 Task: Find connections with filter location Begusarai with filter topic #Travellingwith filter profile language German with filter current company UNICEF India with filter school BANGALORE jobs and careers with filter industry Administration of Justice with filter service category Real Estate with filter keywords title Team Leader
Action: Mouse moved to (679, 95)
Screenshot: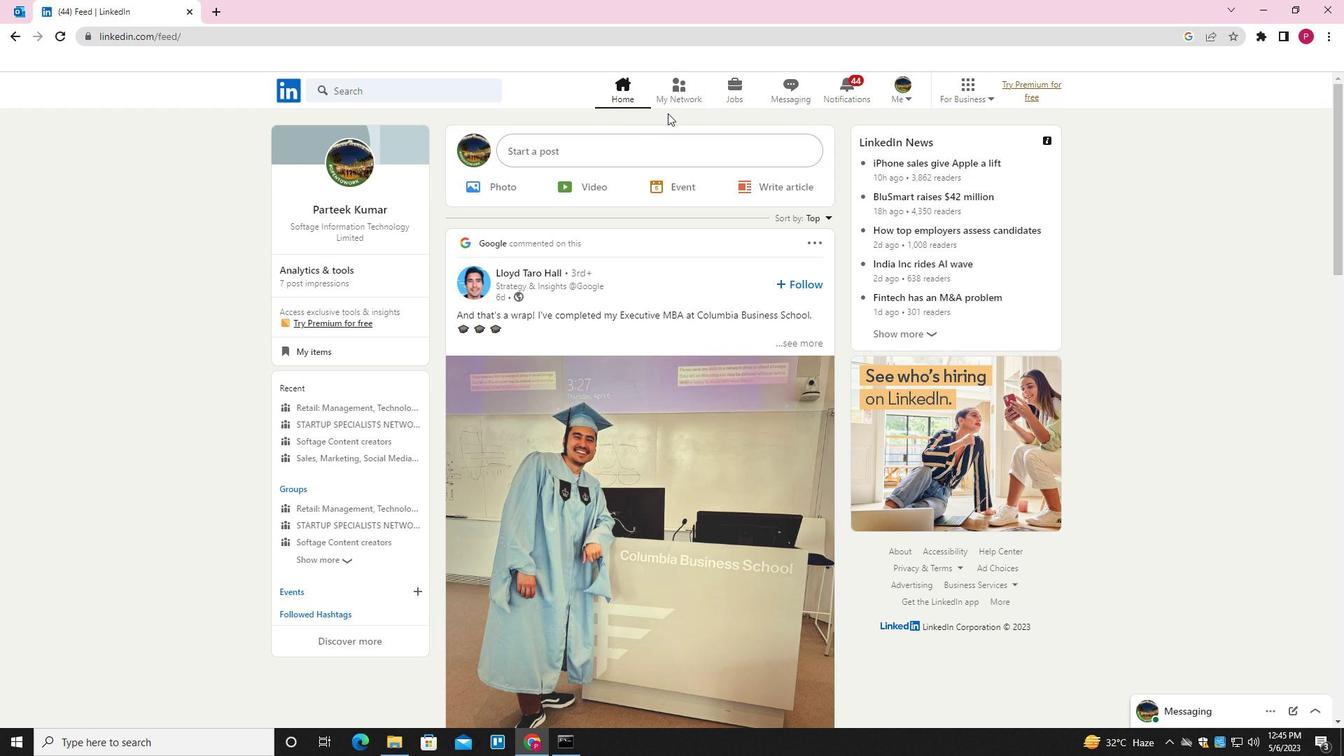 
Action: Mouse pressed left at (679, 95)
Screenshot: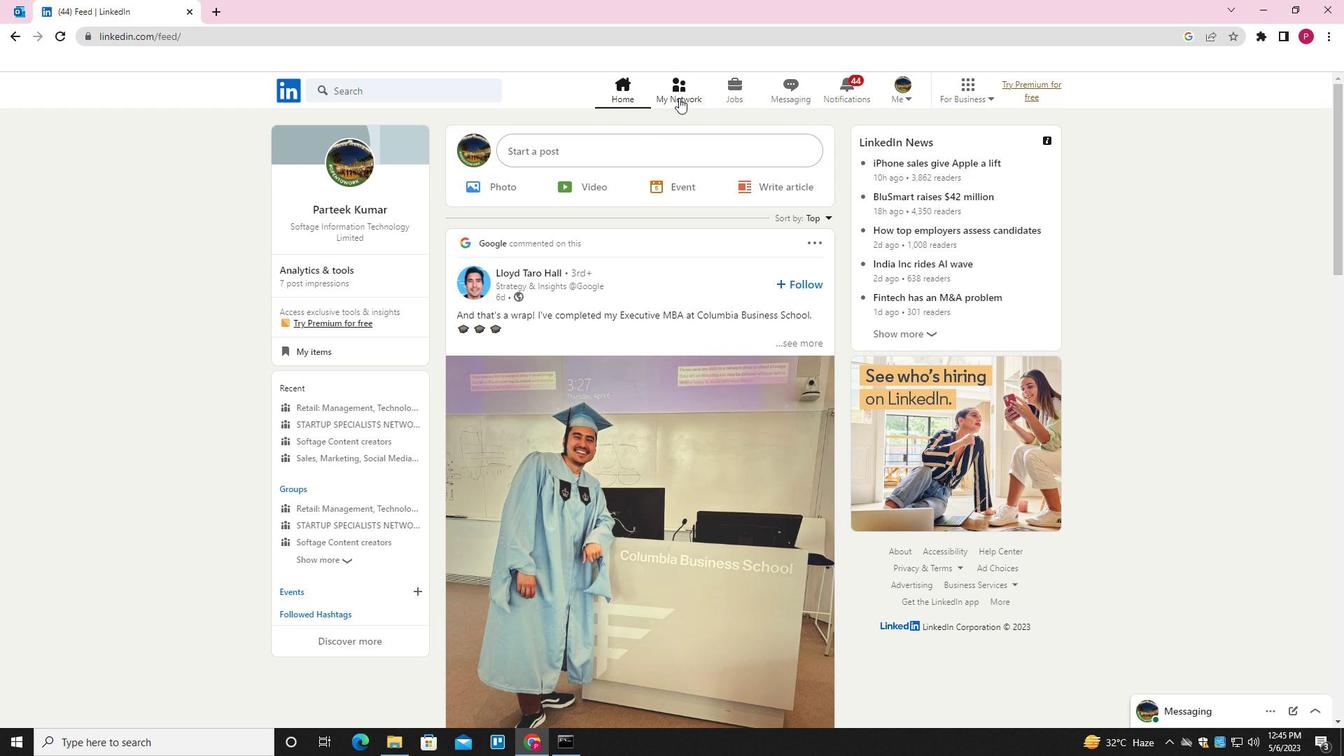 
Action: Mouse moved to (444, 173)
Screenshot: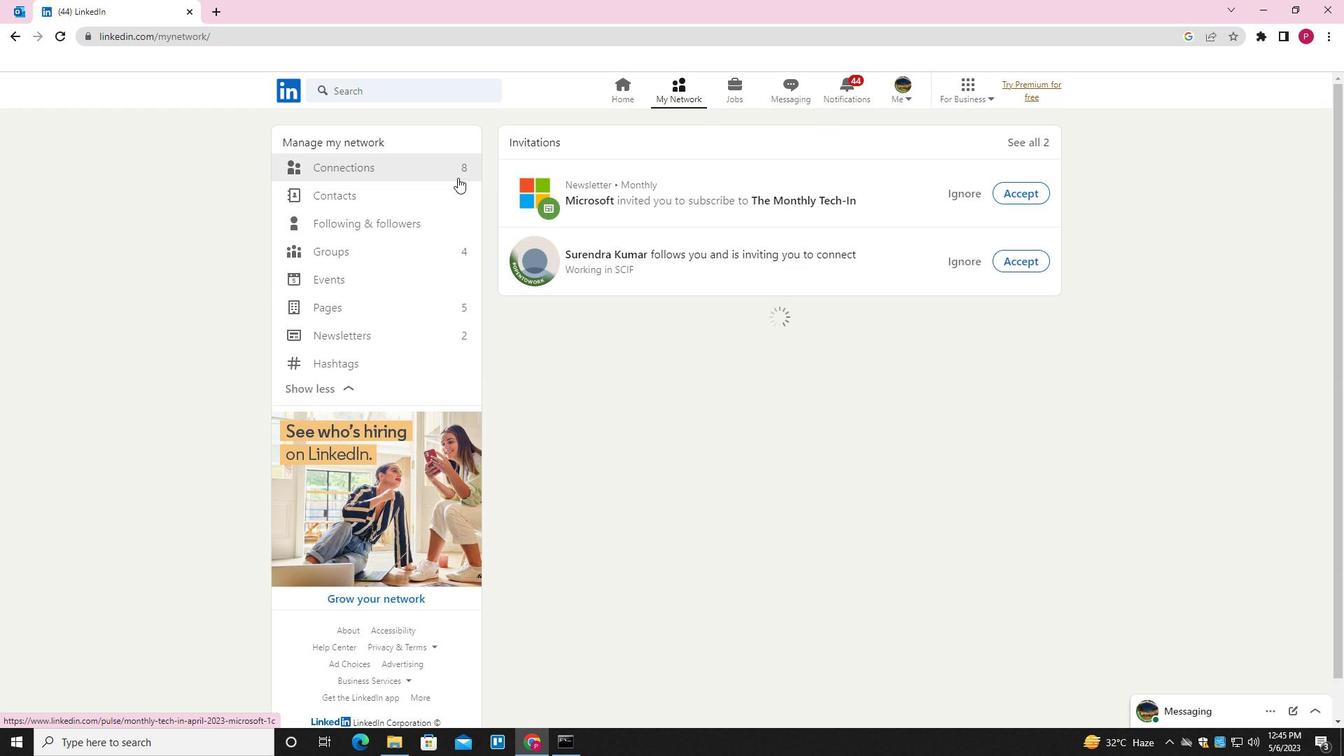 
Action: Mouse pressed left at (444, 173)
Screenshot: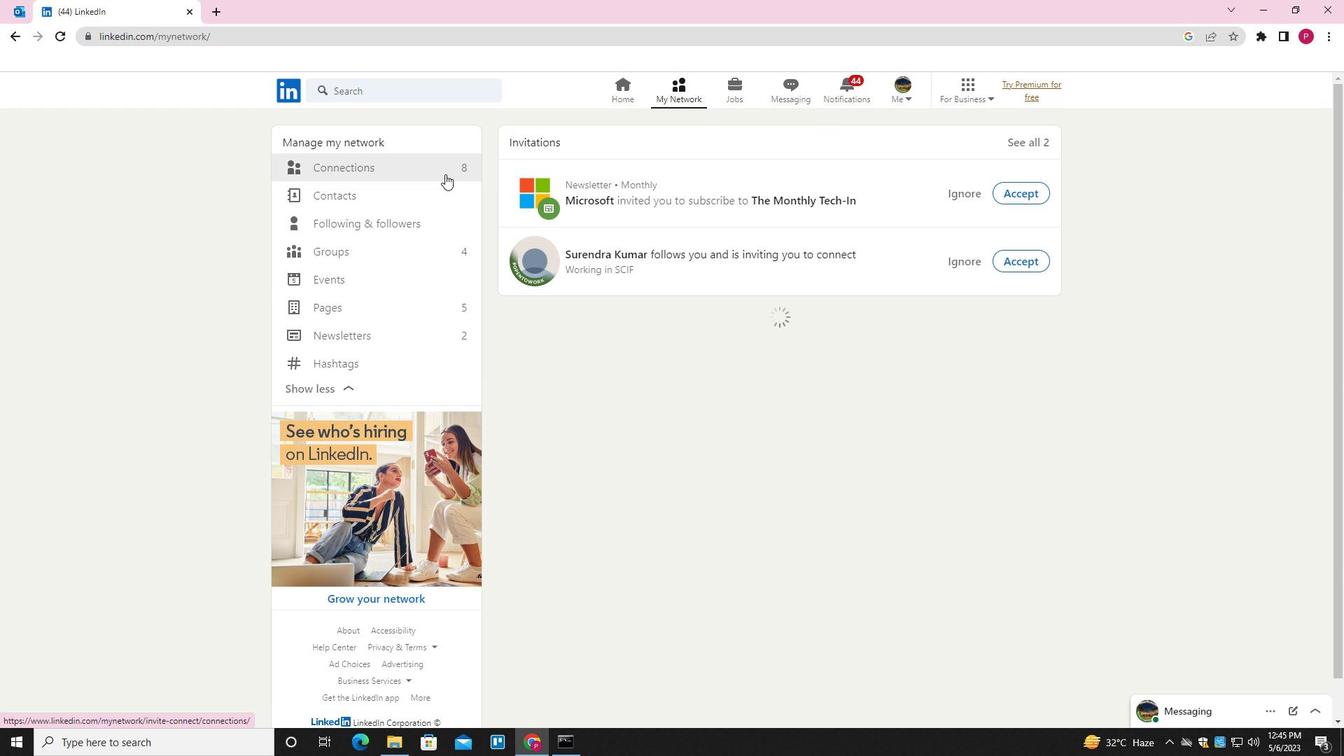 
Action: Mouse moved to (774, 170)
Screenshot: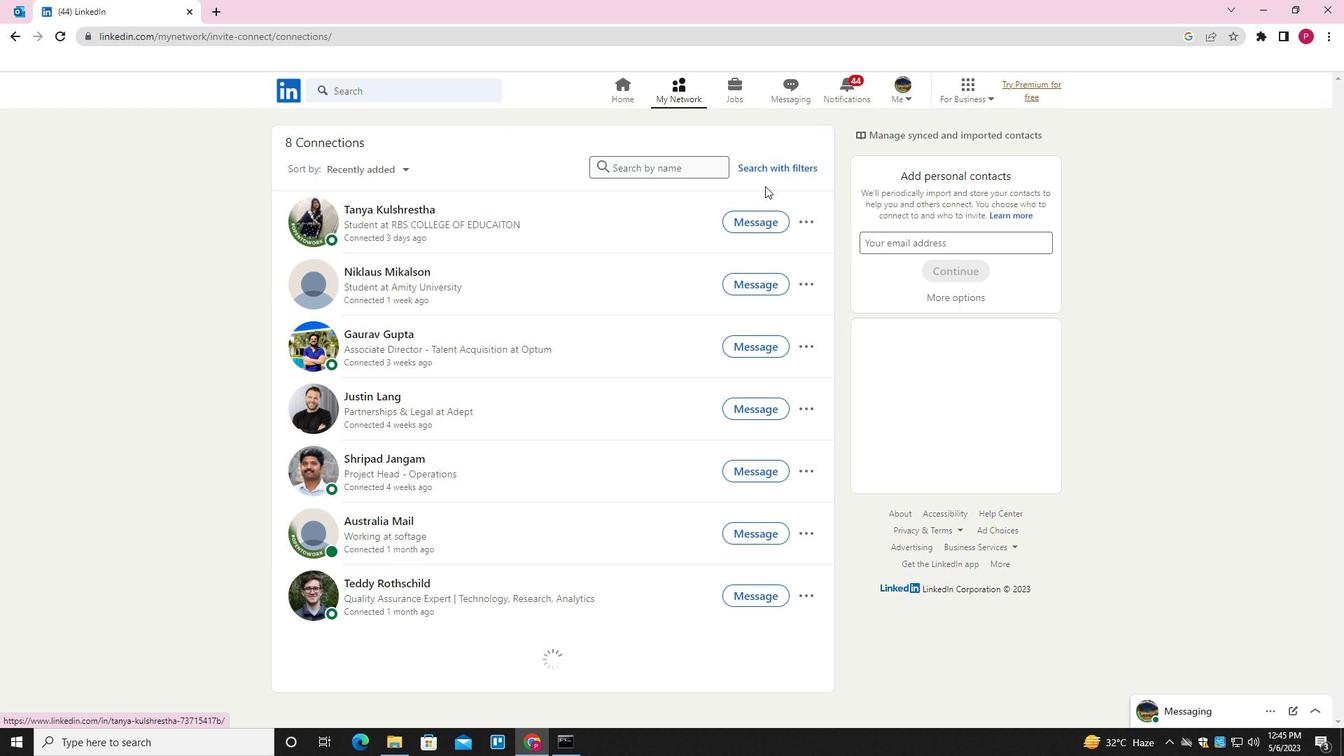 
Action: Mouse pressed left at (774, 170)
Screenshot: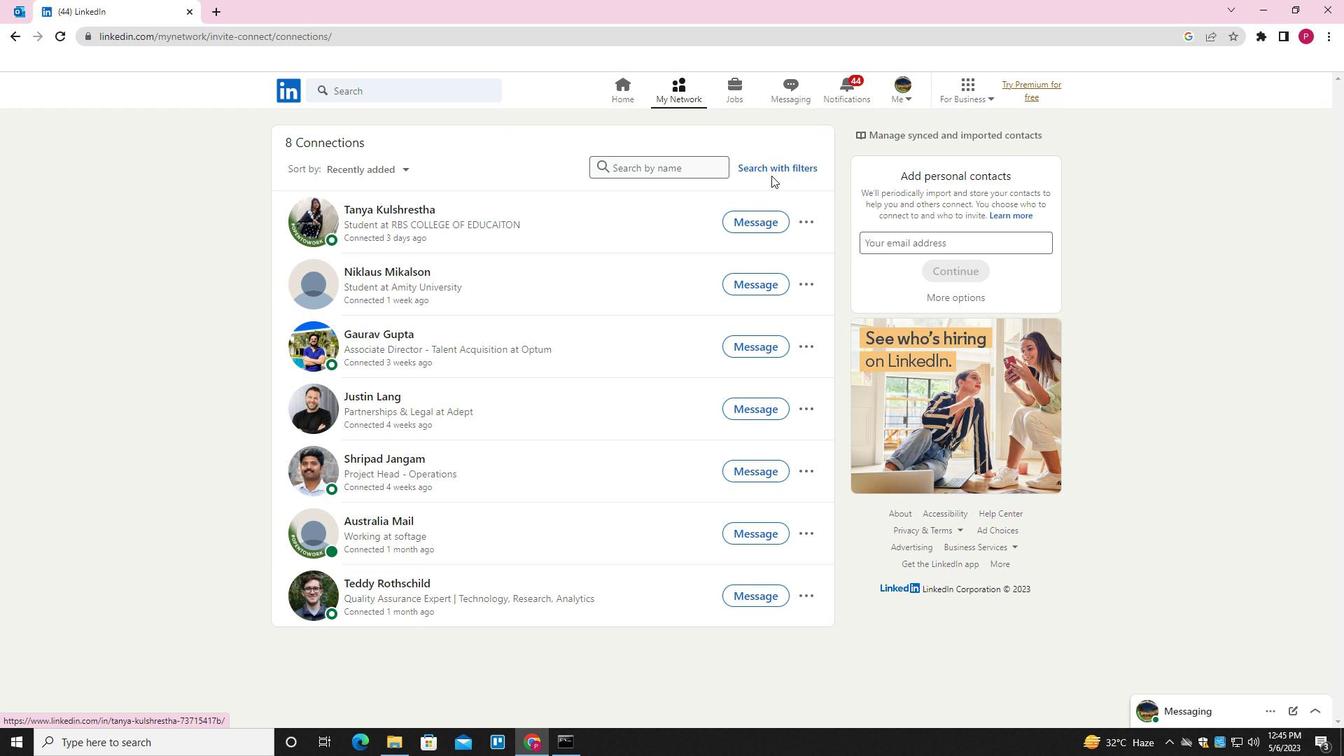 
Action: Mouse moved to (711, 128)
Screenshot: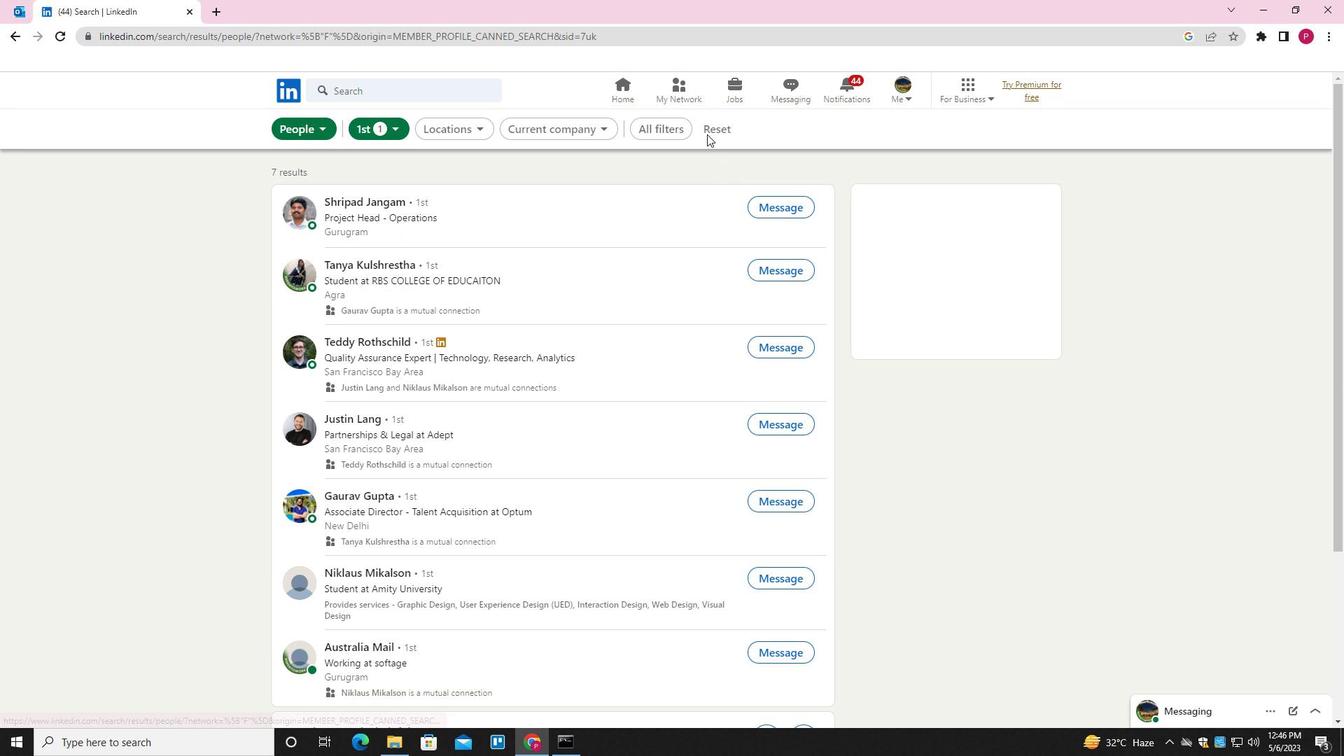 
Action: Mouse pressed left at (711, 128)
Screenshot: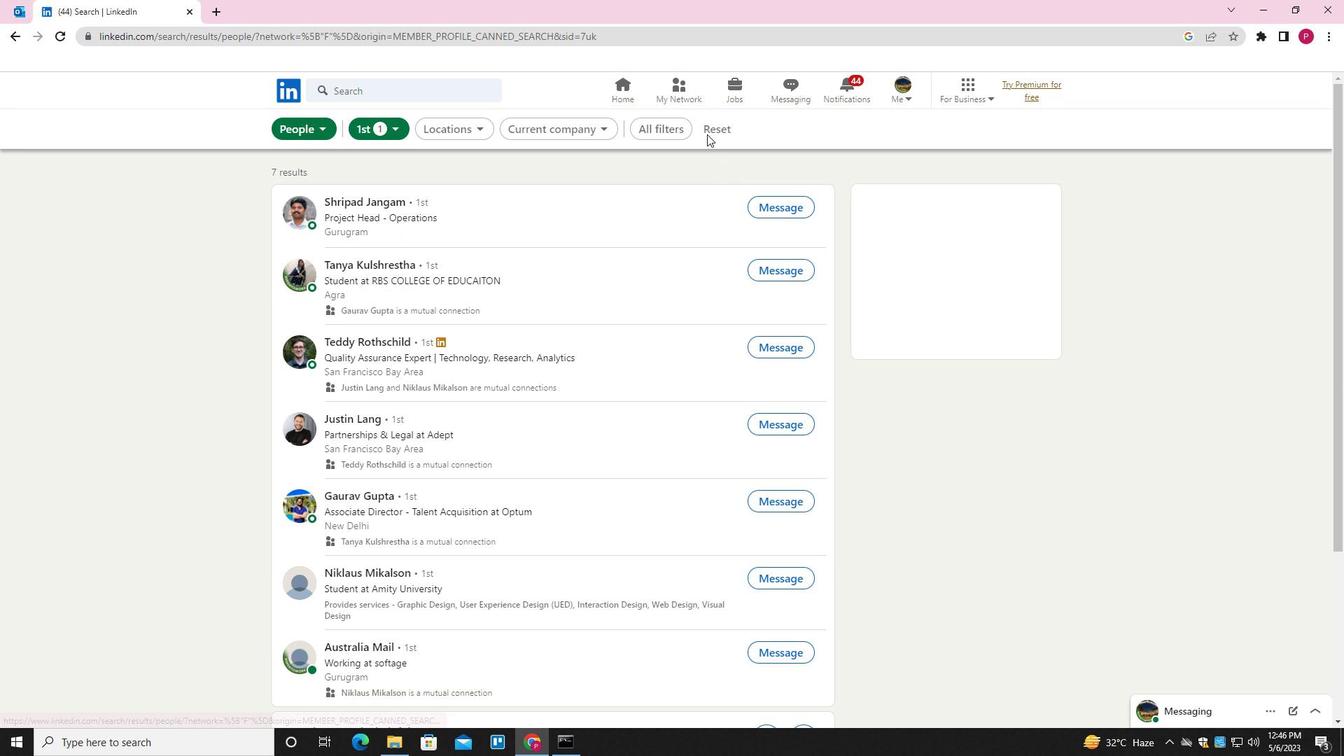 
Action: Mouse moved to (684, 128)
Screenshot: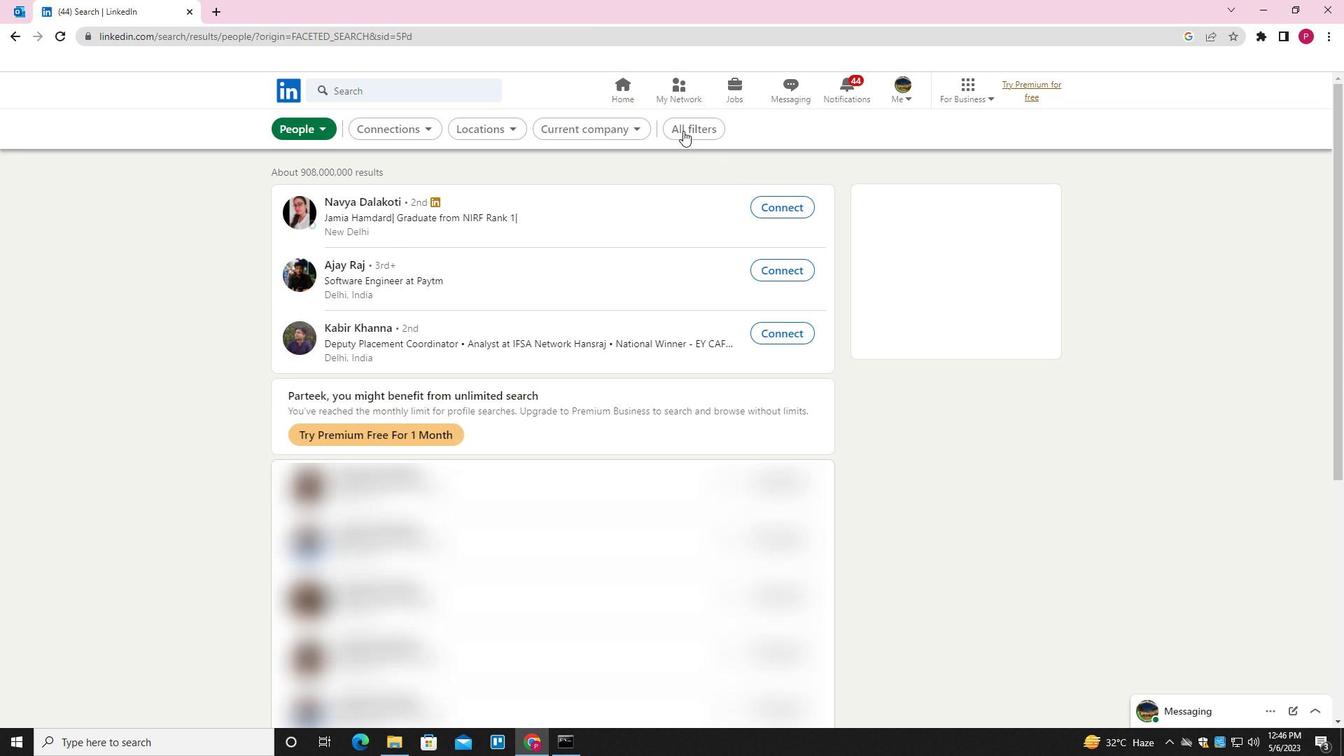 
Action: Mouse pressed left at (684, 128)
Screenshot: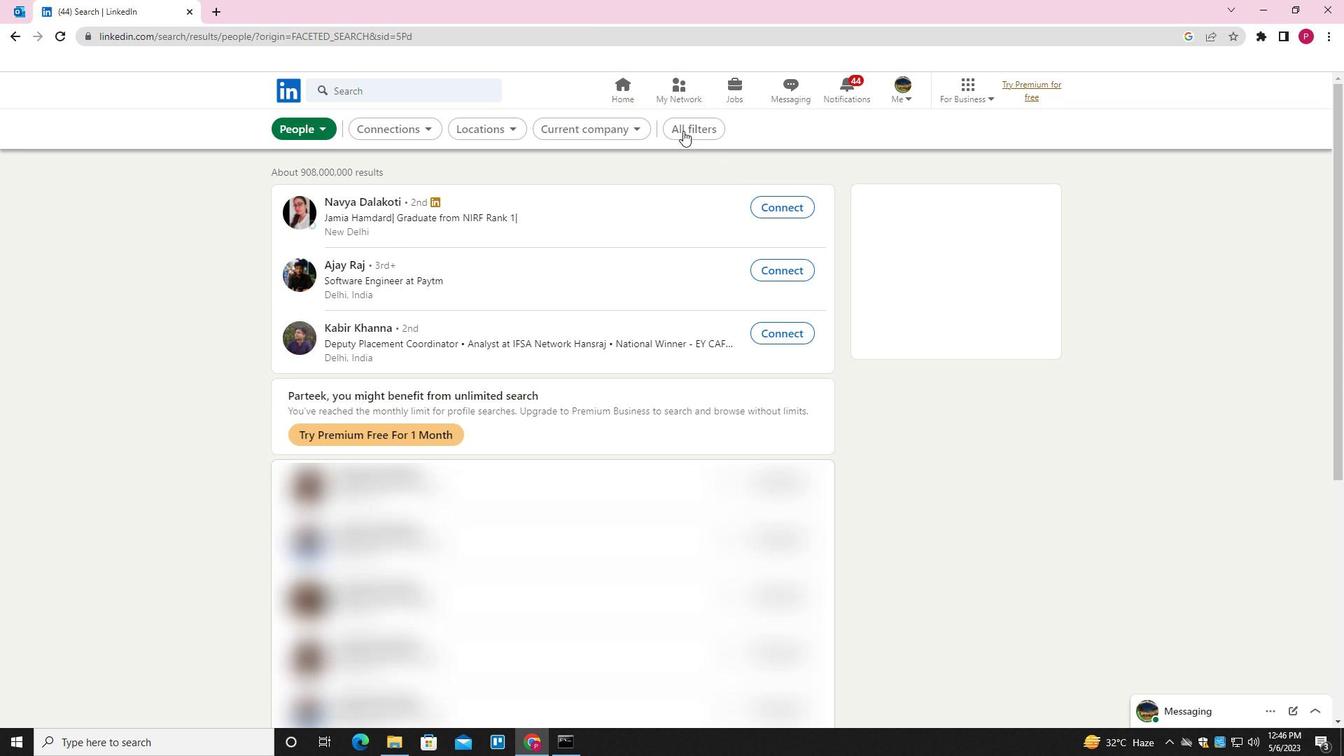 
Action: Mouse moved to (1069, 407)
Screenshot: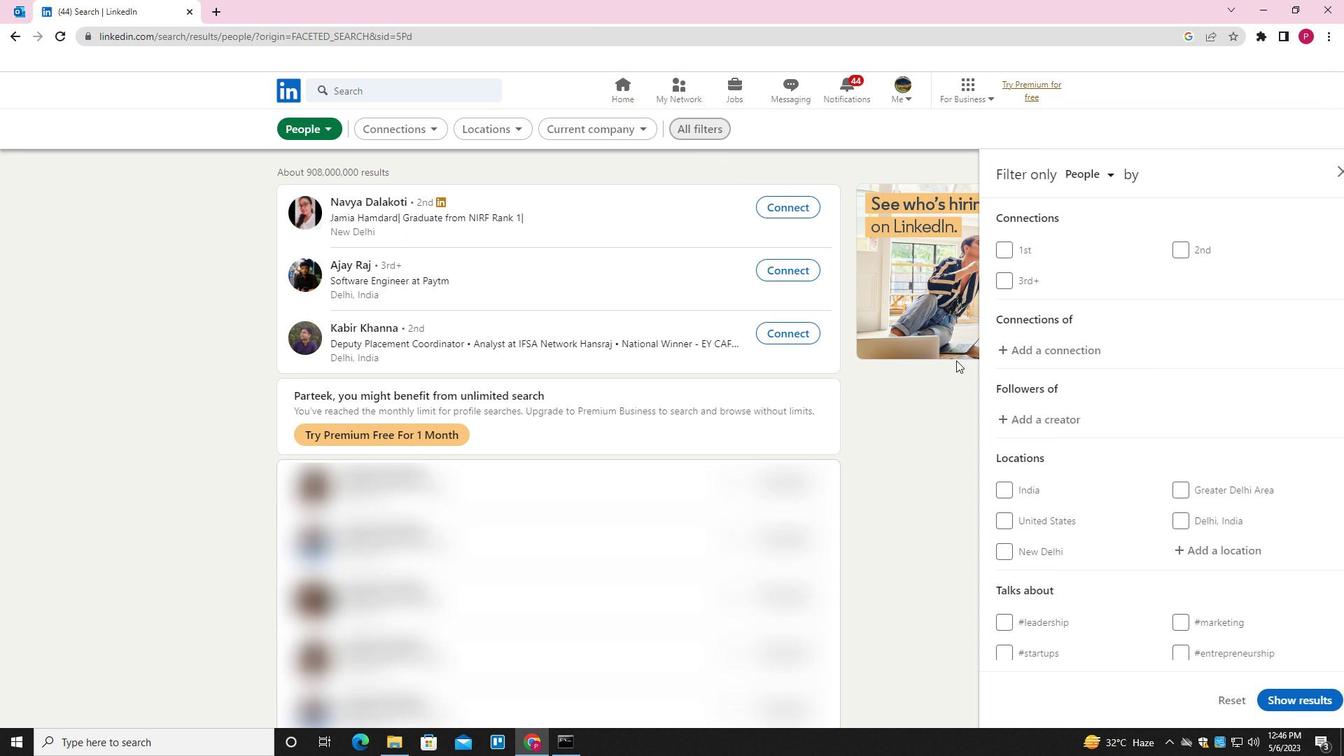 
Action: Mouse scrolled (1069, 406) with delta (0, 0)
Screenshot: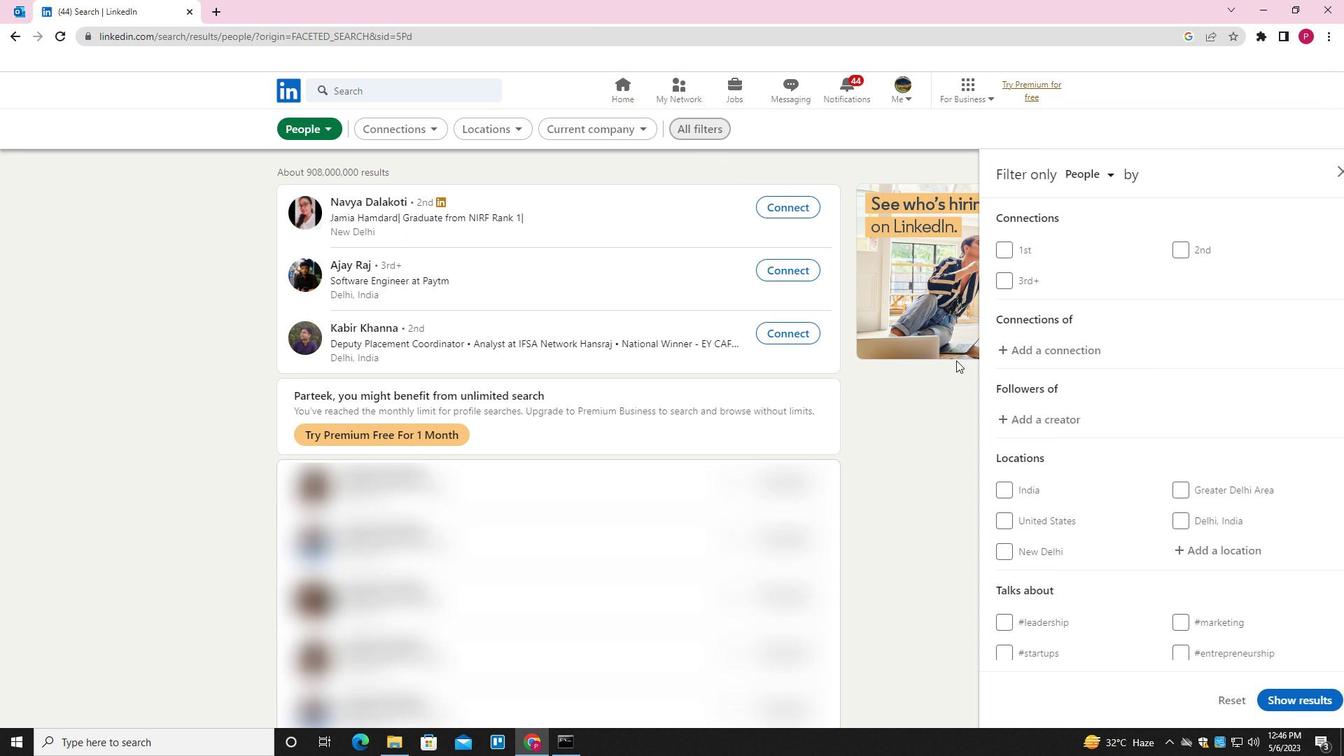 
Action: Mouse moved to (1080, 412)
Screenshot: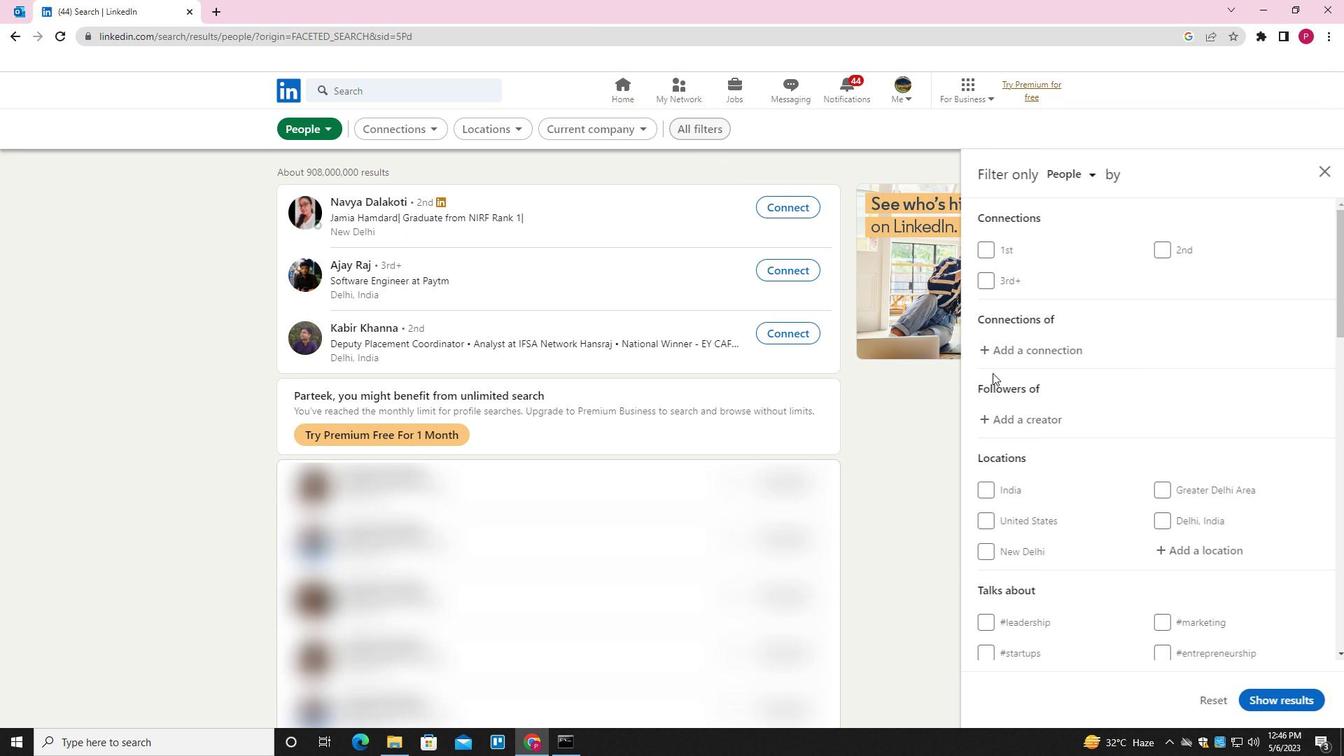 
Action: Mouse scrolled (1080, 411) with delta (0, 0)
Screenshot: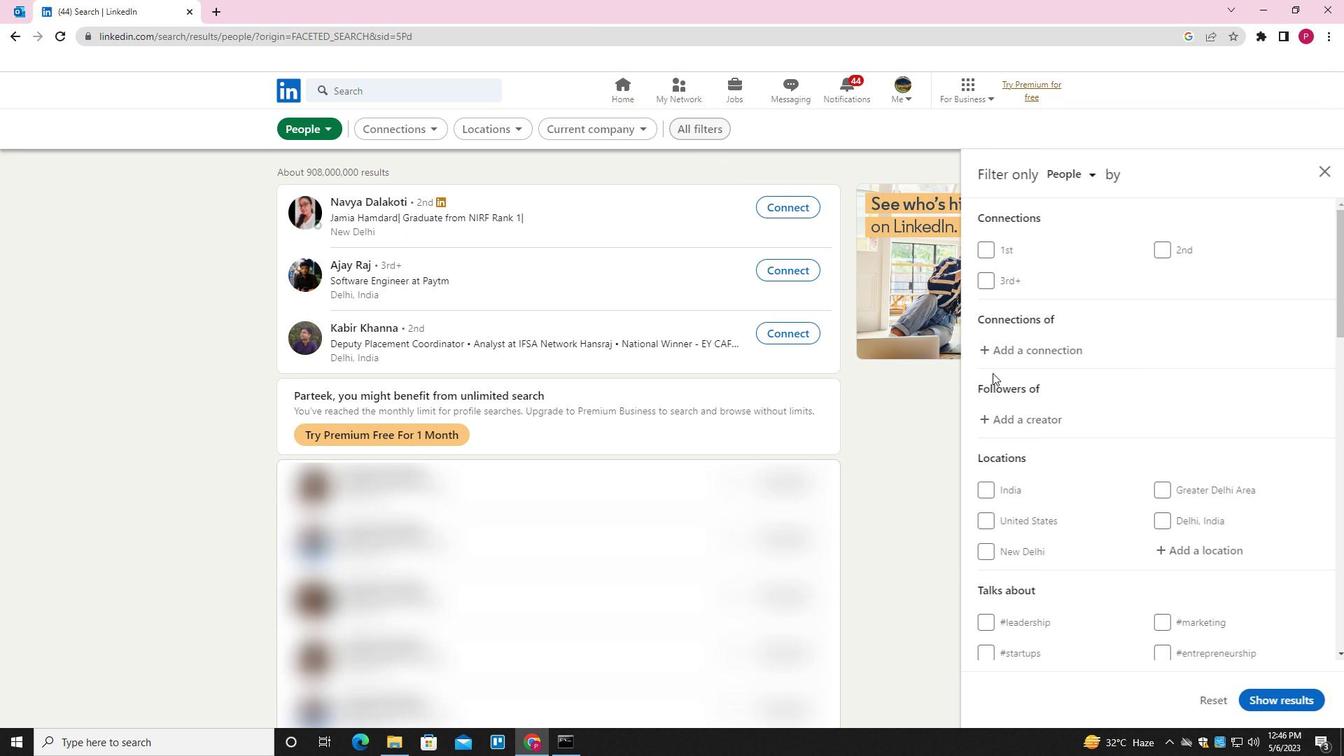 
Action: Mouse moved to (1212, 411)
Screenshot: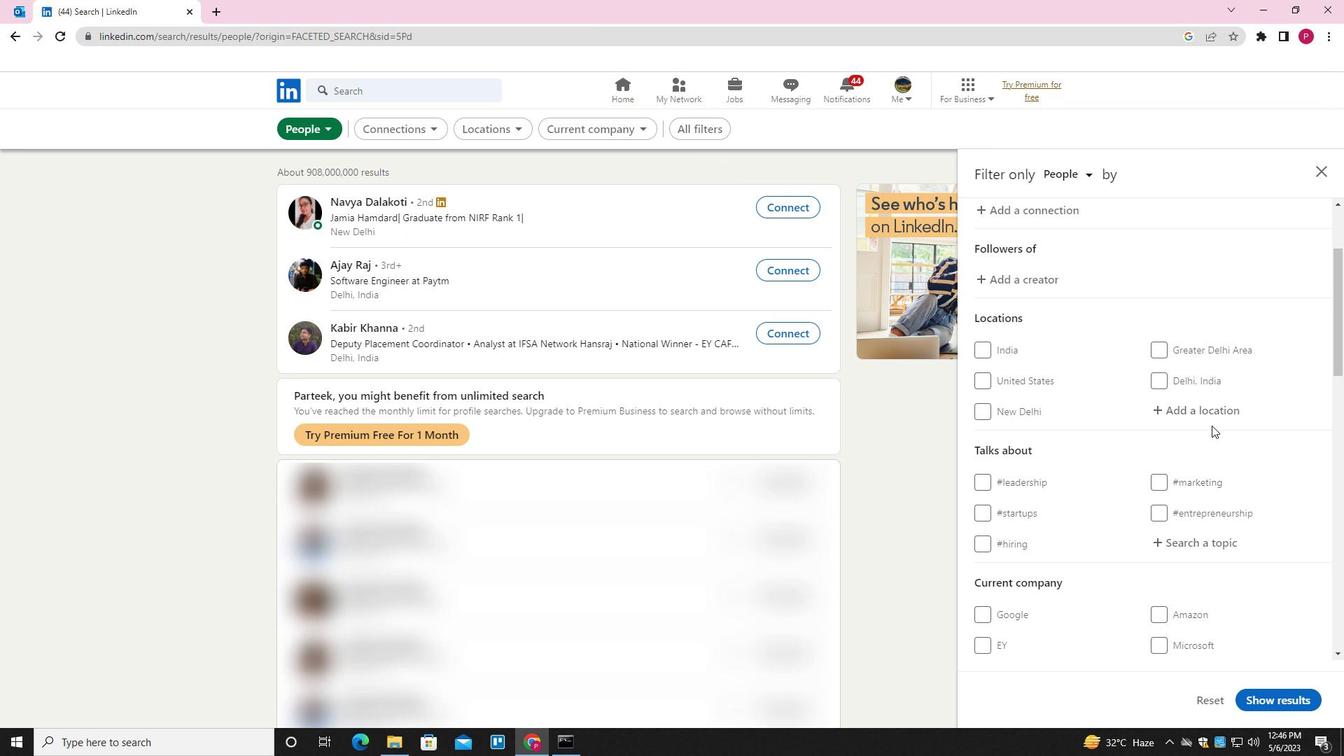 
Action: Mouse pressed left at (1212, 411)
Screenshot: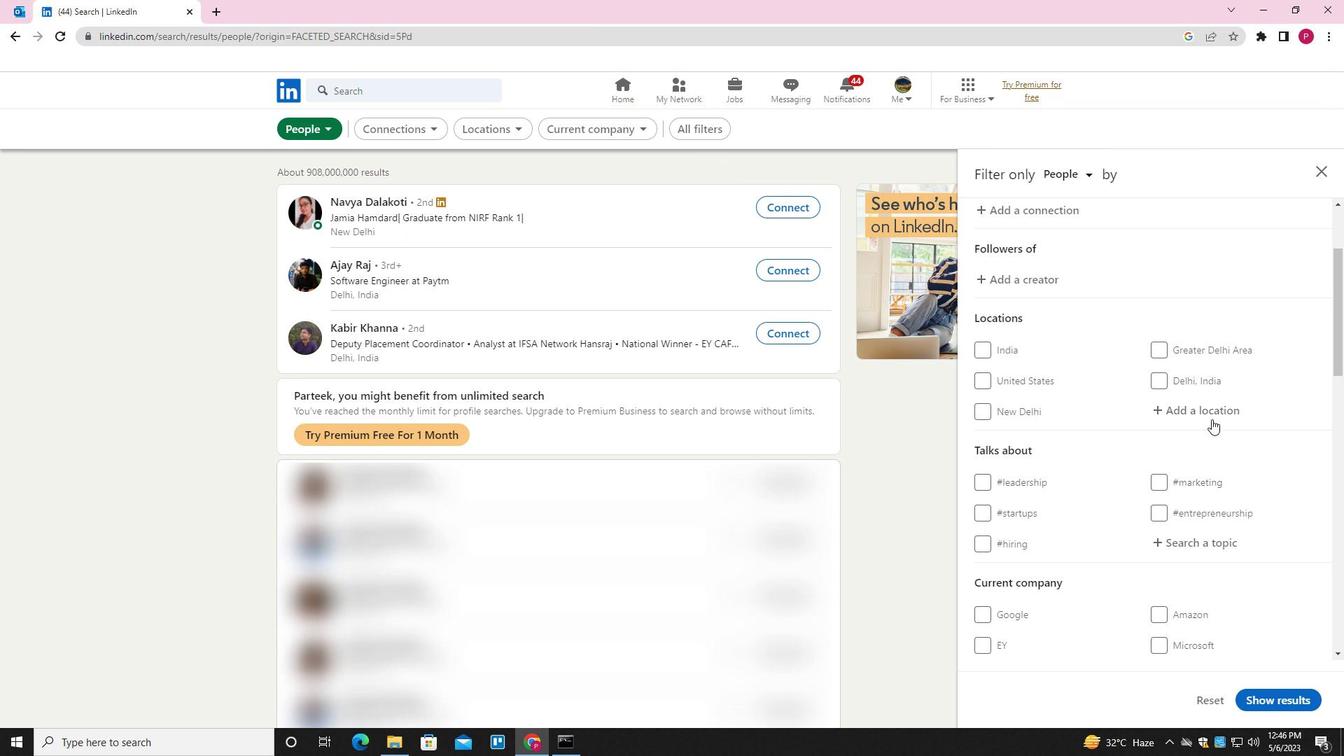 
Action: Key pressed <Key.shift>BEGUSARAI<Key.down><Key.enter>
Screenshot: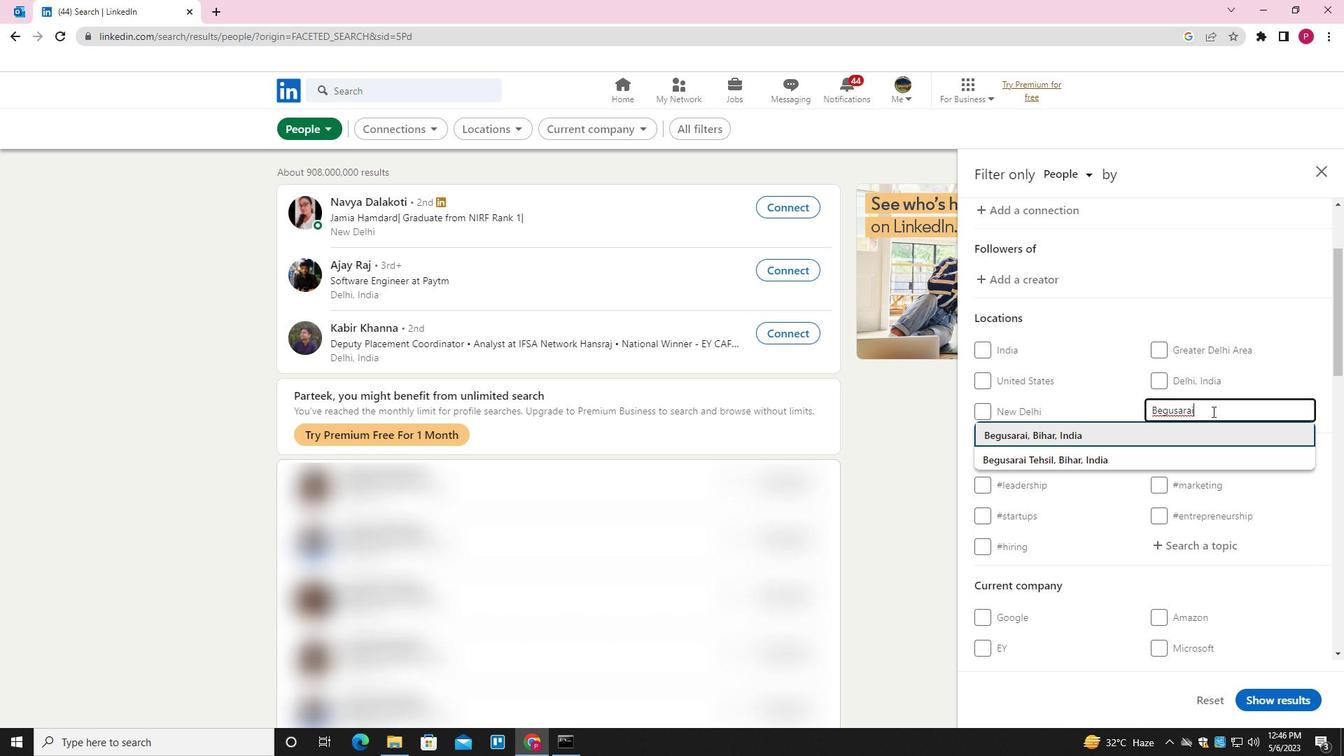 
Action: Mouse moved to (1165, 452)
Screenshot: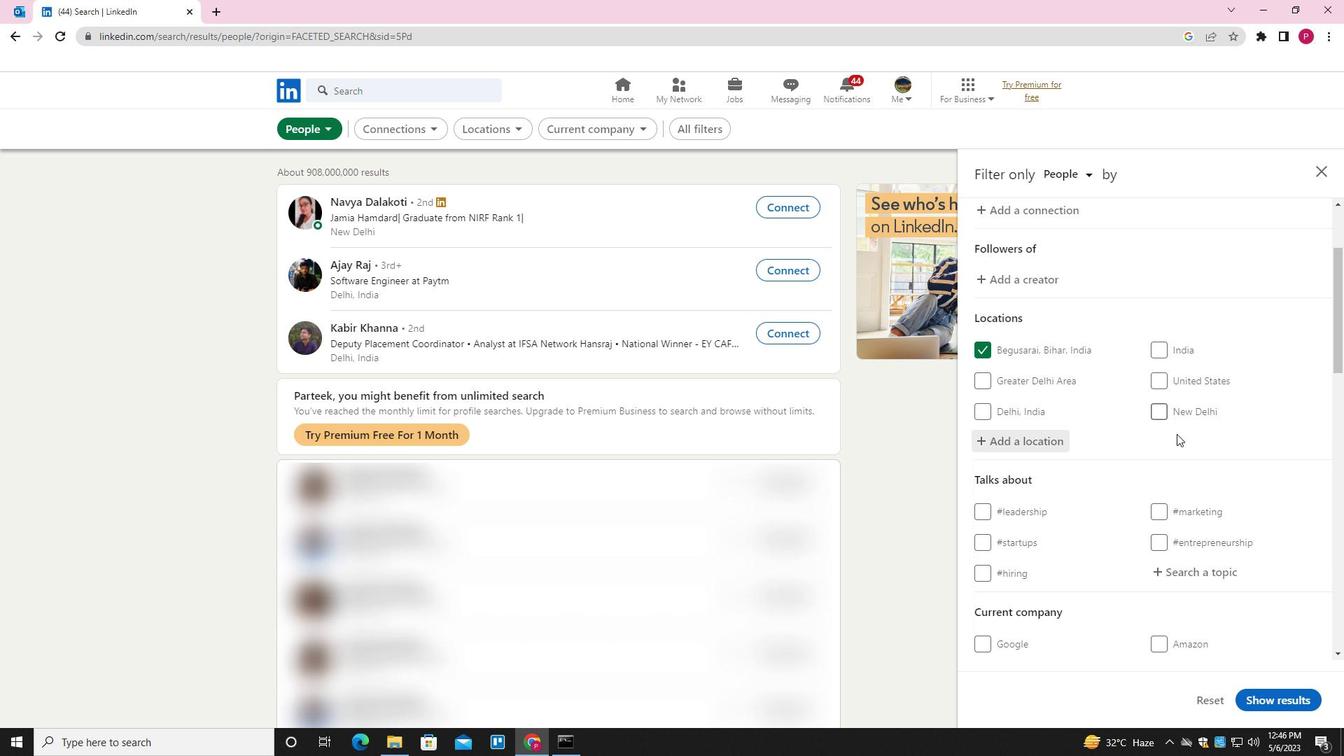 
Action: Mouse scrolled (1165, 451) with delta (0, 0)
Screenshot: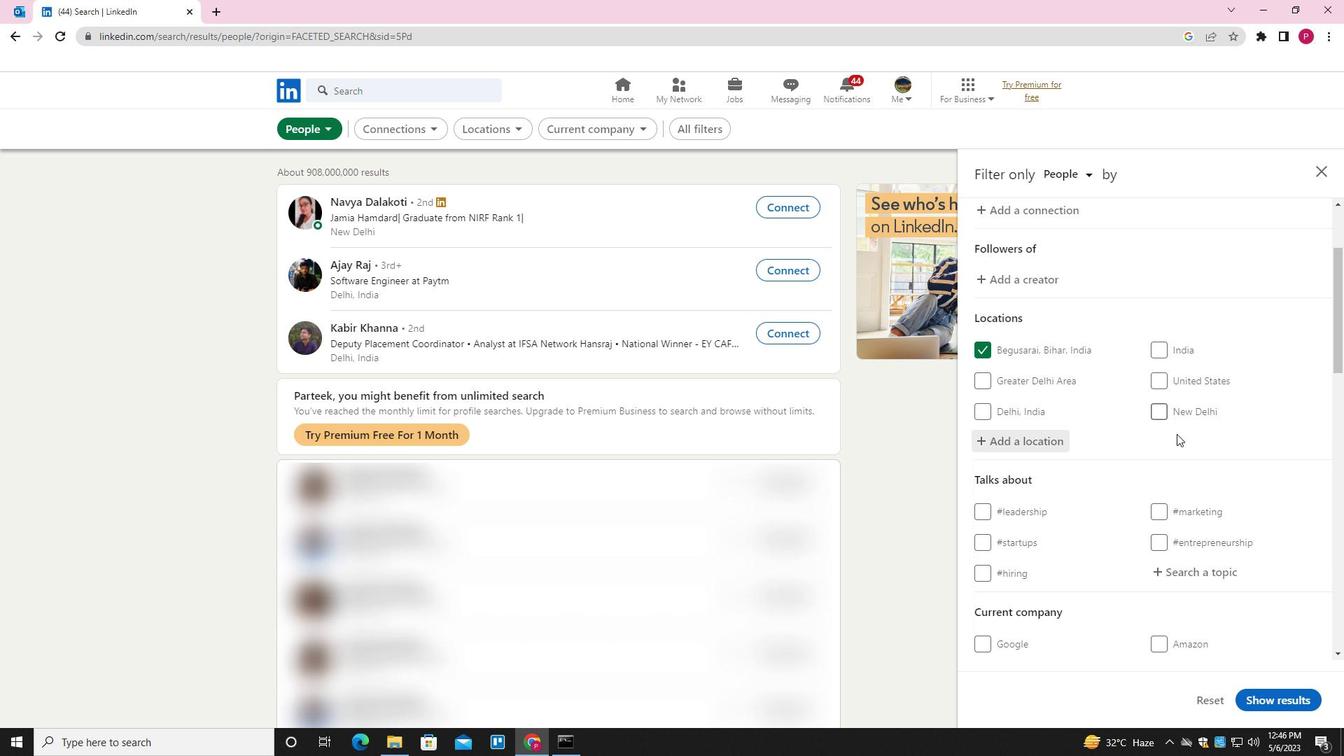 
Action: Mouse moved to (1166, 452)
Screenshot: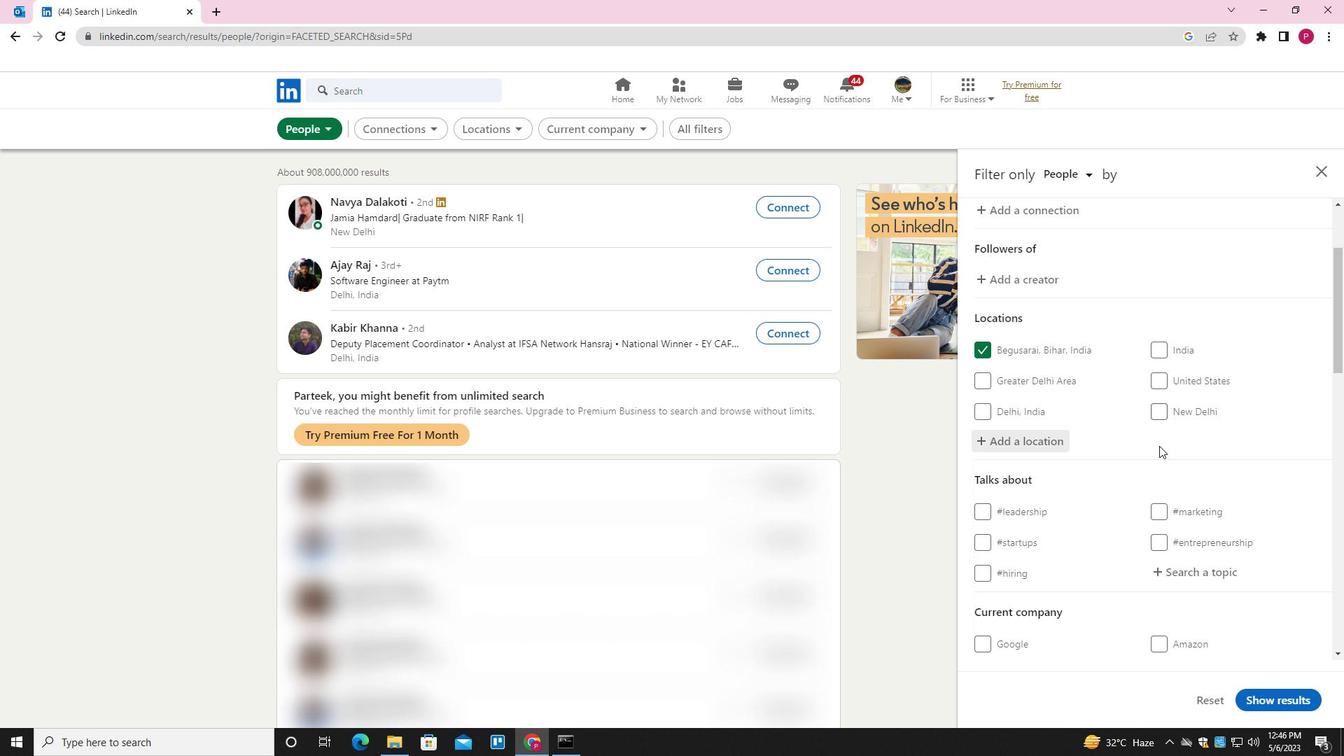 
Action: Mouse scrolled (1166, 452) with delta (0, 0)
Screenshot: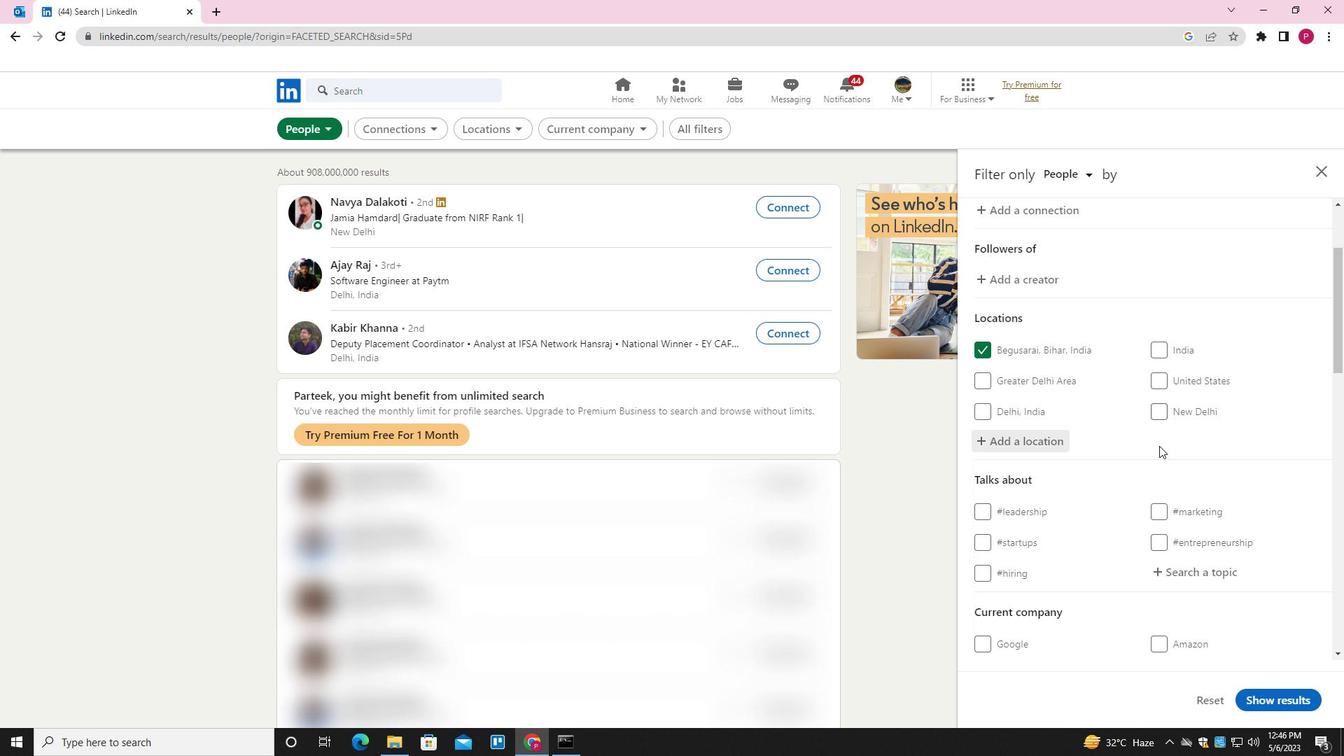 
Action: Mouse moved to (1167, 453)
Screenshot: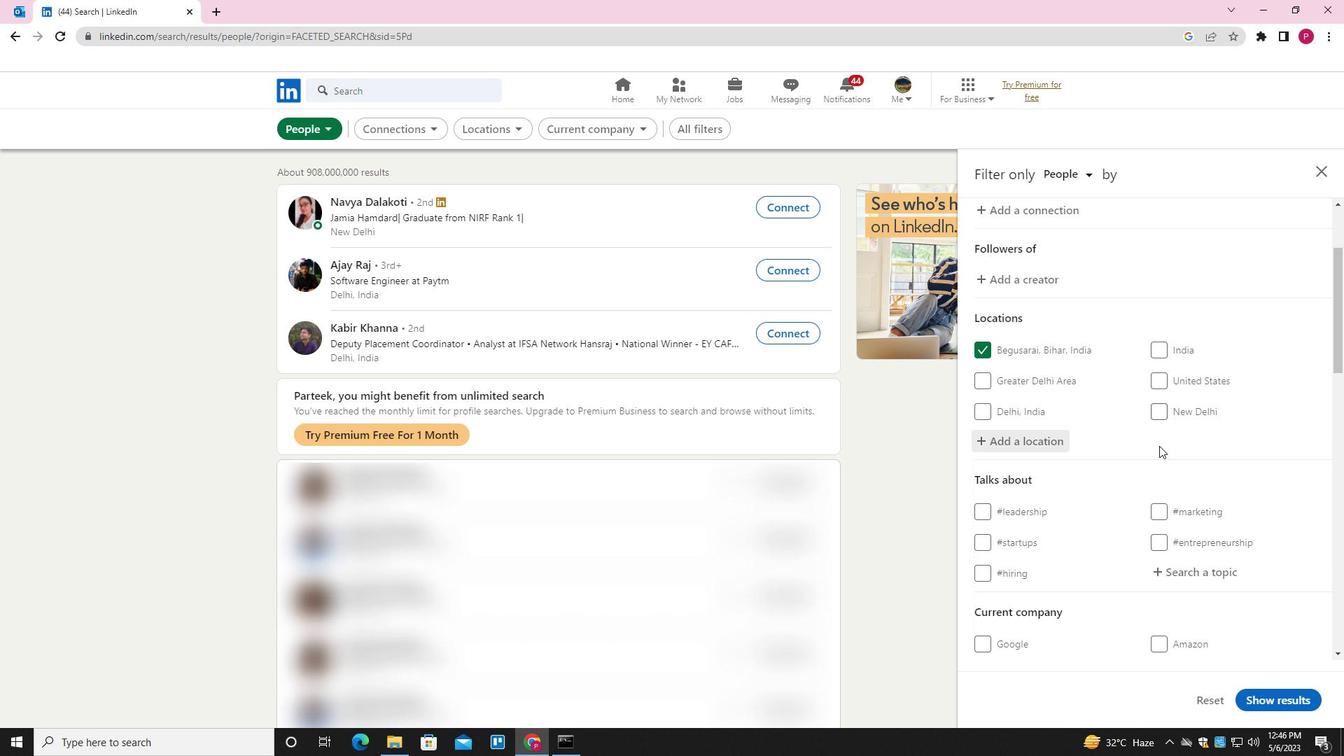 
Action: Mouse scrolled (1167, 452) with delta (0, 0)
Screenshot: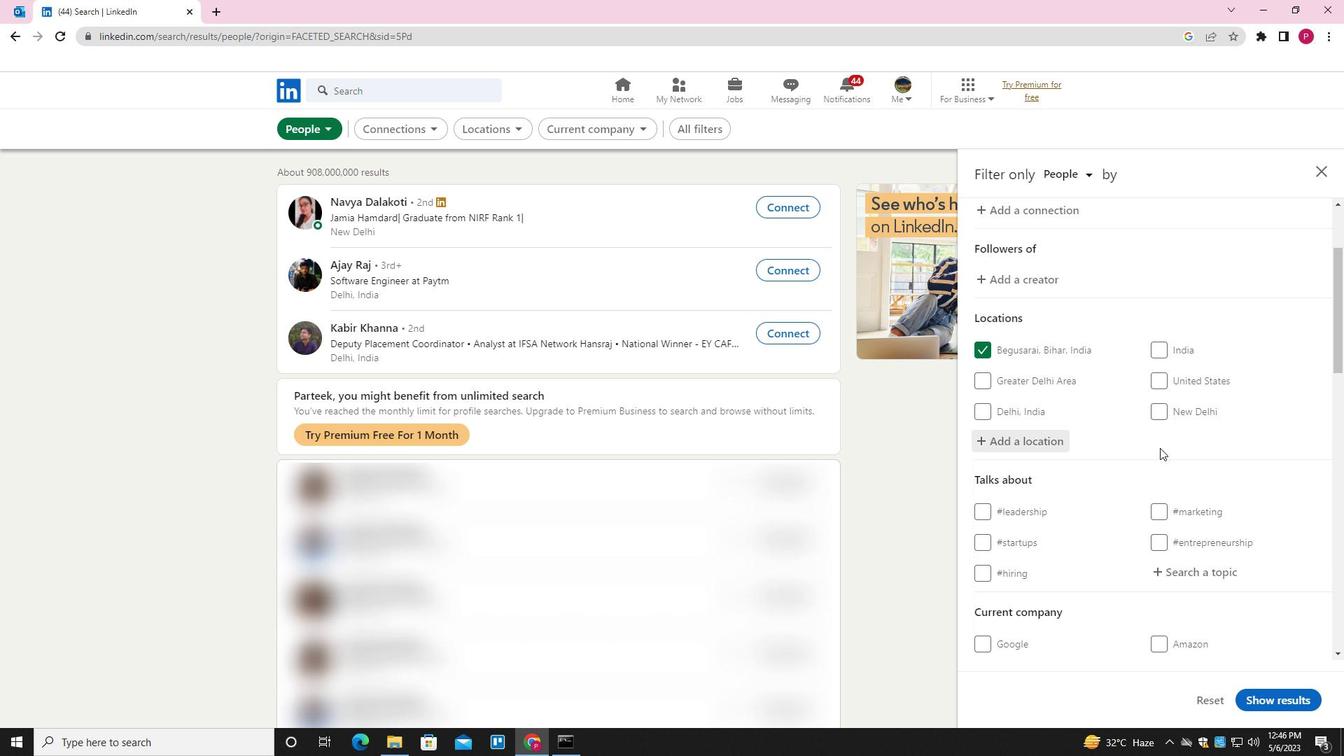 
Action: Mouse moved to (1193, 363)
Screenshot: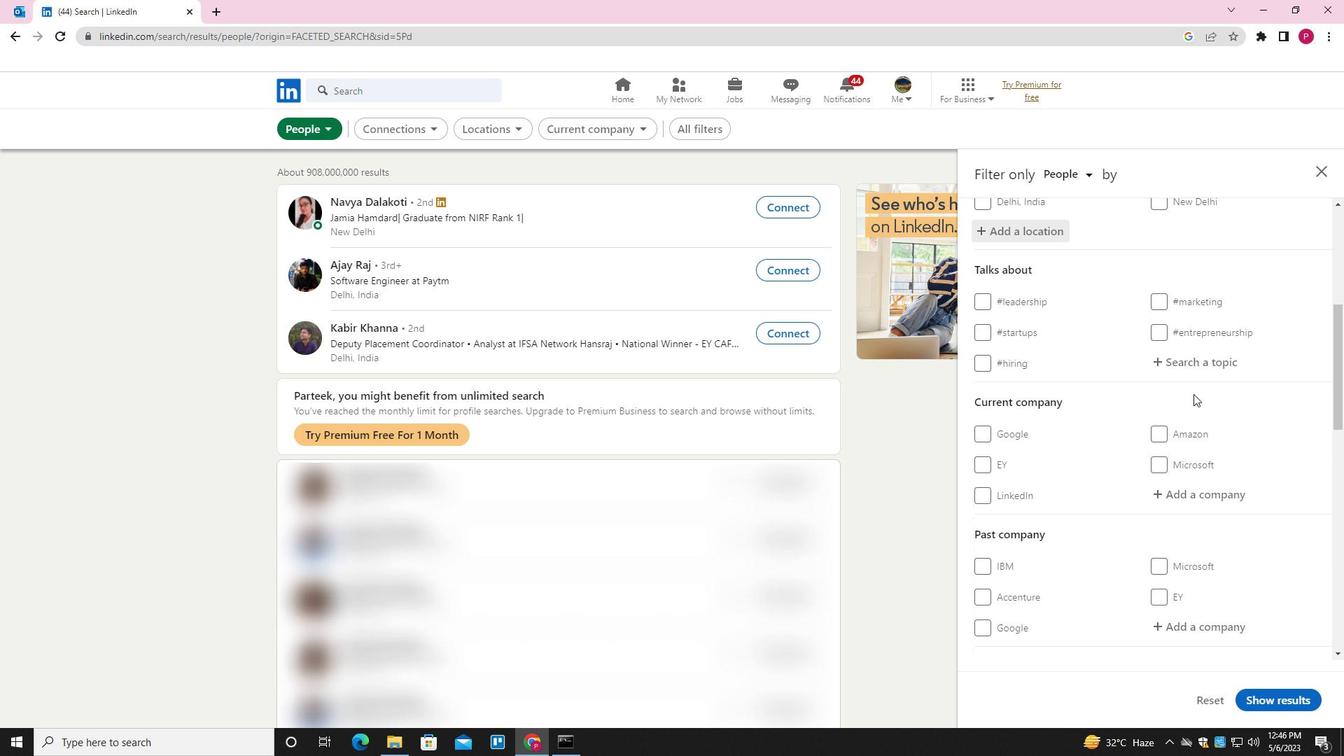 
Action: Mouse pressed left at (1193, 363)
Screenshot: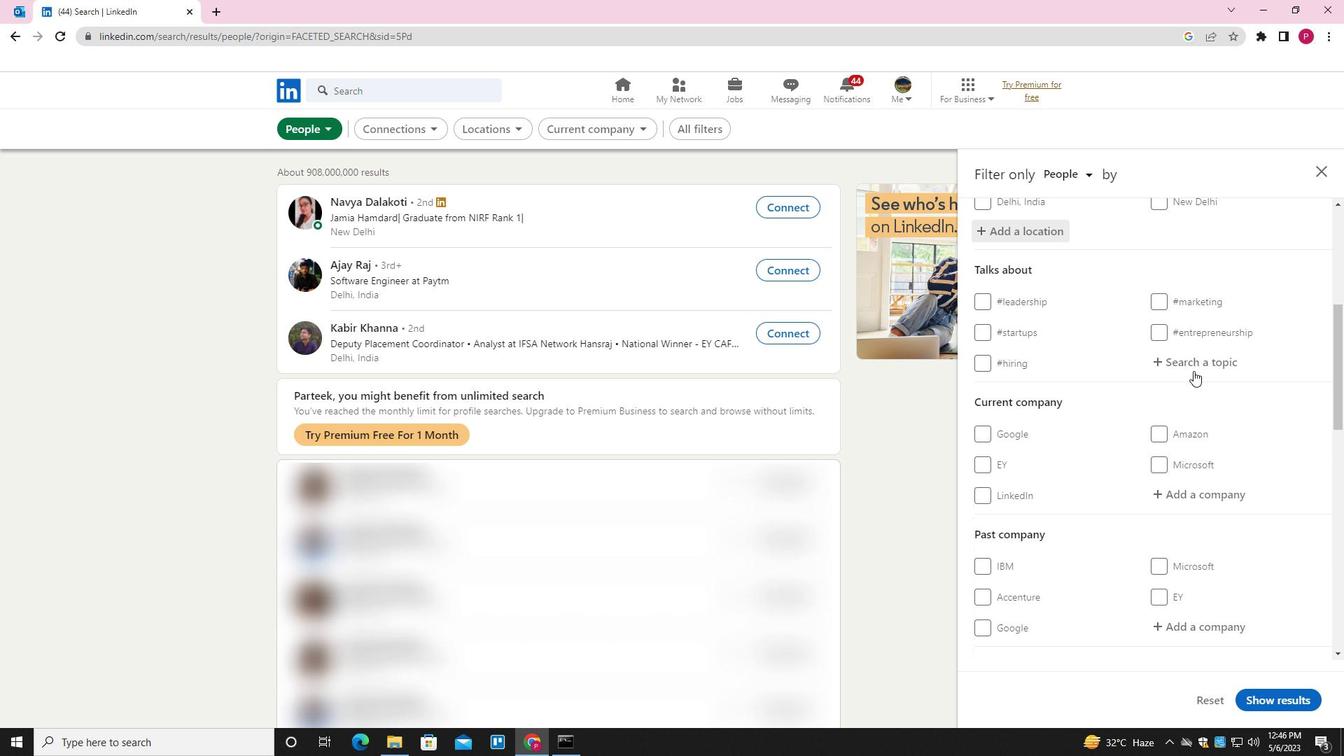 
Action: Key pressed TRAVELLING<Key.down><Key.enter>
Screenshot: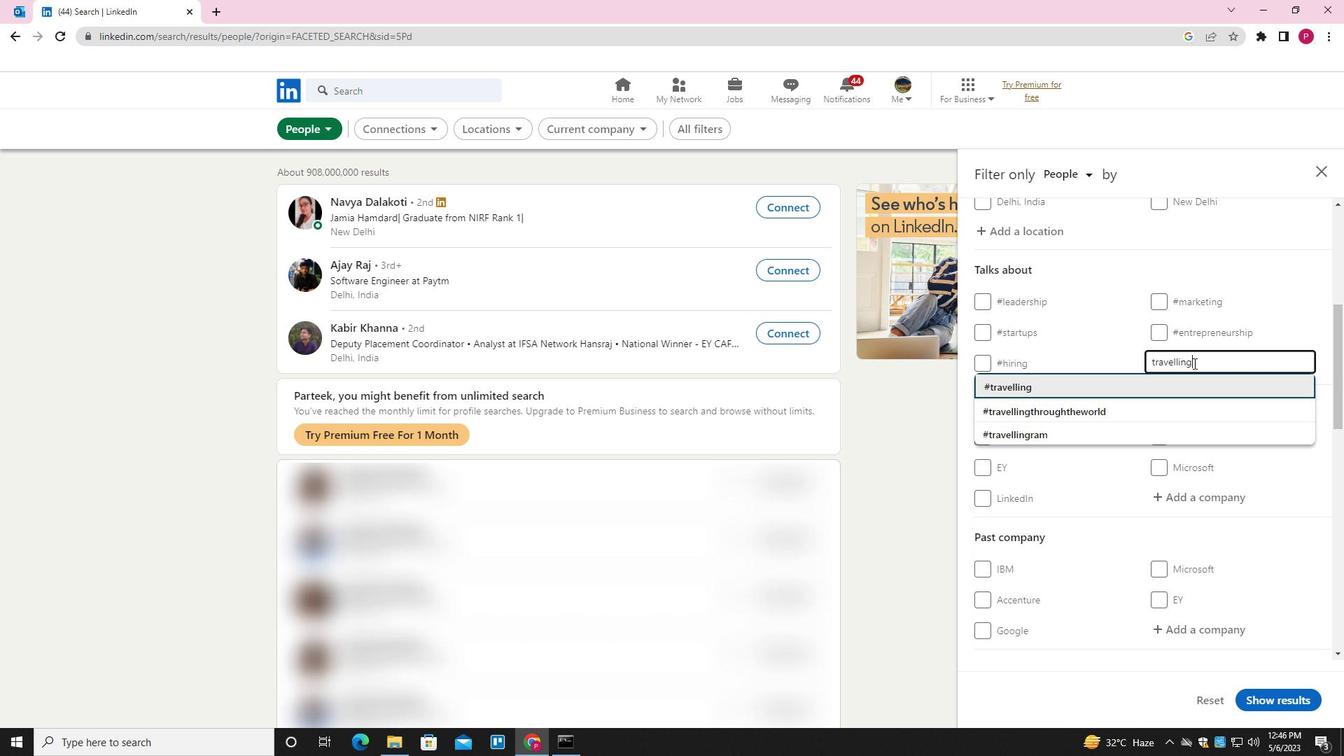 
Action: Mouse moved to (1123, 415)
Screenshot: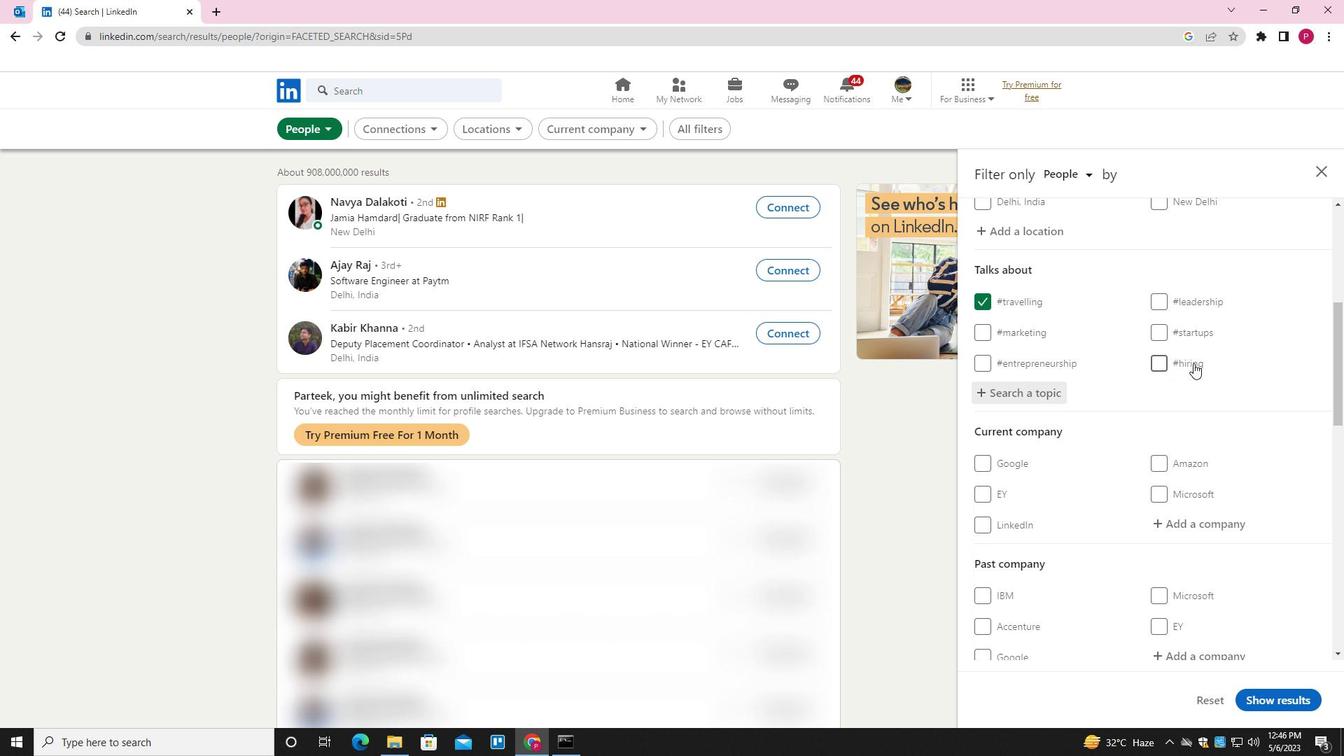 
Action: Mouse scrolled (1123, 414) with delta (0, 0)
Screenshot: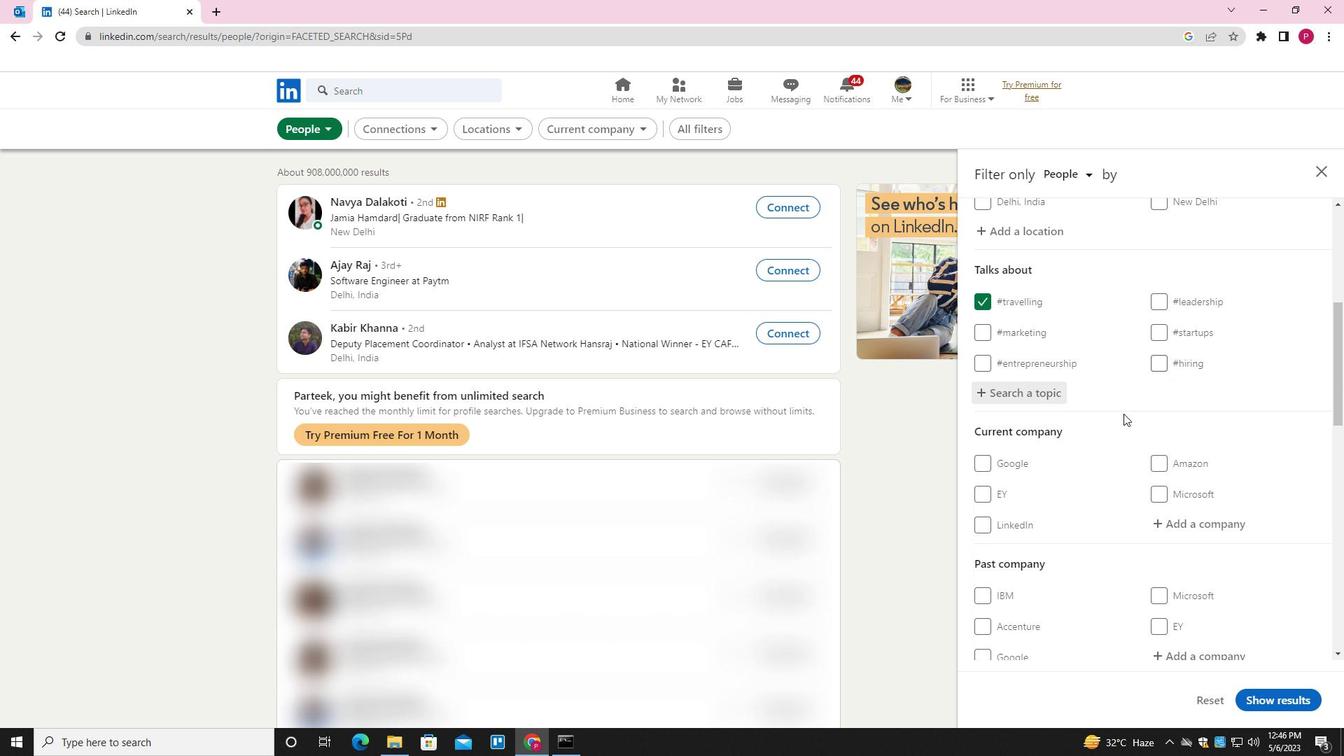 
Action: Mouse scrolled (1123, 414) with delta (0, 0)
Screenshot: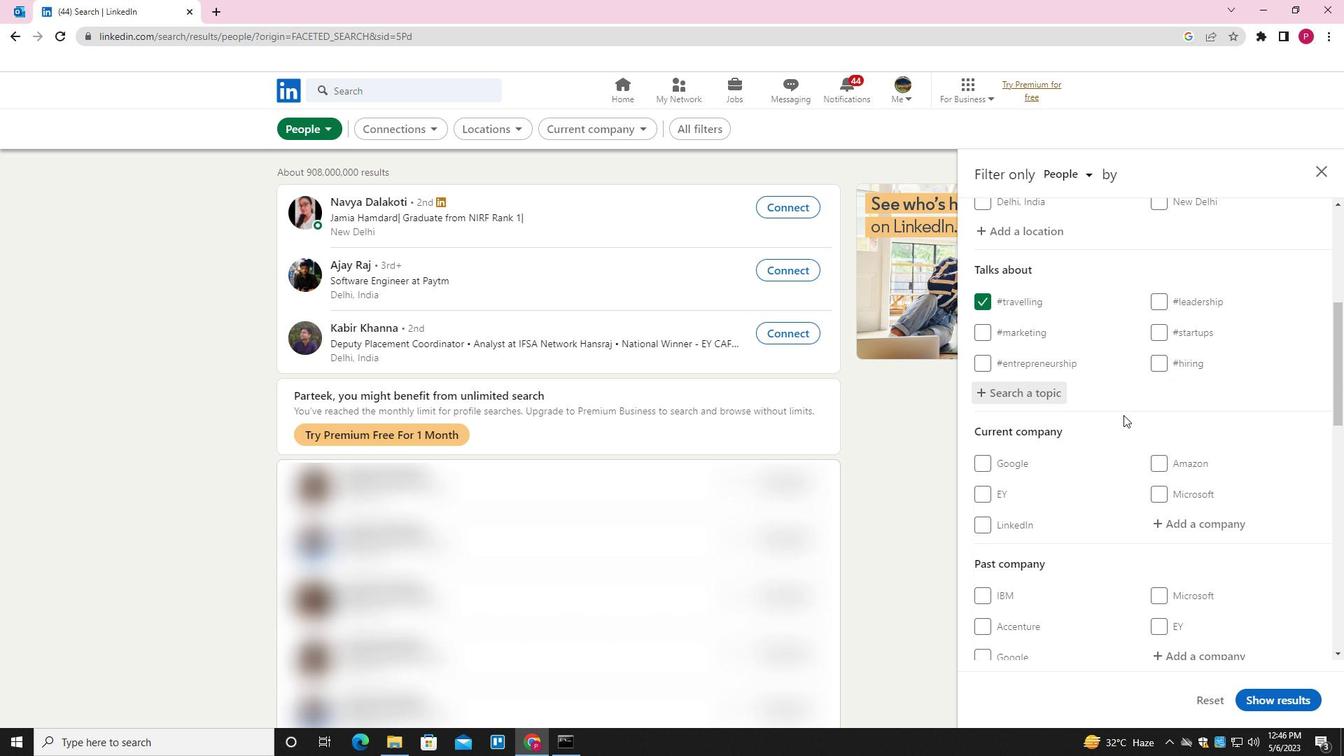 
Action: Mouse scrolled (1123, 414) with delta (0, 0)
Screenshot: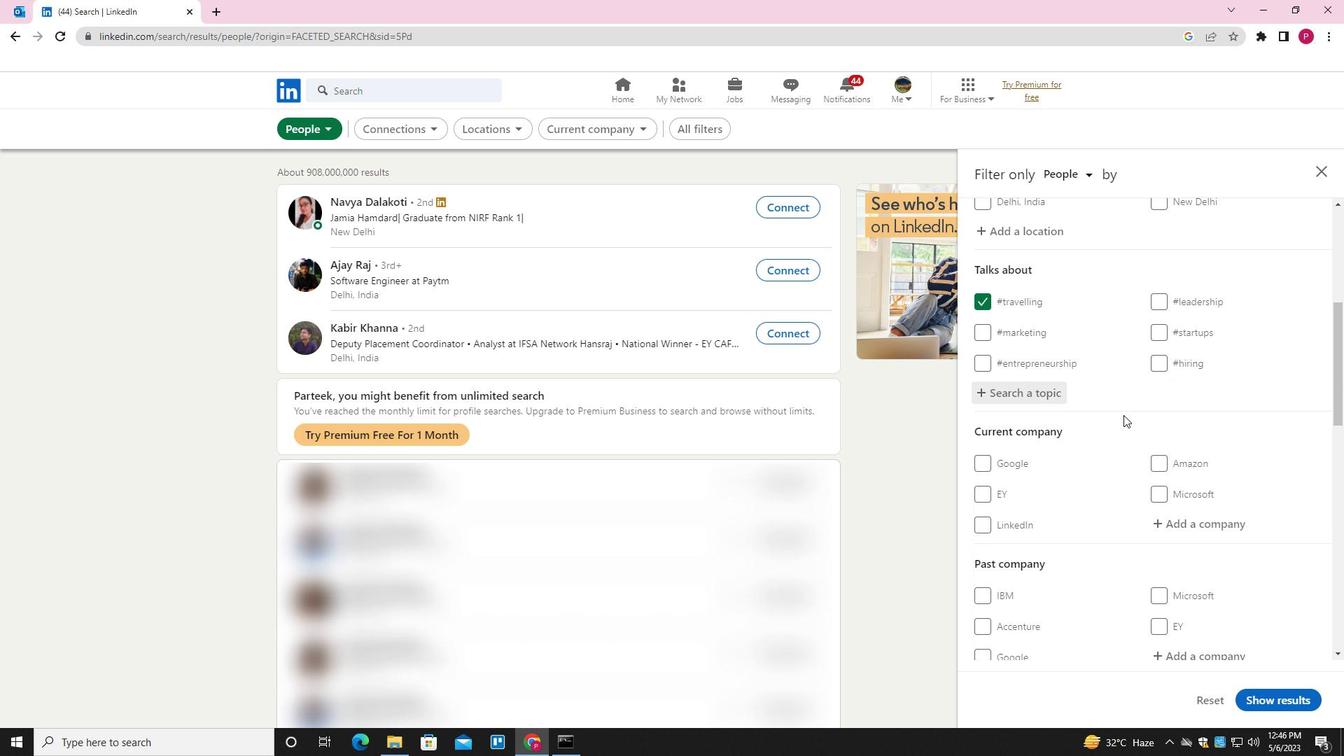 
Action: Mouse moved to (1111, 406)
Screenshot: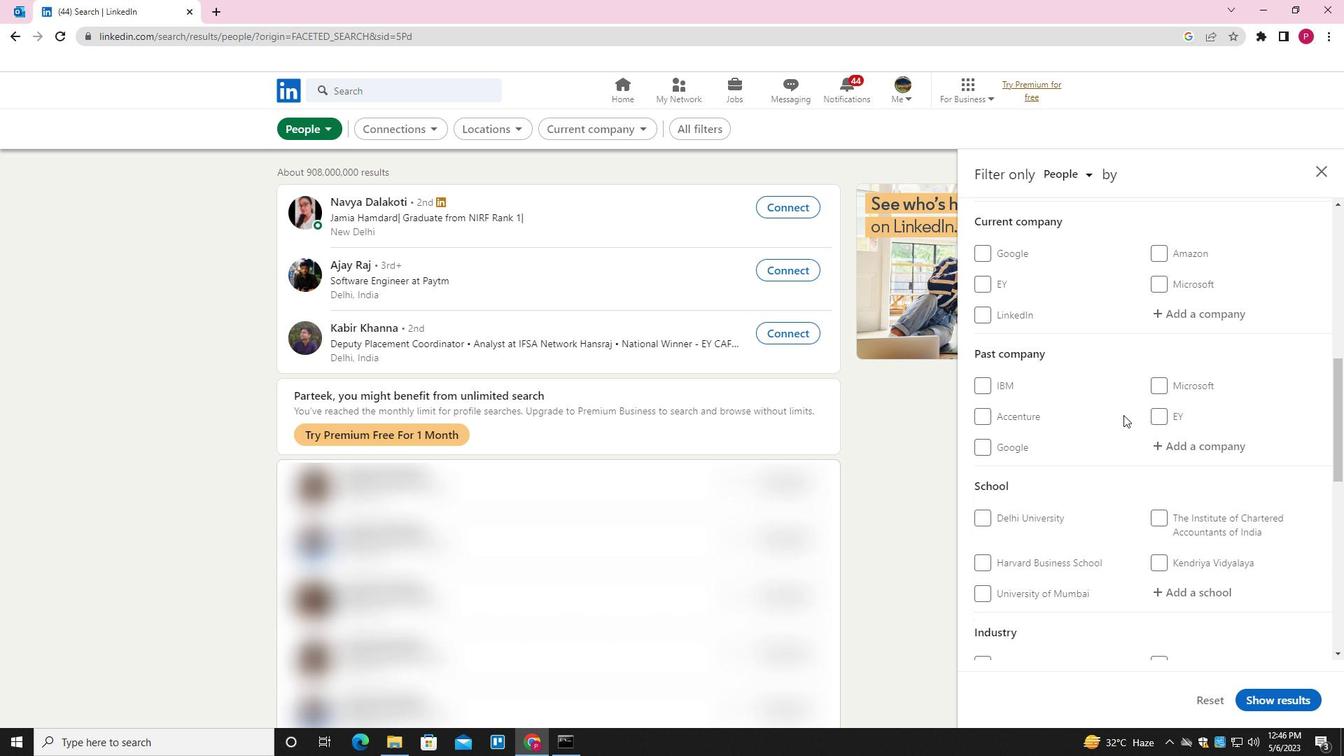 
Action: Mouse scrolled (1111, 405) with delta (0, 0)
Screenshot: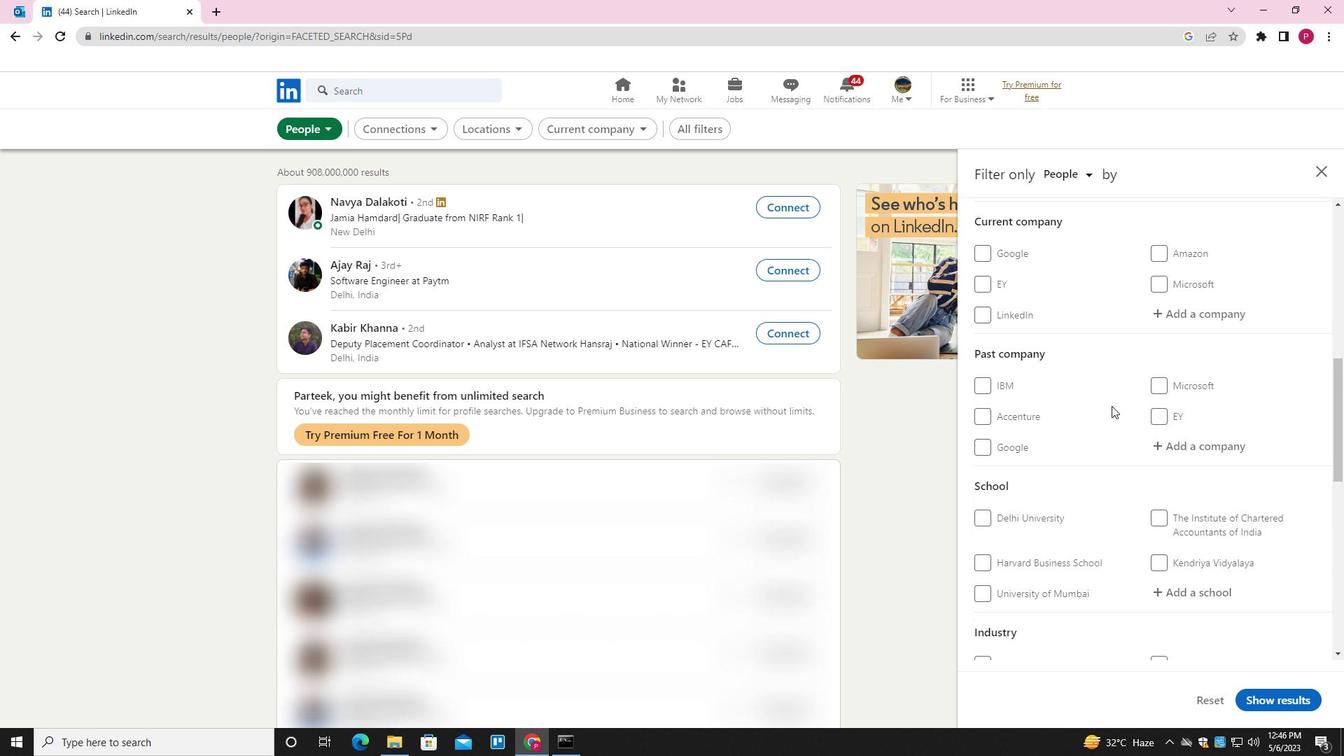 
Action: Mouse scrolled (1111, 405) with delta (0, 0)
Screenshot: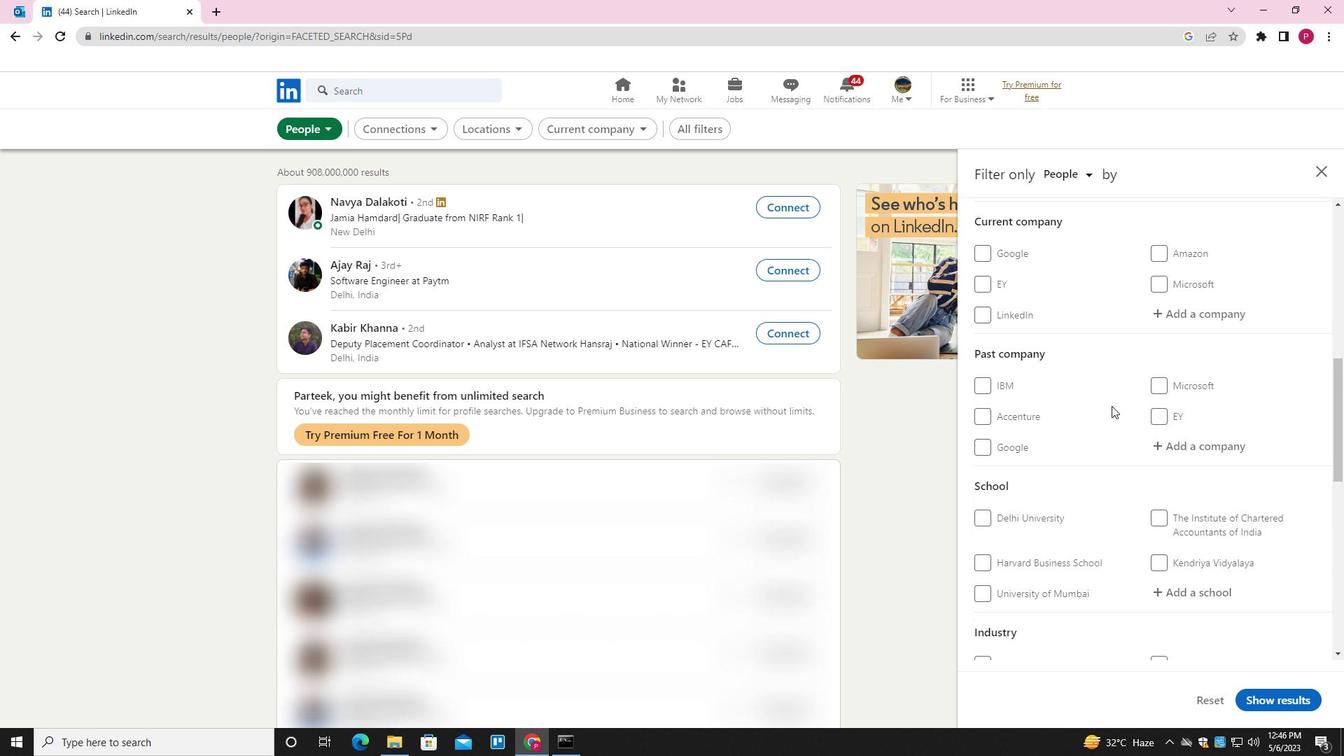 
Action: Mouse scrolled (1111, 405) with delta (0, 0)
Screenshot: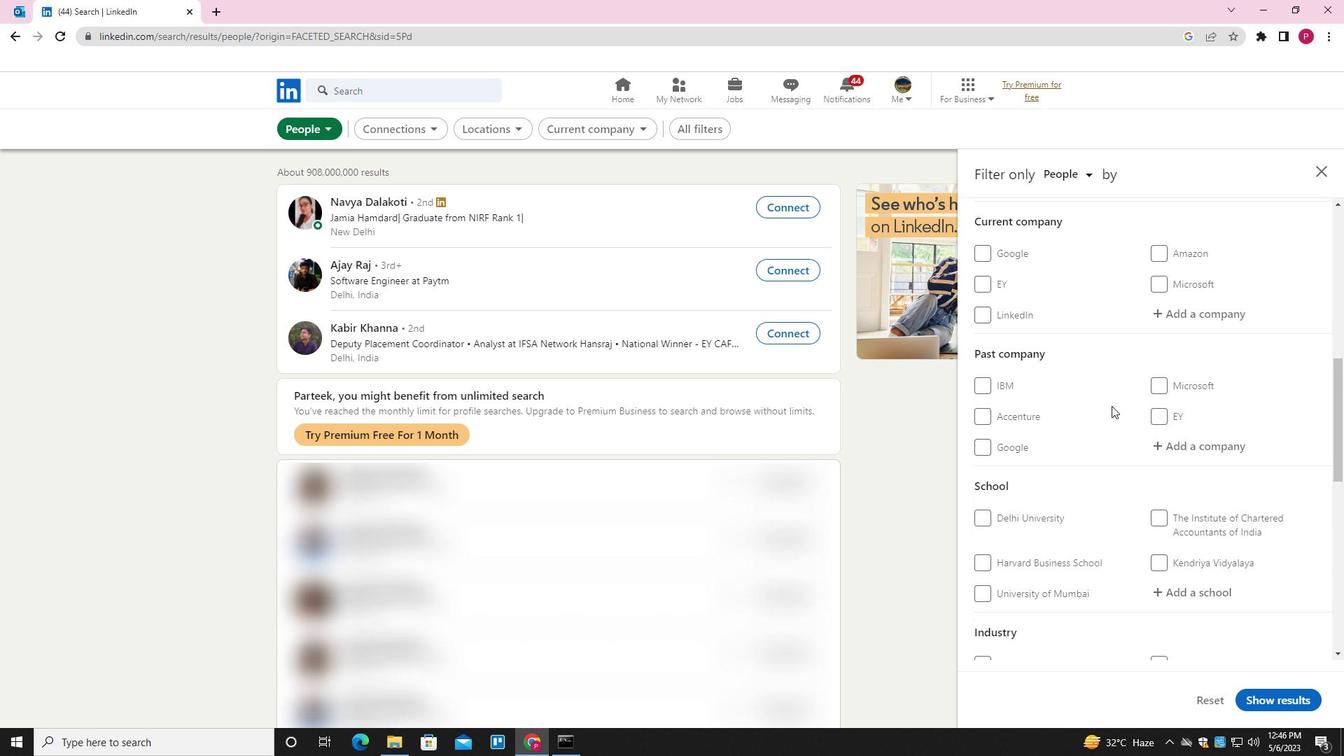 
Action: Mouse scrolled (1111, 405) with delta (0, 0)
Screenshot: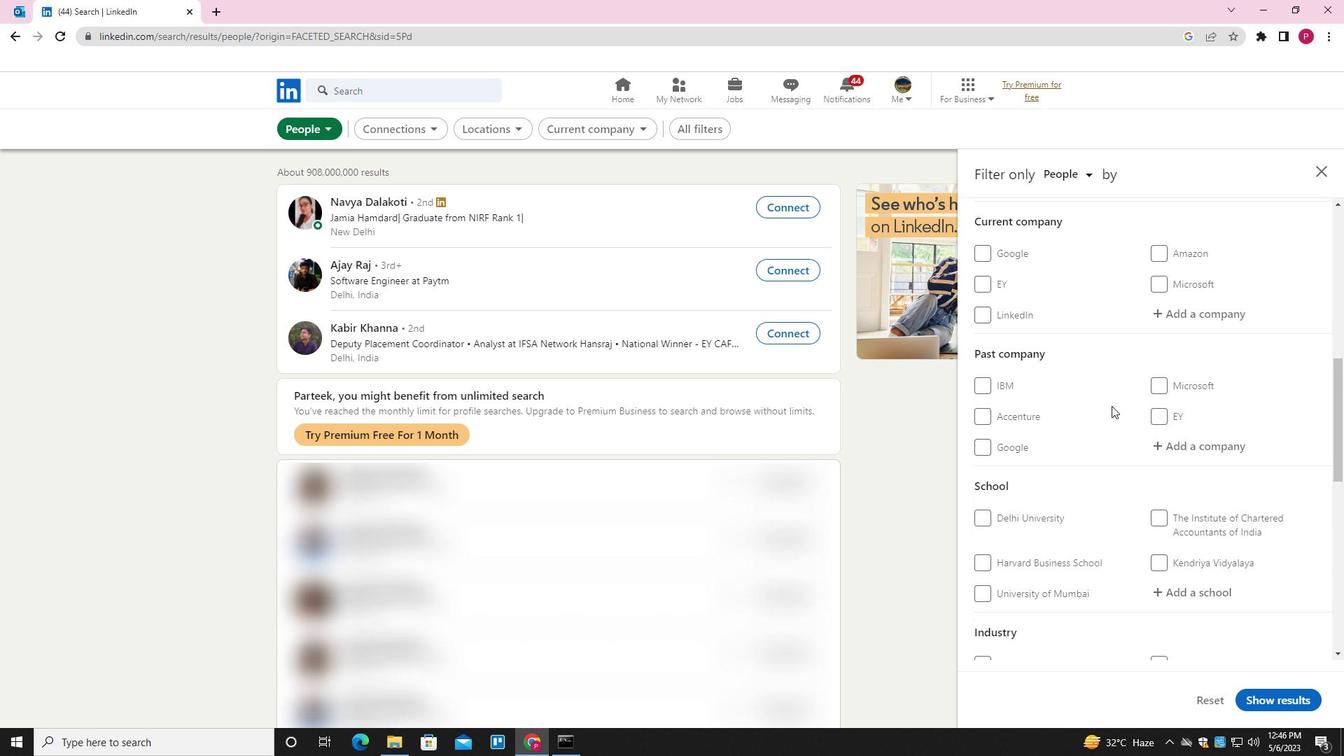 
Action: Mouse moved to (1106, 467)
Screenshot: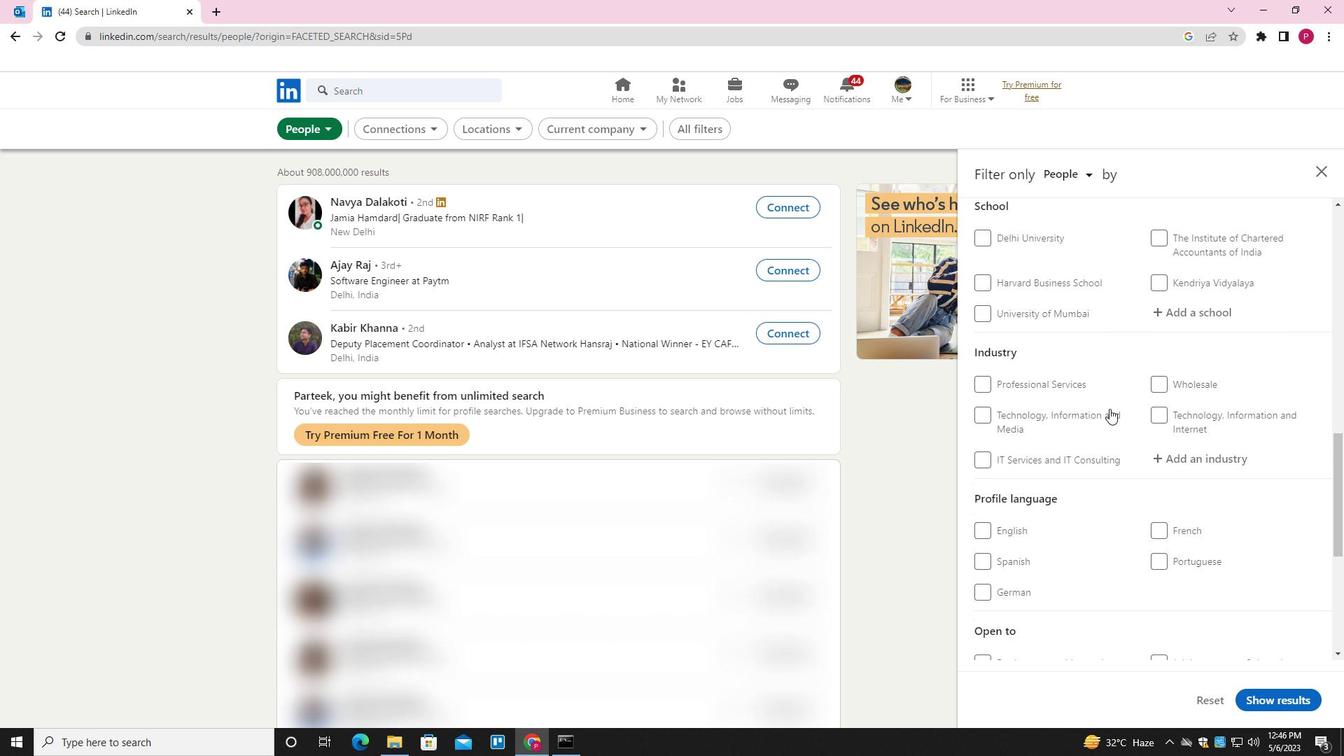 
Action: Mouse scrolled (1106, 466) with delta (0, 0)
Screenshot: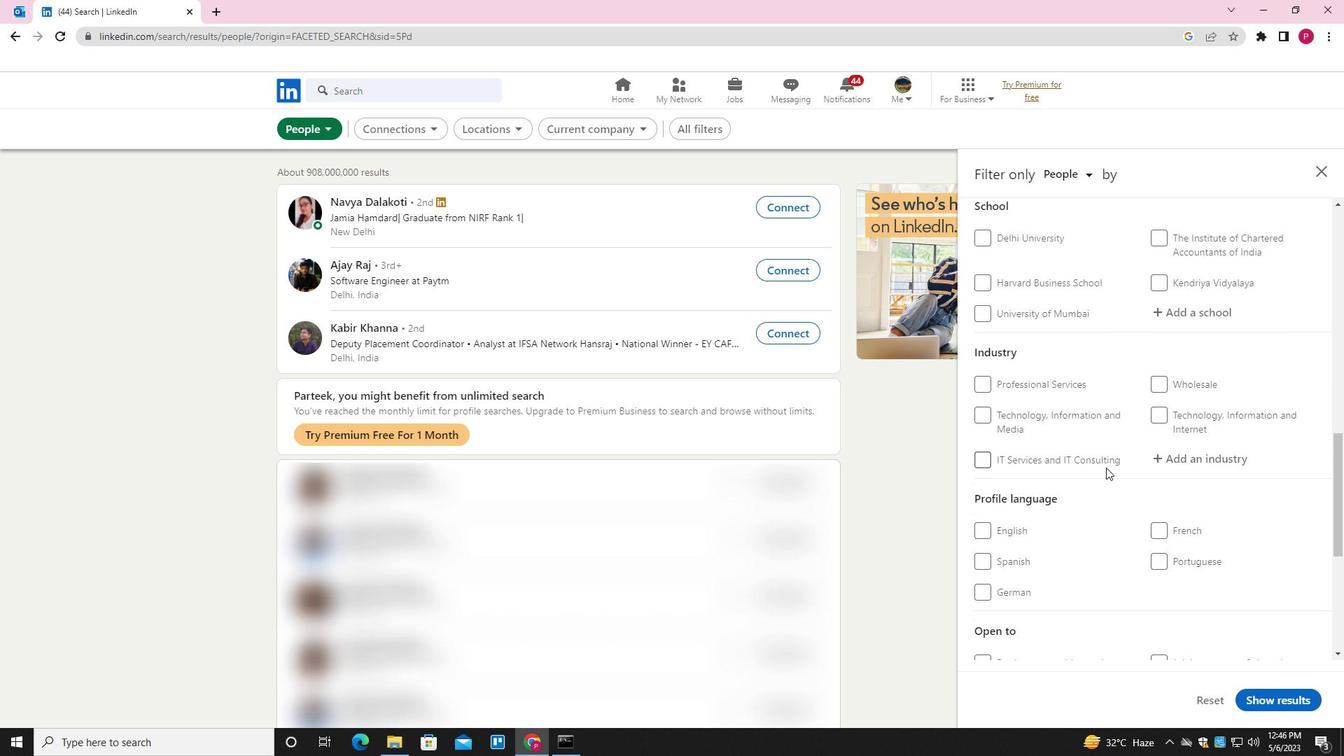
Action: Mouse scrolled (1106, 466) with delta (0, 0)
Screenshot: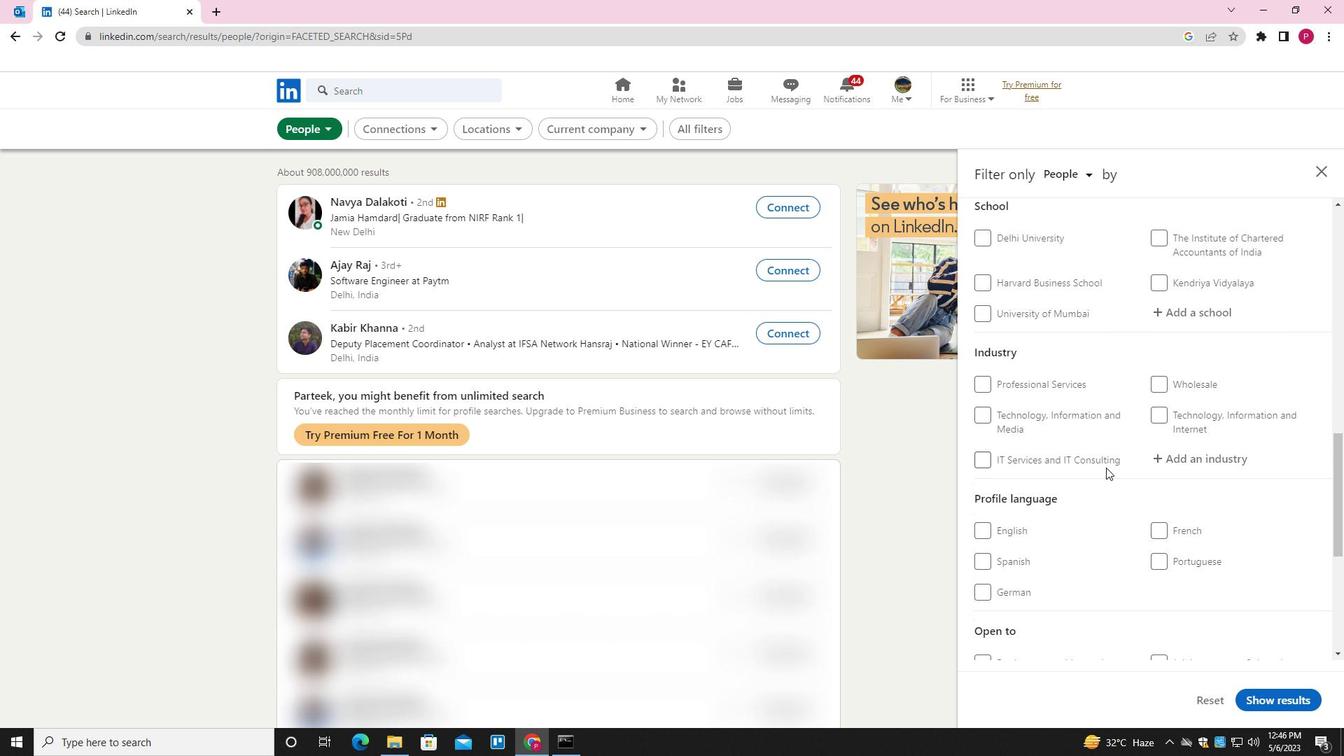 
Action: Mouse moved to (1008, 452)
Screenshot: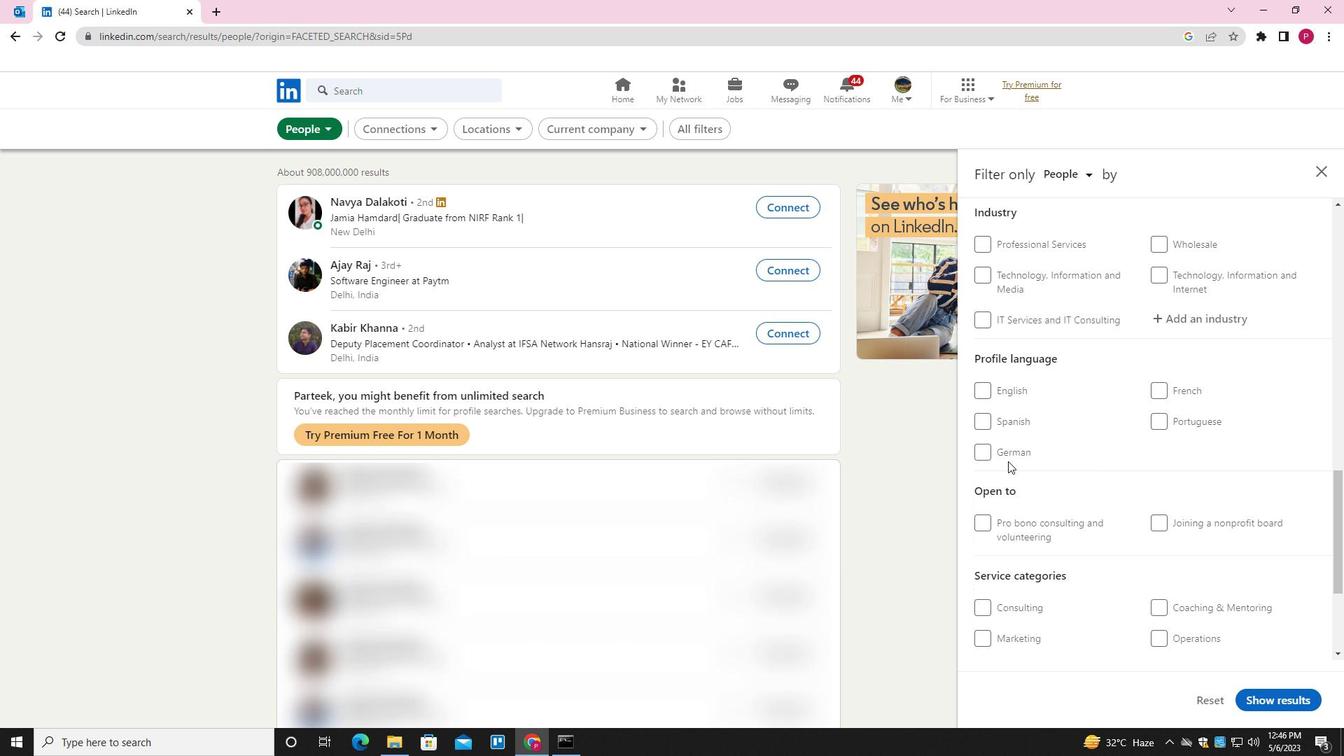 
Action: Mouse pressed left at (1008, 452)
Screenshot: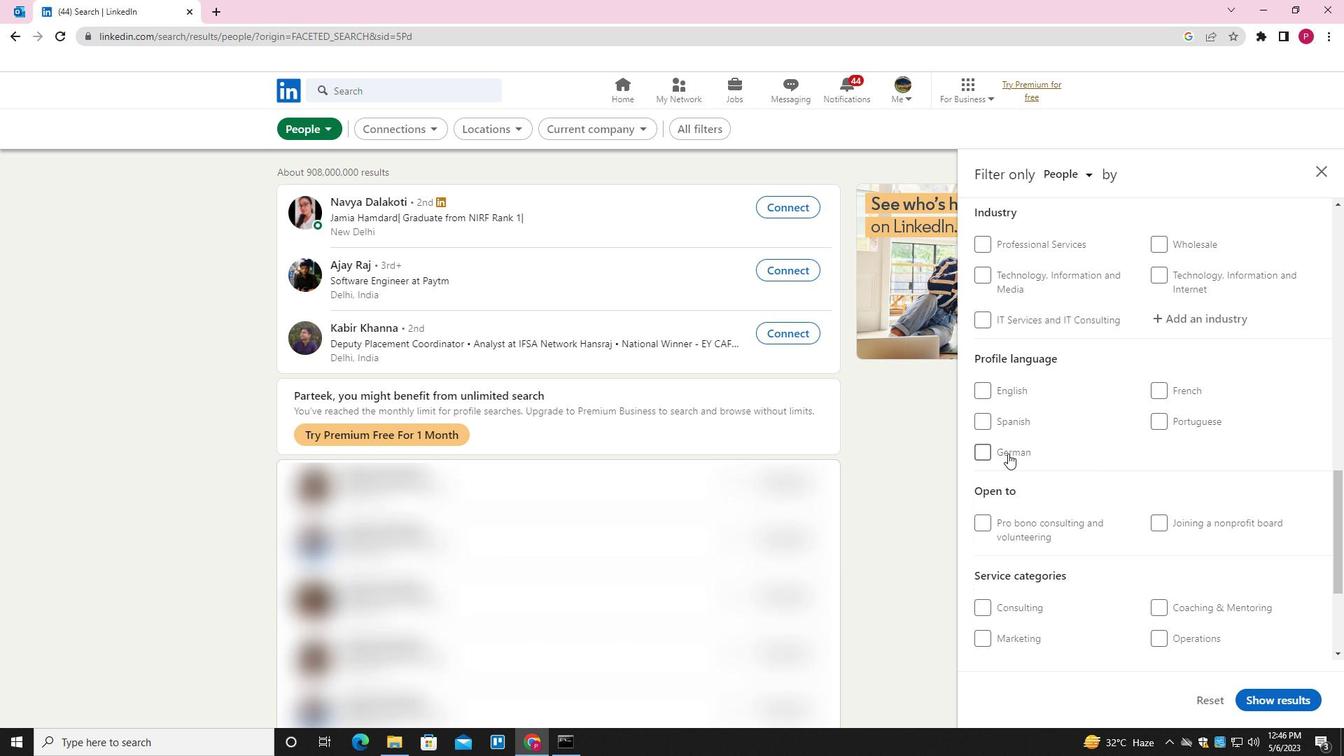 
Action: Mouse moved to (1131, 464)
Screenshot: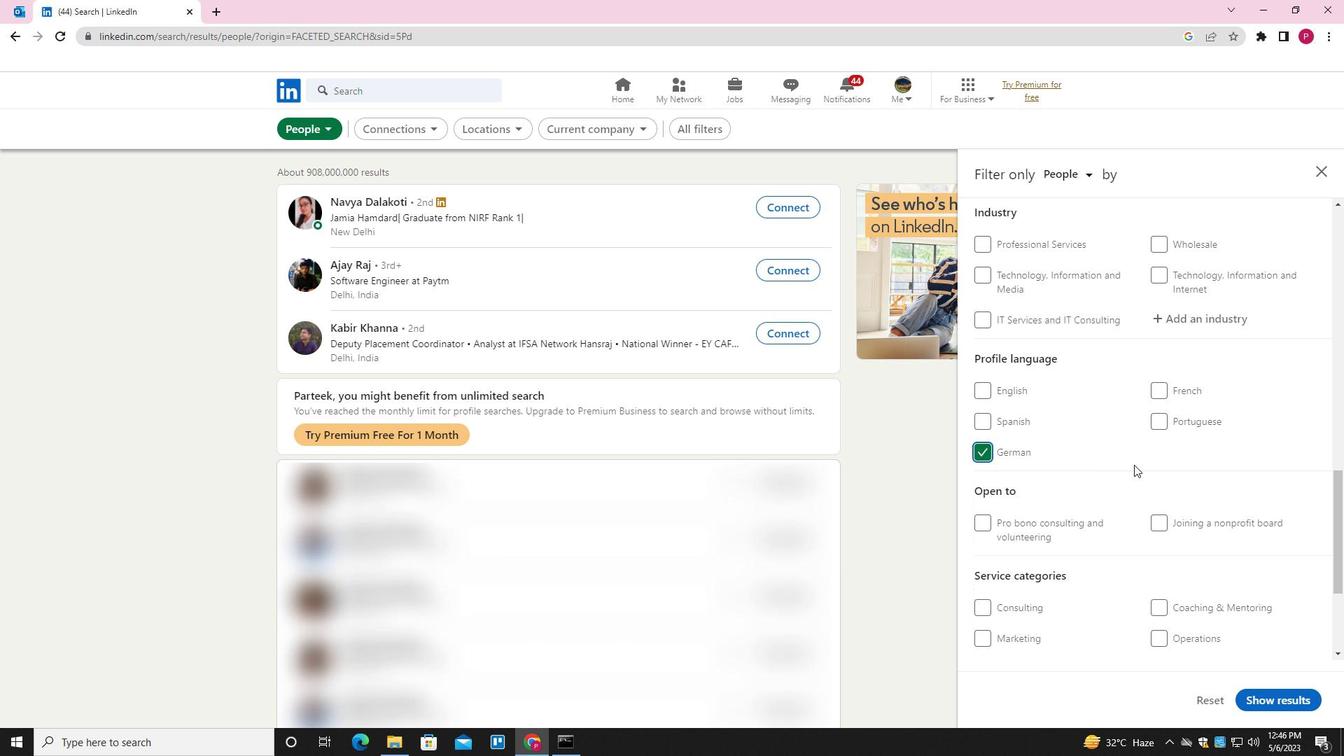 
Action: Mouse scrolled (1131, 465) with delta (0, 0)
Screenshot: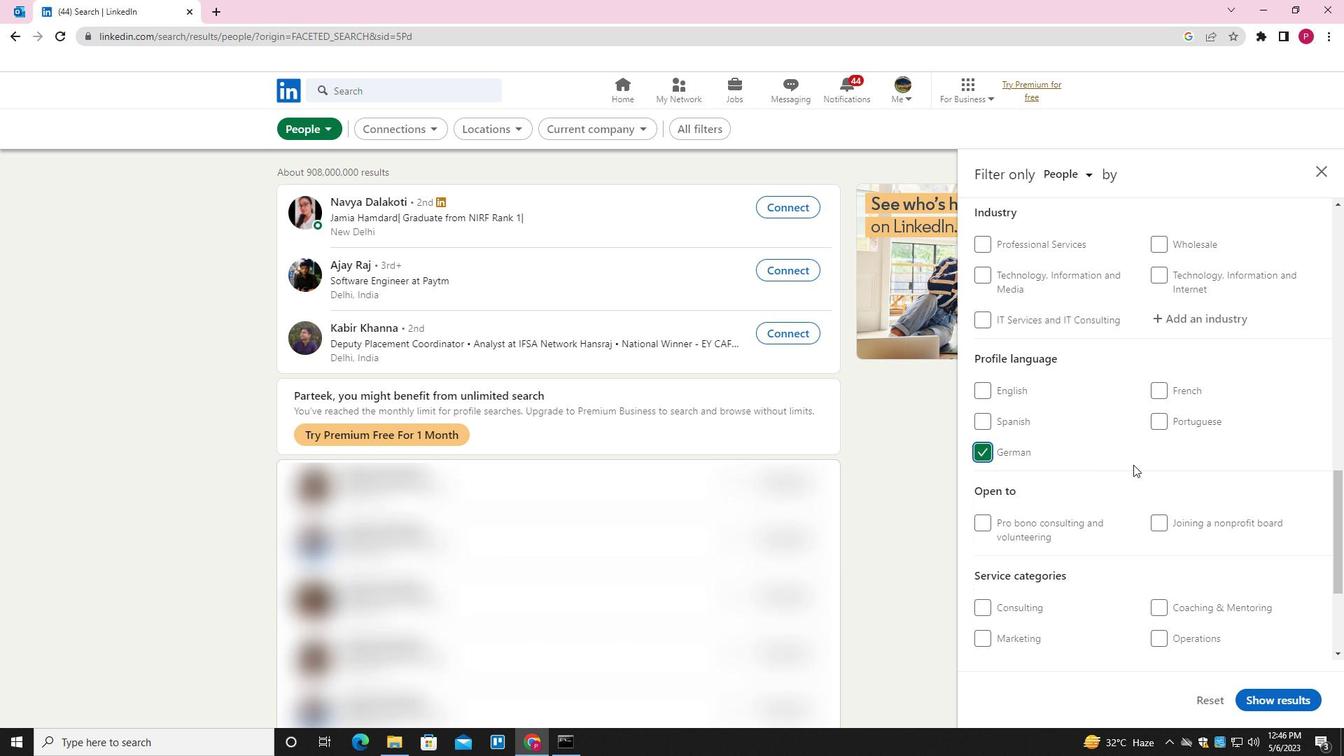 
Action: Mouse scrolled (1131, 465) with delta (0, 0)
Screenshot: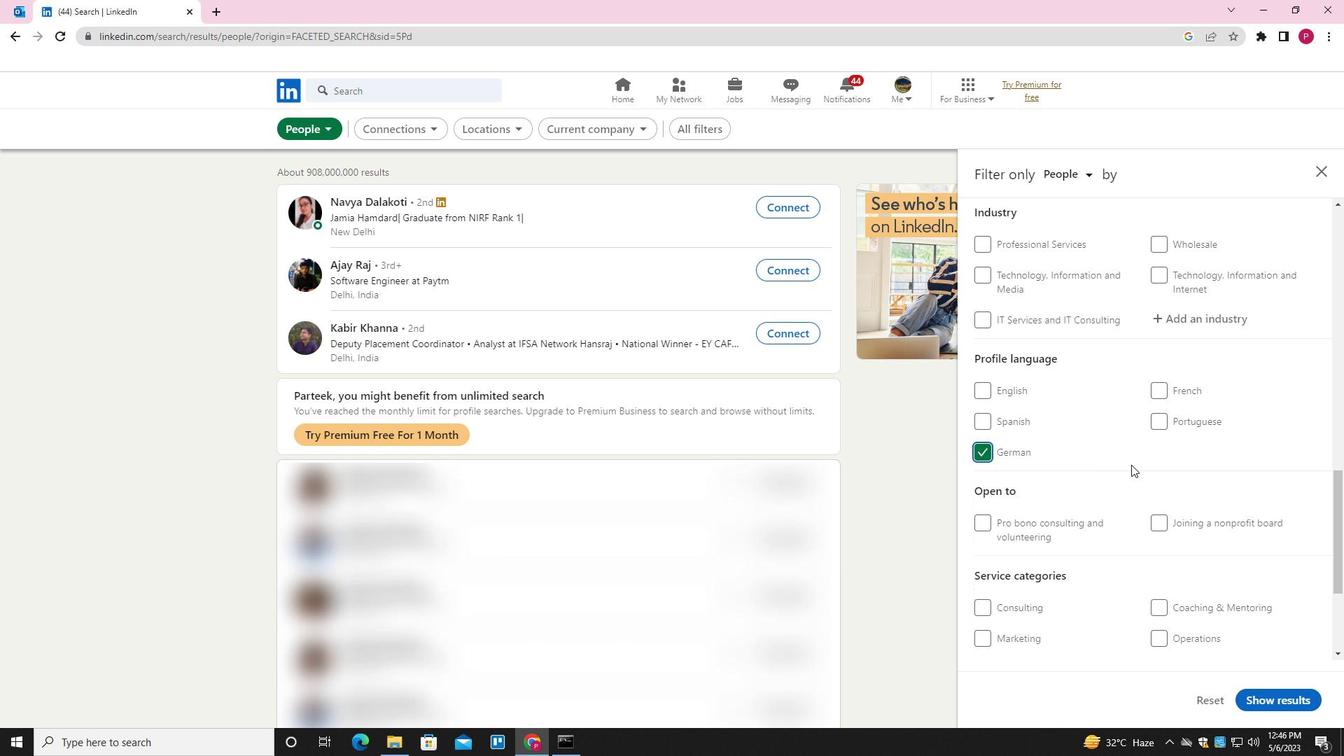 
Action: Mouse scrolled (1131, 465) with delta (0, 0)
Screenshot: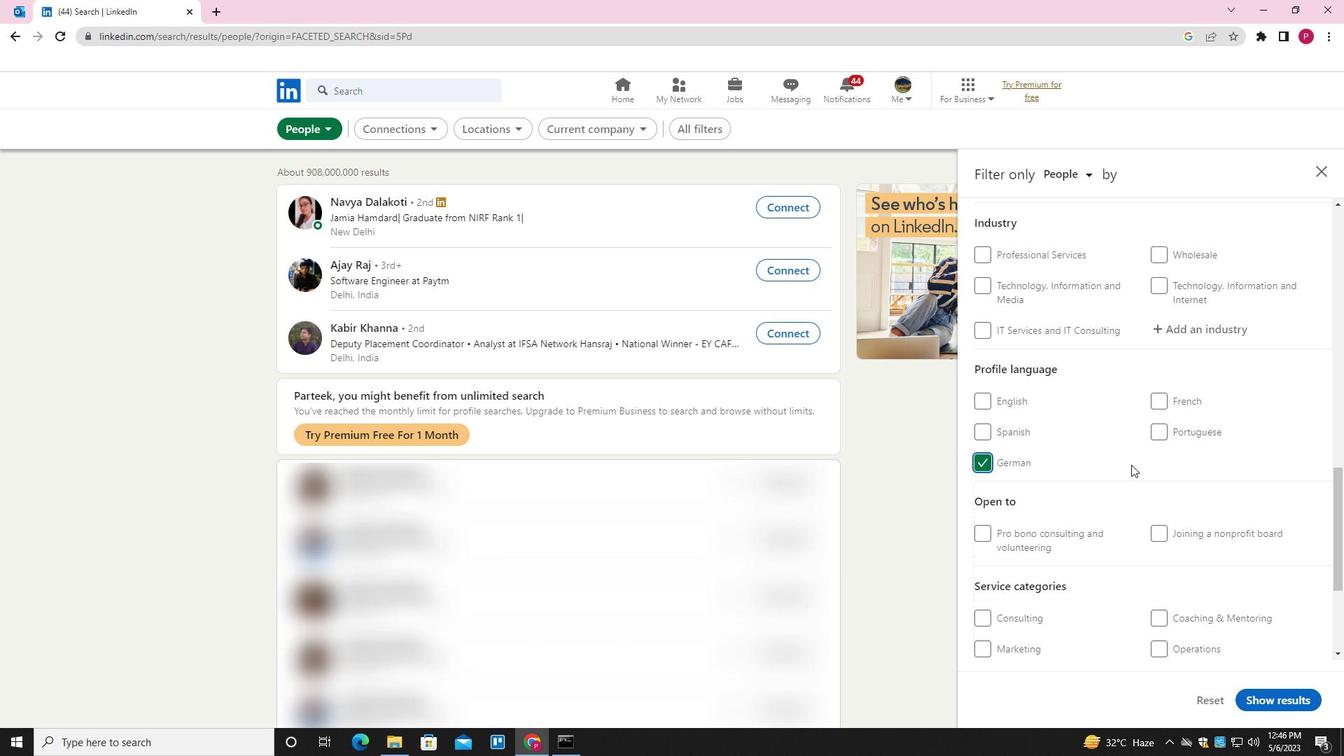 
Action: Mouse scrolled (1131, 465) with delta (0, 0)
Screenshot: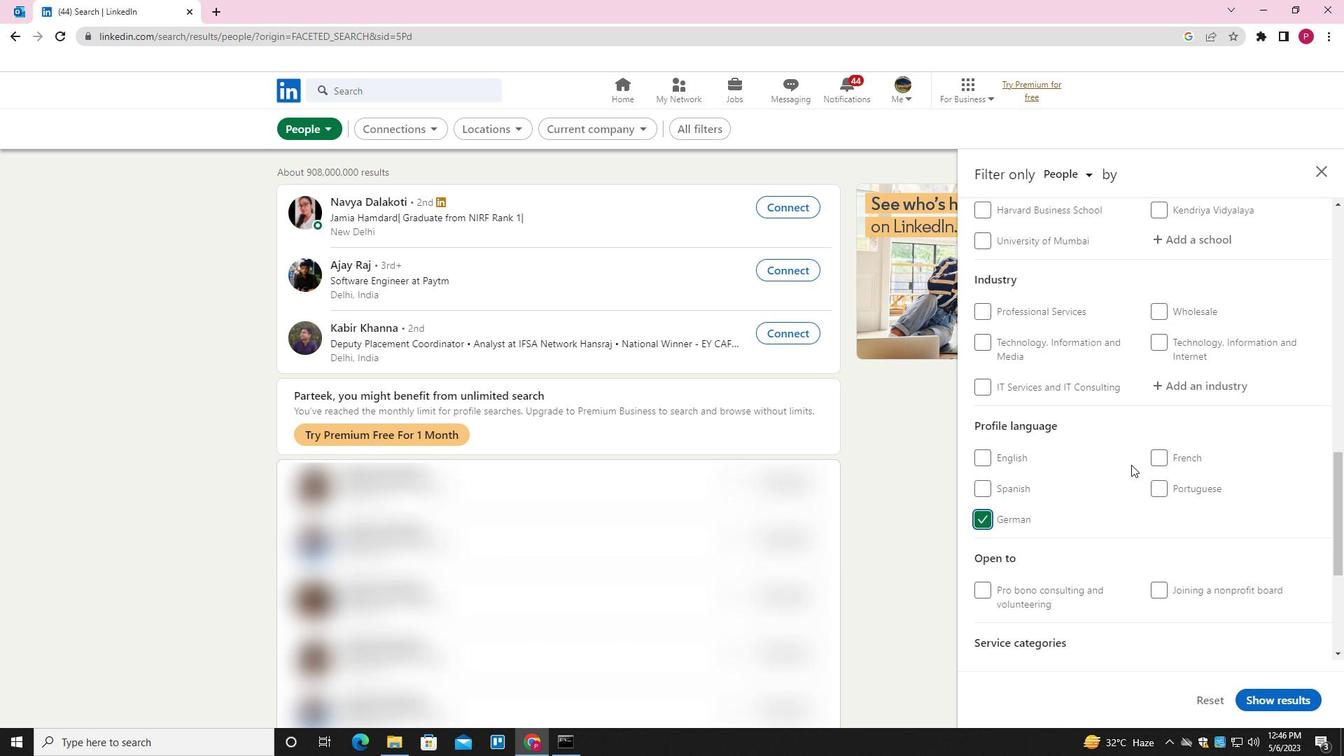 
Action: Mouse scrolled (1131, 465) with delta (0, 0)
Screenshot: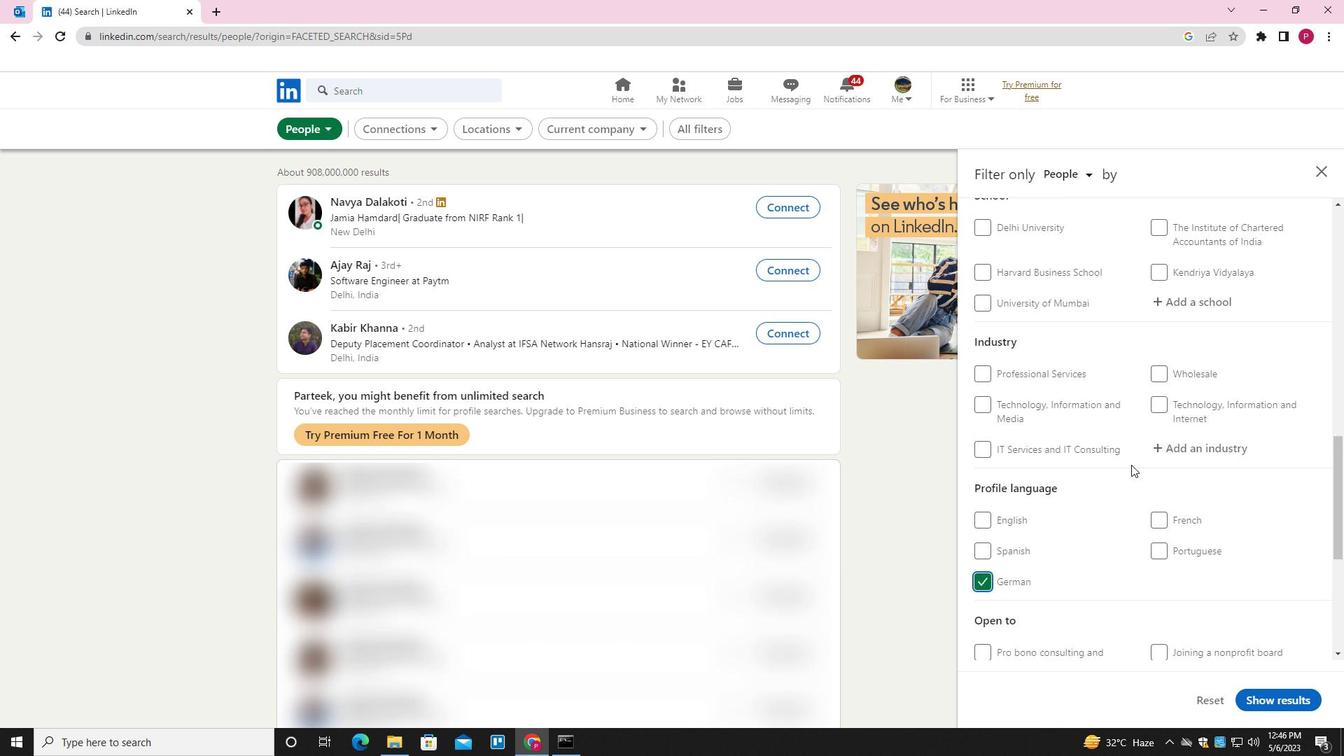 
Action: Mouse scrolled (1131, 465) with delta (0, 0)
Screenshot: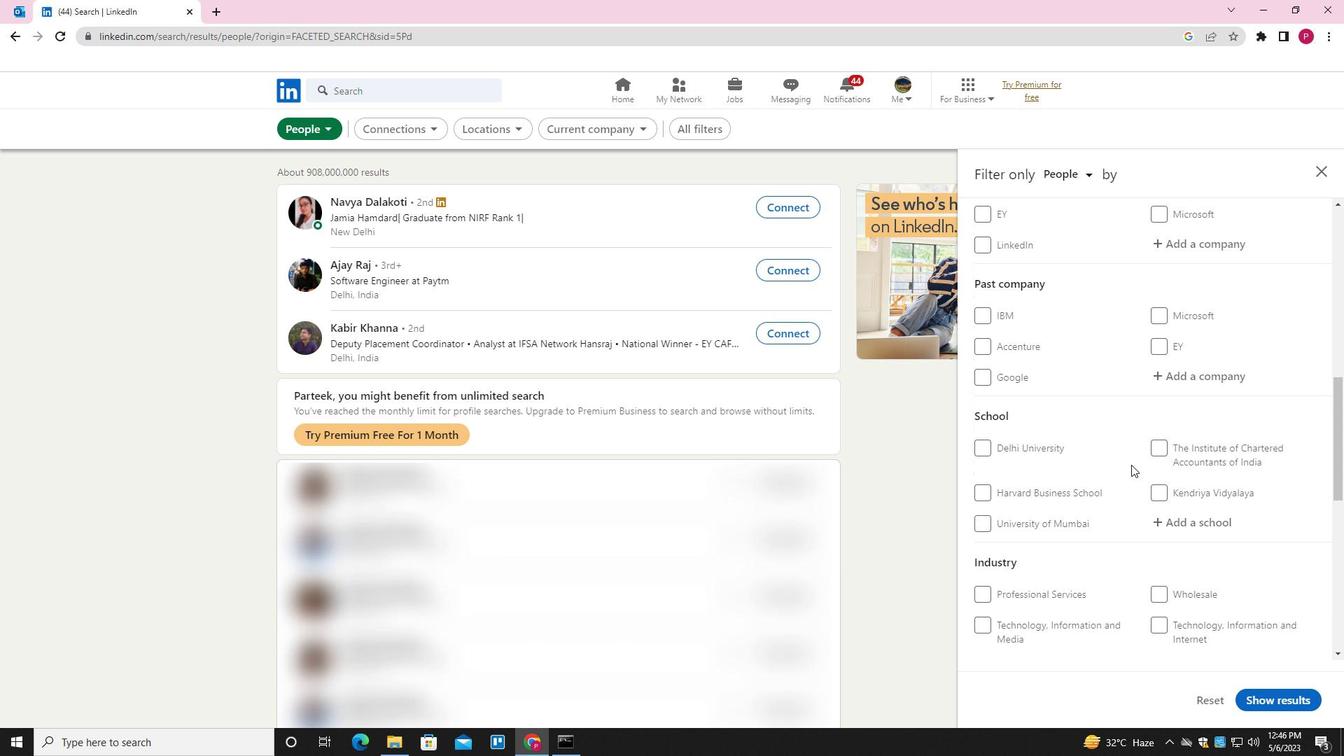 
Action: Mouse scrolled (1131, 465) with delta (0, 0)
Screenshot: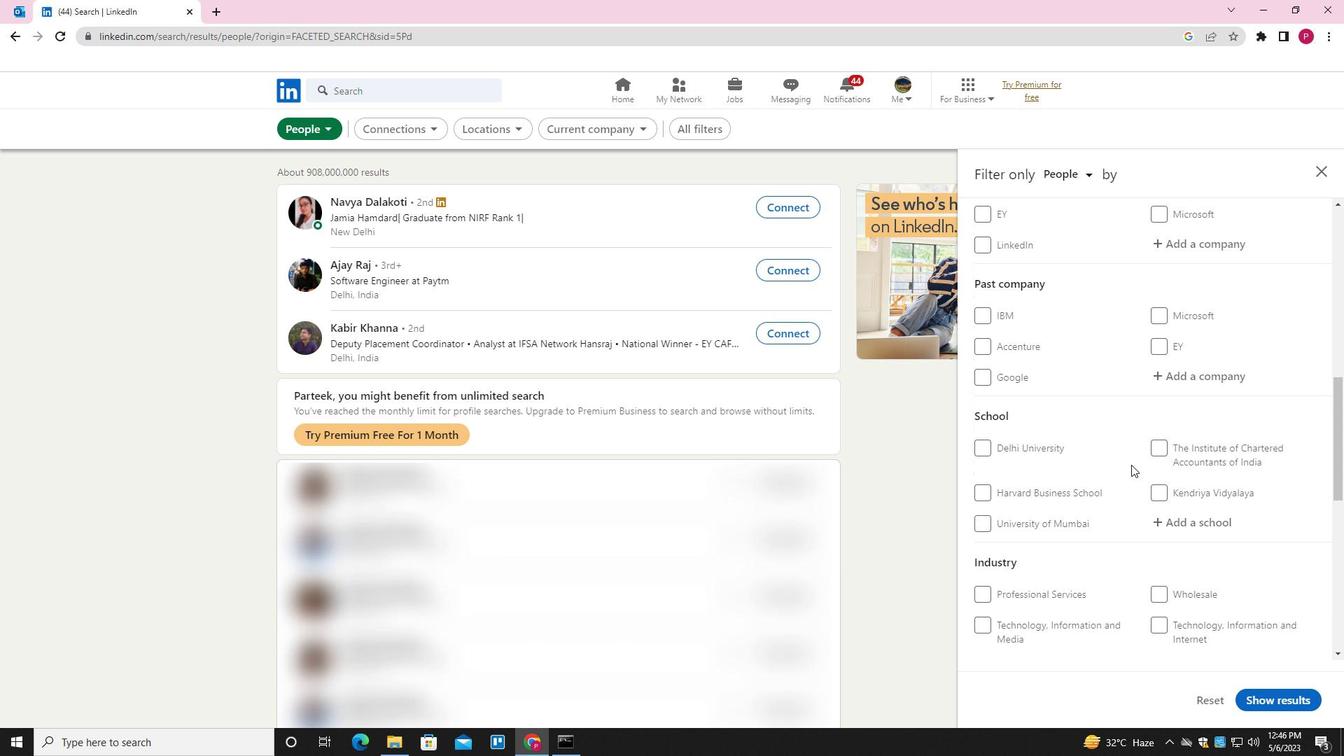 
Action: Mouse scrolled (1131, 465) with delta (0, 0)
Screenshot: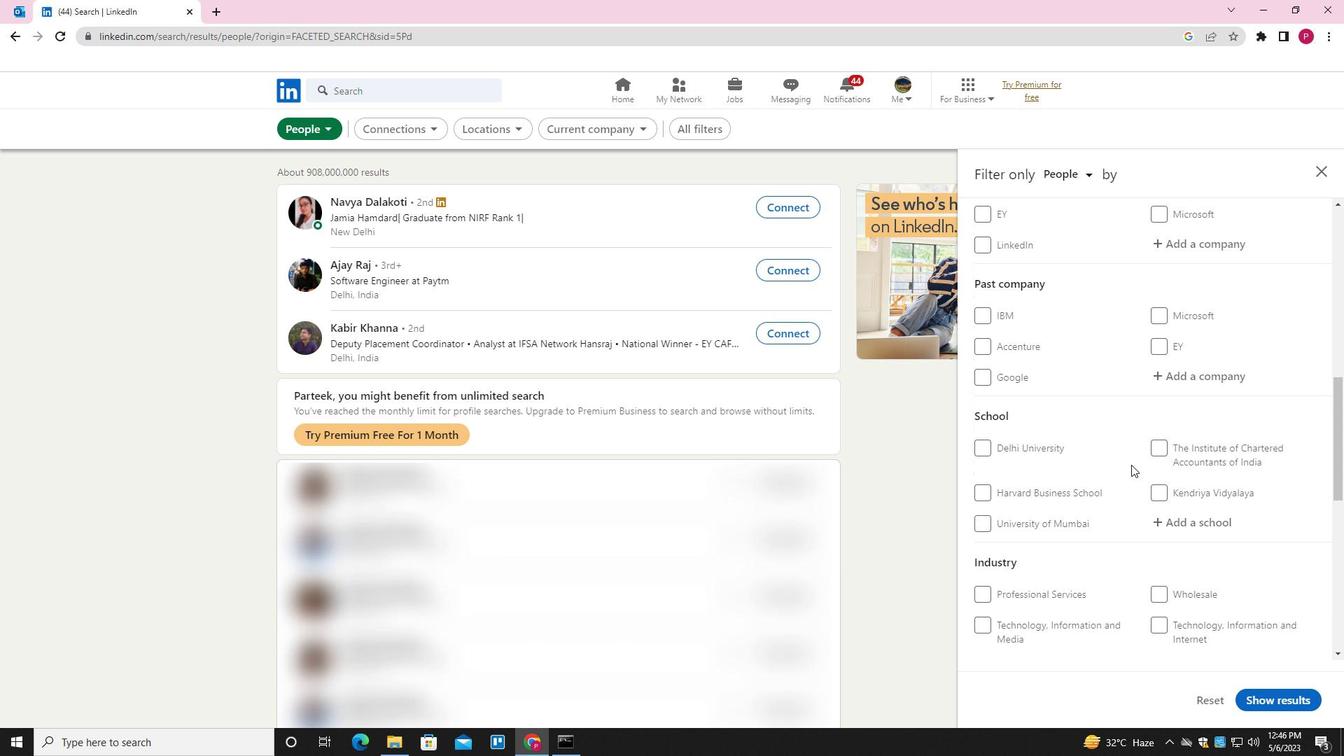 
Action: Mouse moved to (1190, 457)
Screenshot: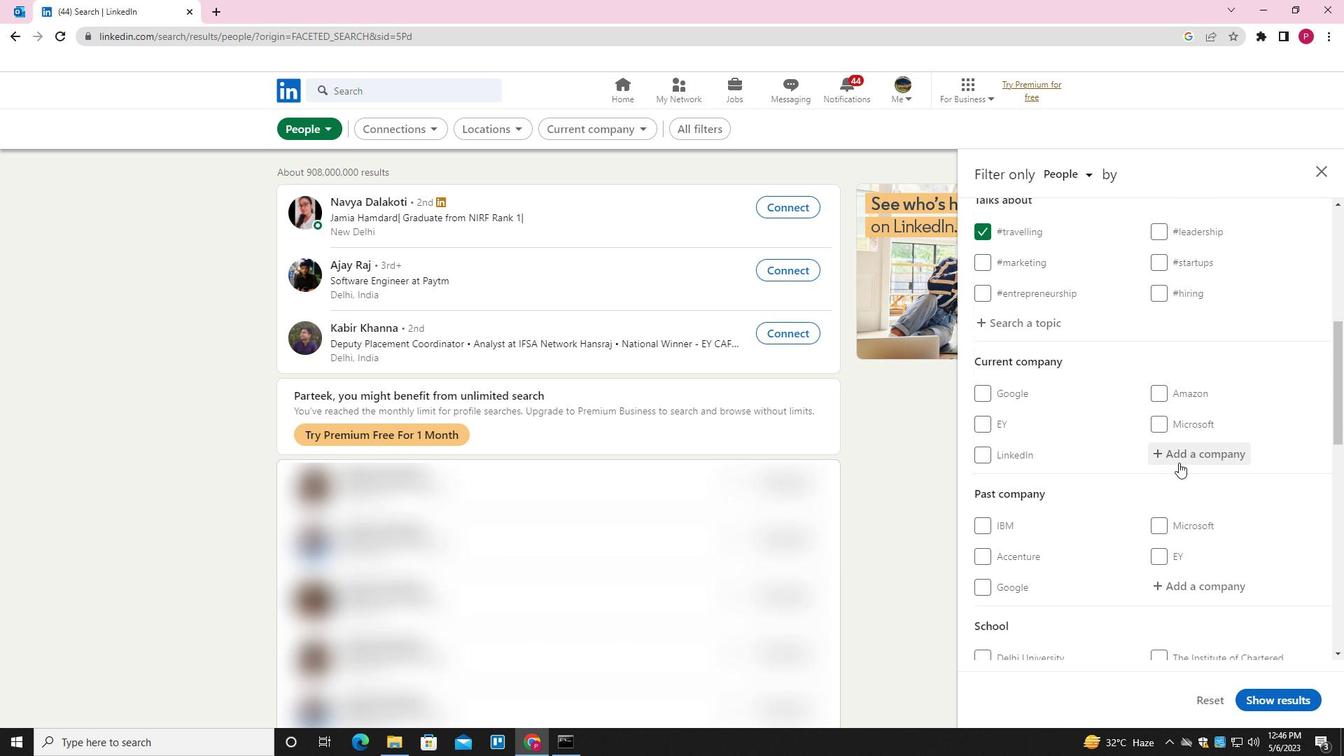 
Action: Mouse pressed left at (1190, 457)
Screenshot: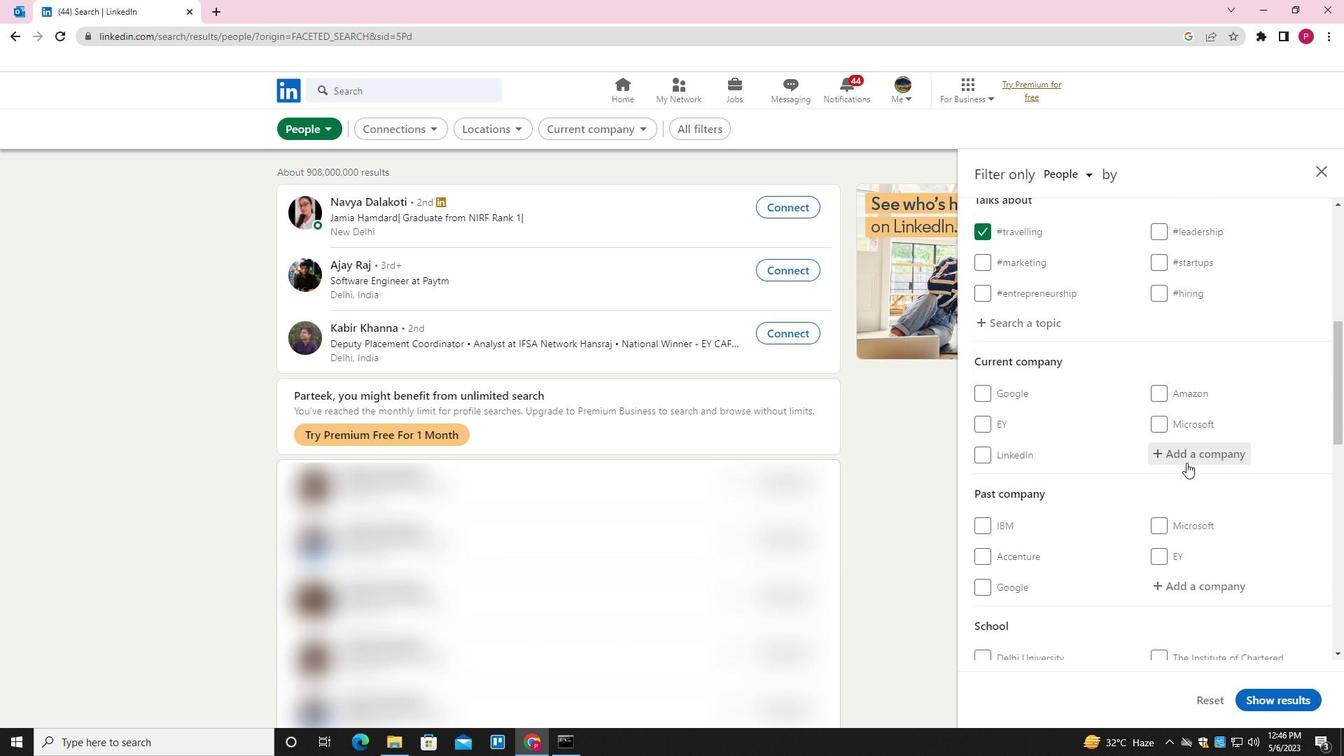 
Action: Key pressed <Key.shift><Key.shift><Key.shift><Key.shift><Key.shift><Key.shift><Key.shift><Key.shift><Key.shift><Key.shift><Key.shift><Key.shift><Key.shift><Key.shift><Key.shift><Key.shift><Key.shift><Key.shift><Key.shift><Key.shift><Key.shift><Key.shift><Key.shift><Key.shift><Key.shift><Key.shift><Key.shift><Key.shift><Key.shift><Key.shift><Key.shift><Key.shift><Key.shift><Key.shift><Key.shift><Key.shift><Key.shift><Key.shift><Key.shift><Key.shift><Key.shift><Key.shift><Key.shift><Key.shift><Key.shift><Key.shift><Key.shift><Key.shift><Key.shift><Key.shift><Key.shift><Key.shift><Key.shift><Key.shift><Key.shift><Key.shift><Key.shift>UN<Key.backspace><Key.shift>NICEF<Key.space><Key.down><Key.down><Key.down><Key.down><Key.enter>
Screenshot: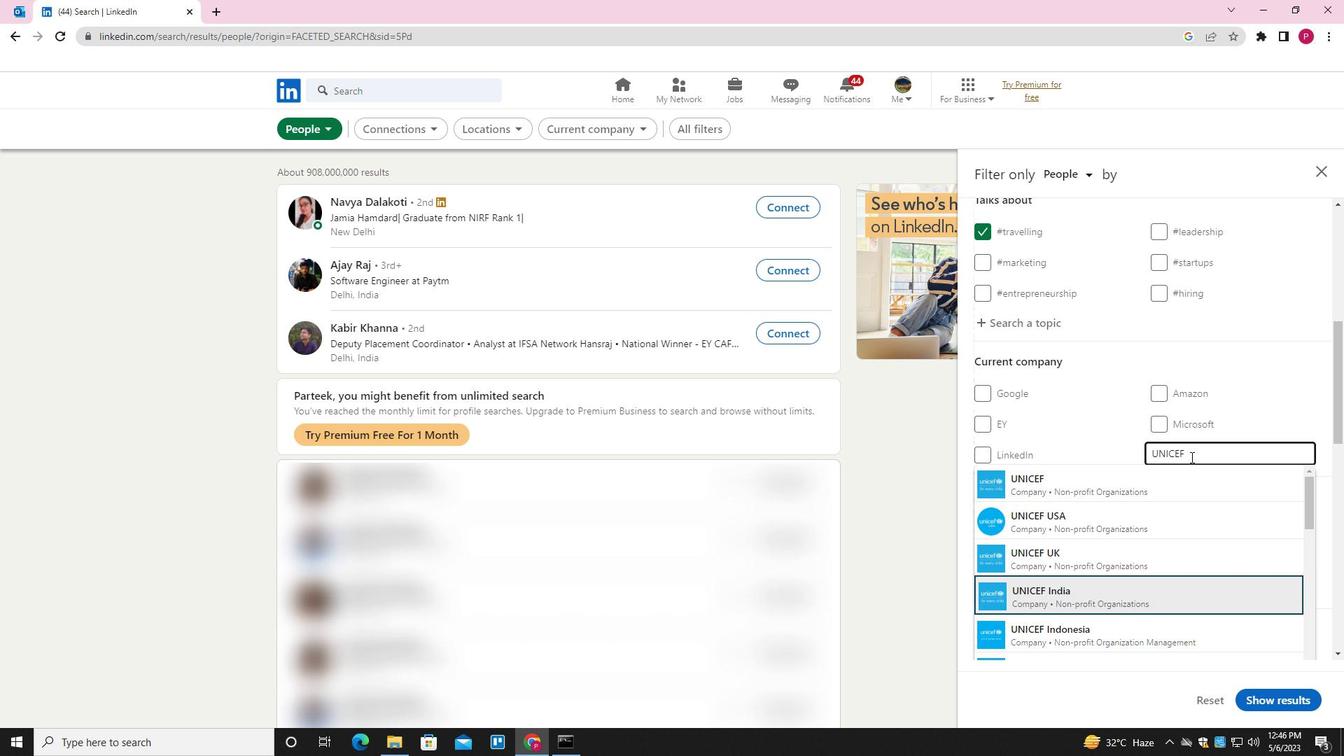 
Action: Mouse moved to (1172, 471)
Screenshot: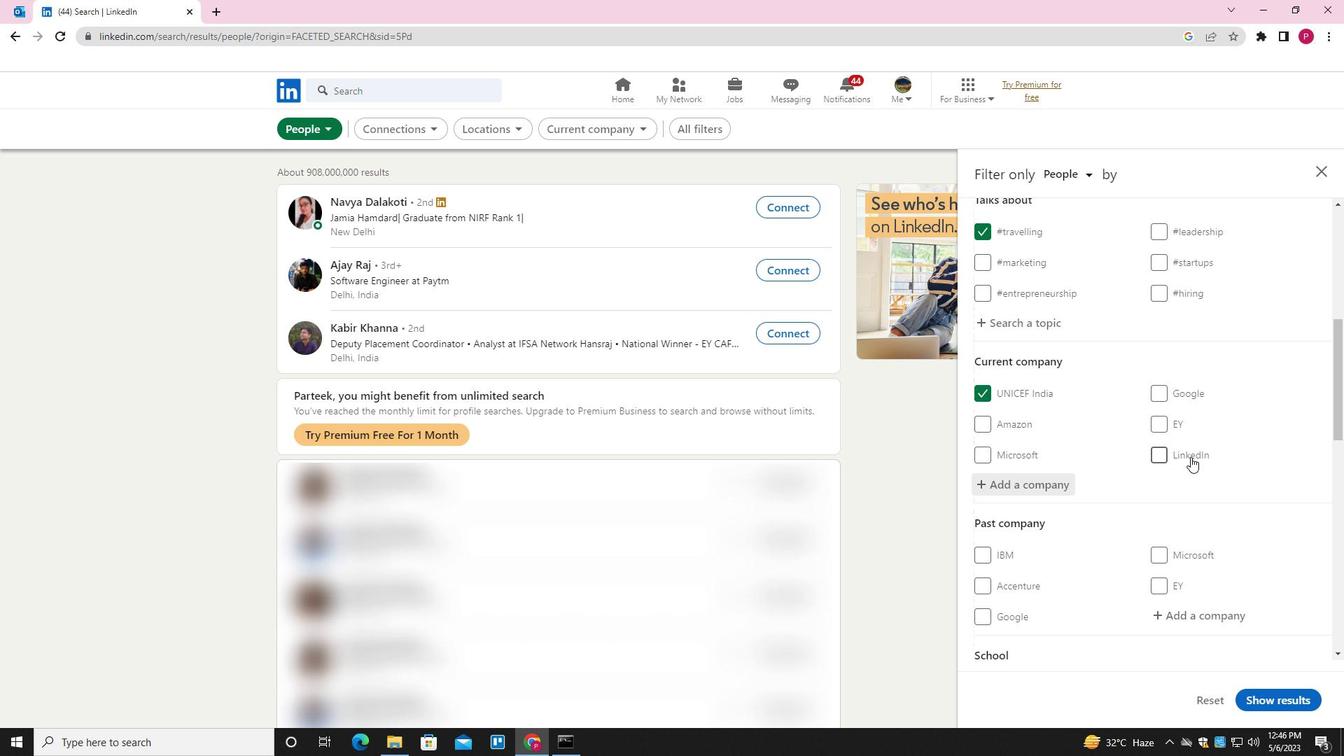 
Action: Mouse scrolled (1172, 470) with delta (0, 0)
Screenshot: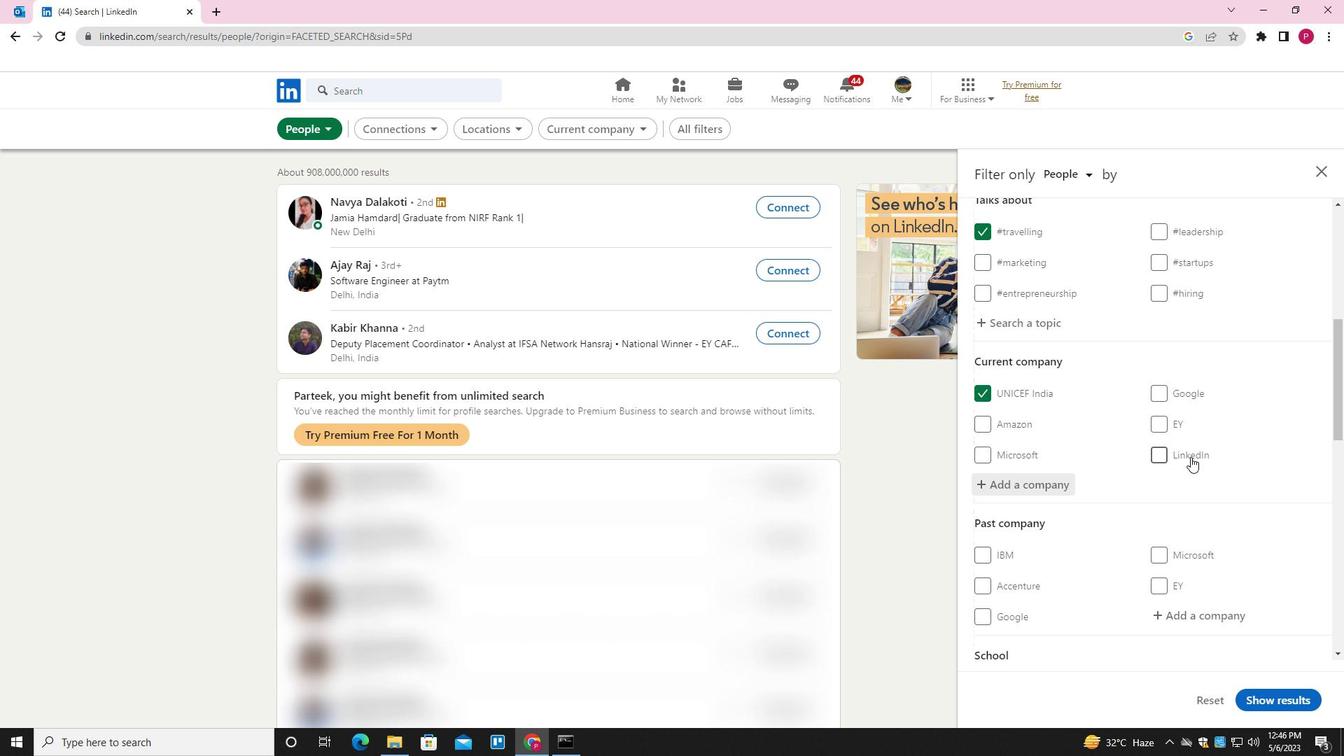 
Action: Mouse scrolled (1172, 470) with delta (0, 0)
Screenshot: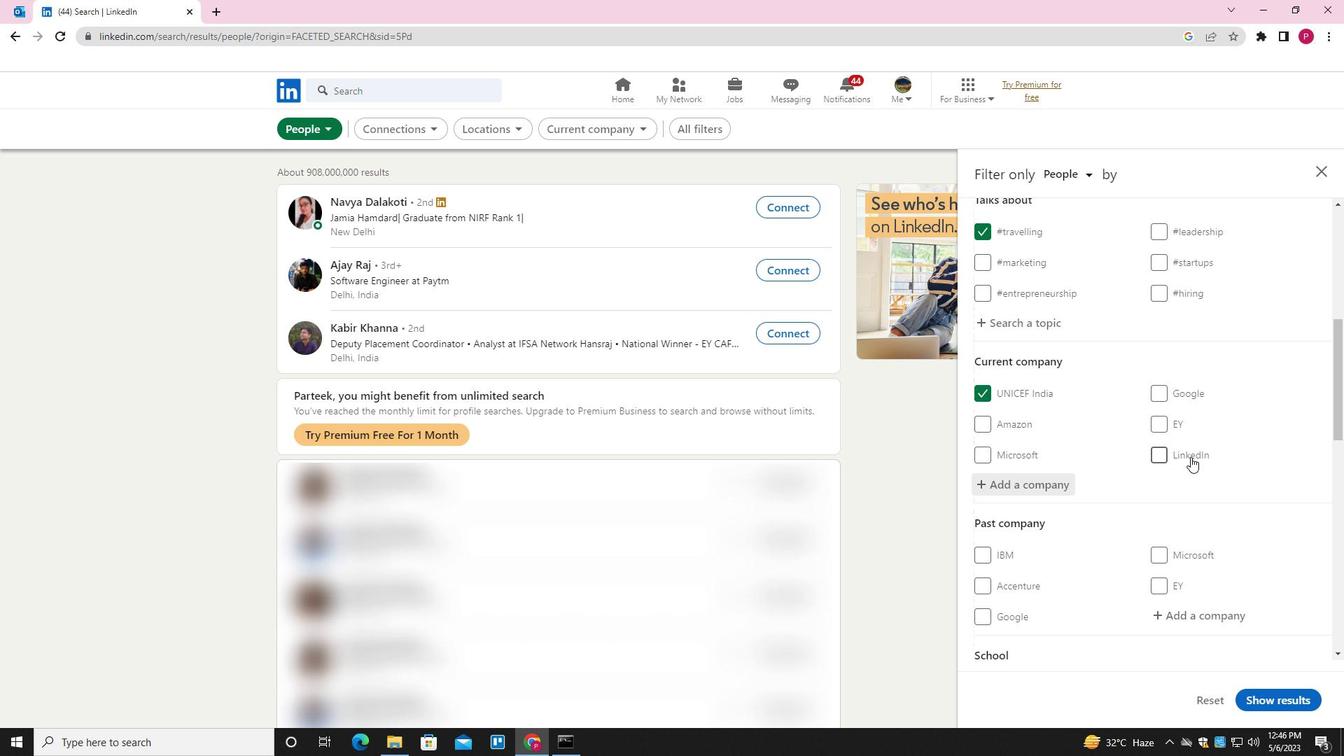 
Action: Mouse scrolled (1172, 470) with delta (0, 0)
Screenshot: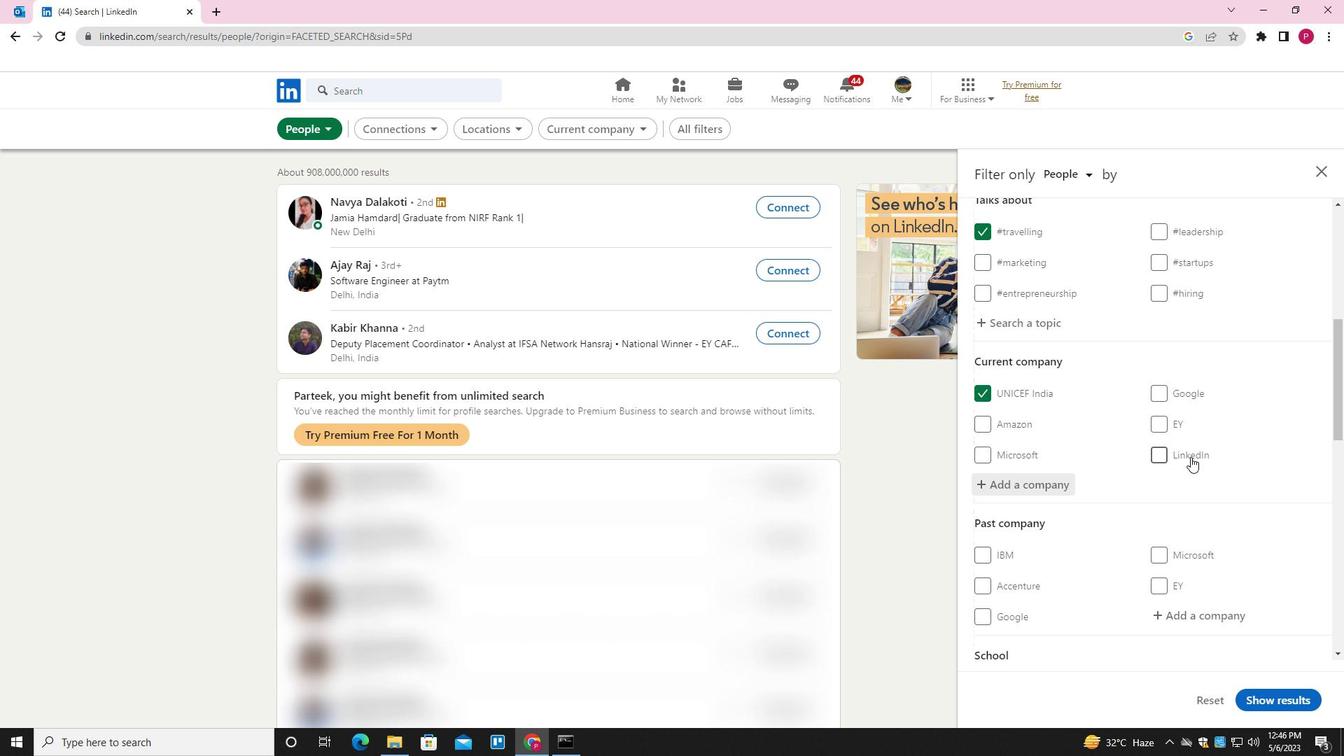 
Action: Mouse moved to (1183, 547)
Screenshot: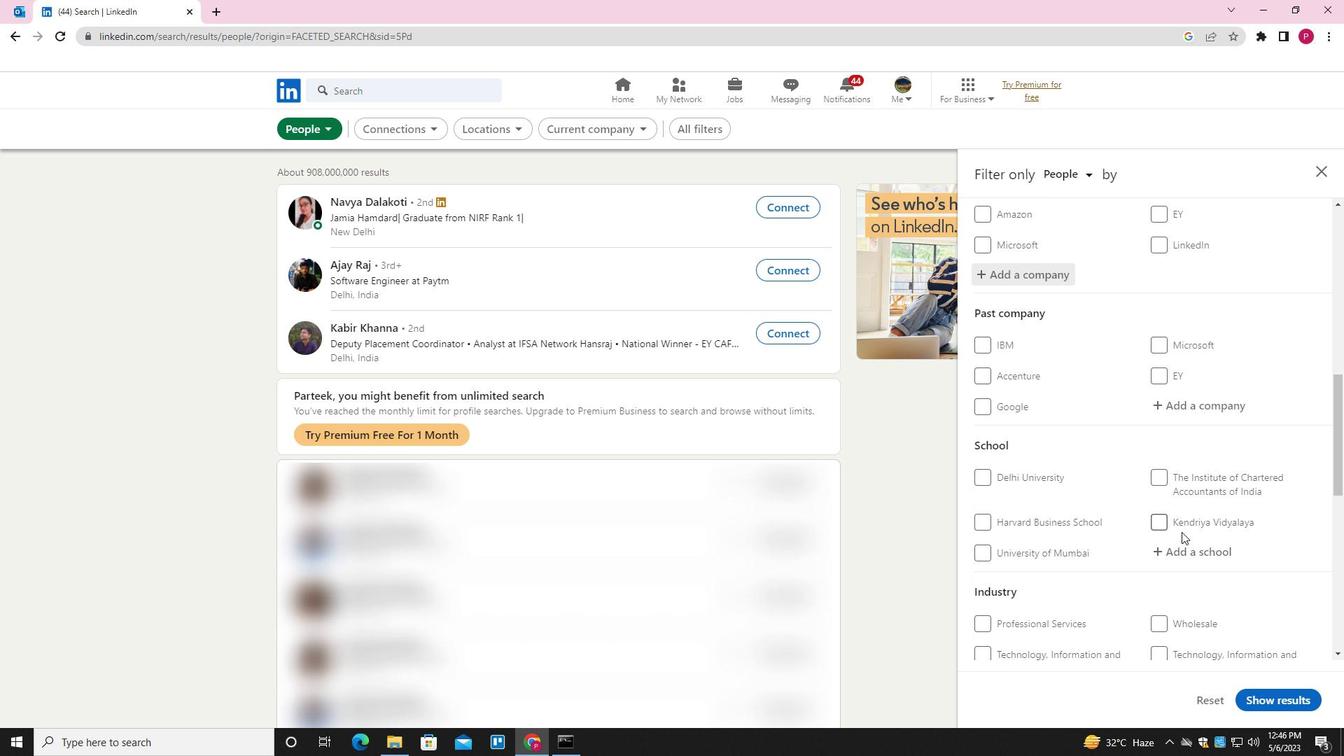 
Action: Mouse pressed left at (1183, 547)
Screenshot: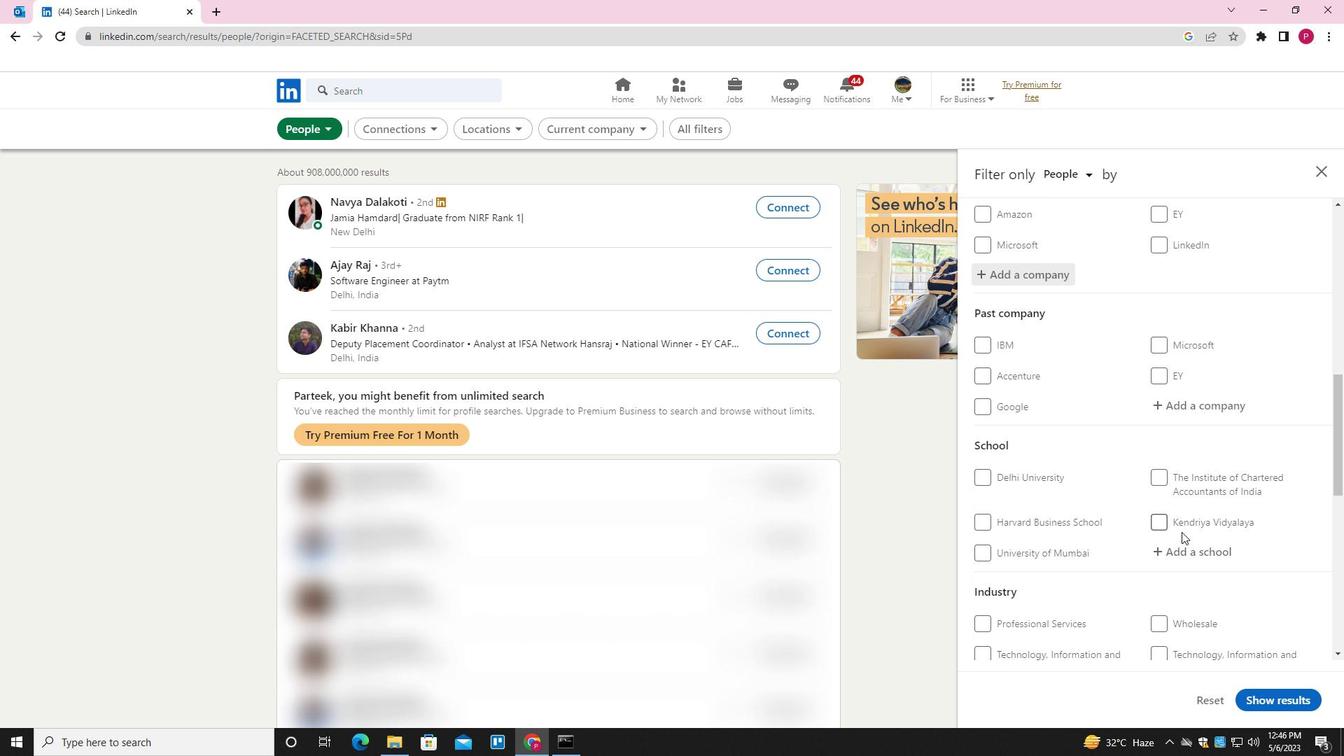 
Action: Mouse scrolled (1183, 546) with delta (0, 0)
Screenshot: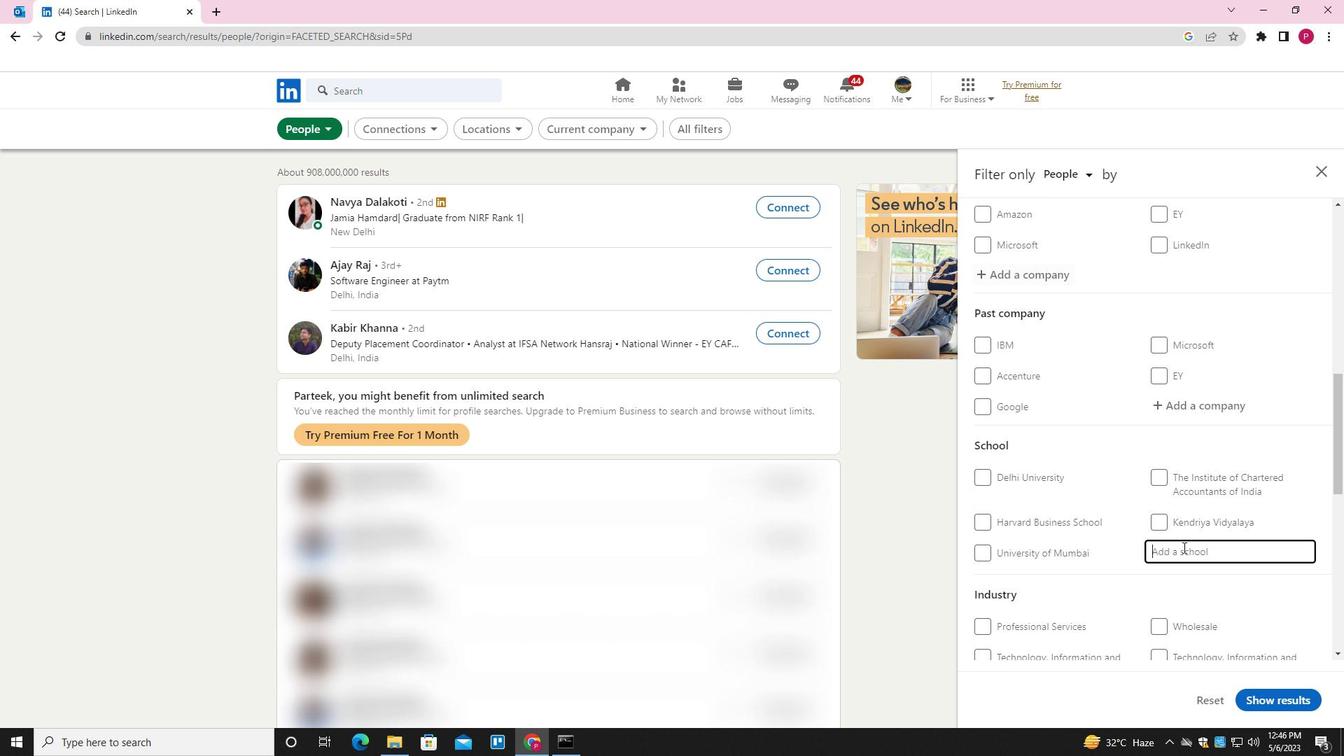 
Action: Key pressed <Key.shift><Key.shift><Key.shift><Key.shift><Key.shift><Key.shift><Key.shift><Key.shift><Key.shift><Key.shift><Key.shift><Key.shift>BANGALORE<Key.space><Key.shift>JOBS<Key.down><Key.down><Key.down><Key.enter>
Screenshot: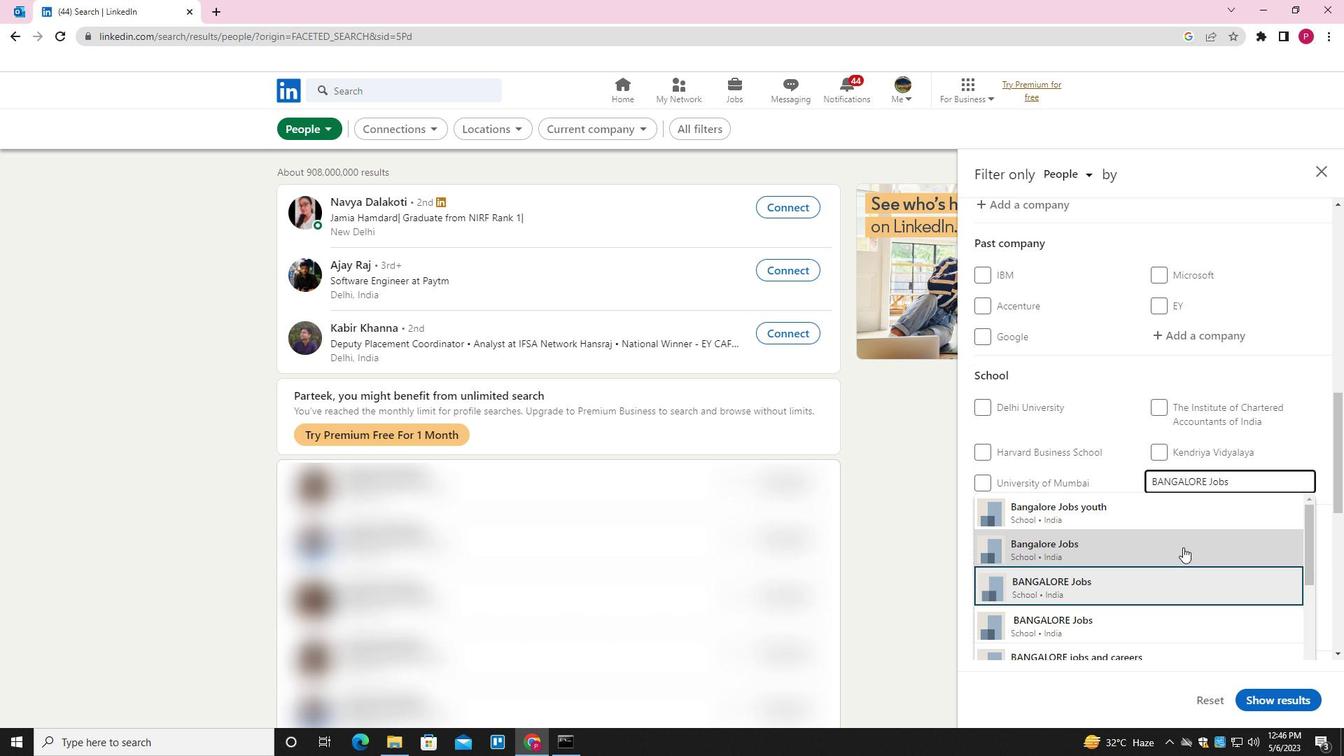 
Action: Mouse scrolled (1183, 546) with delta (0, 0)
Screenshot: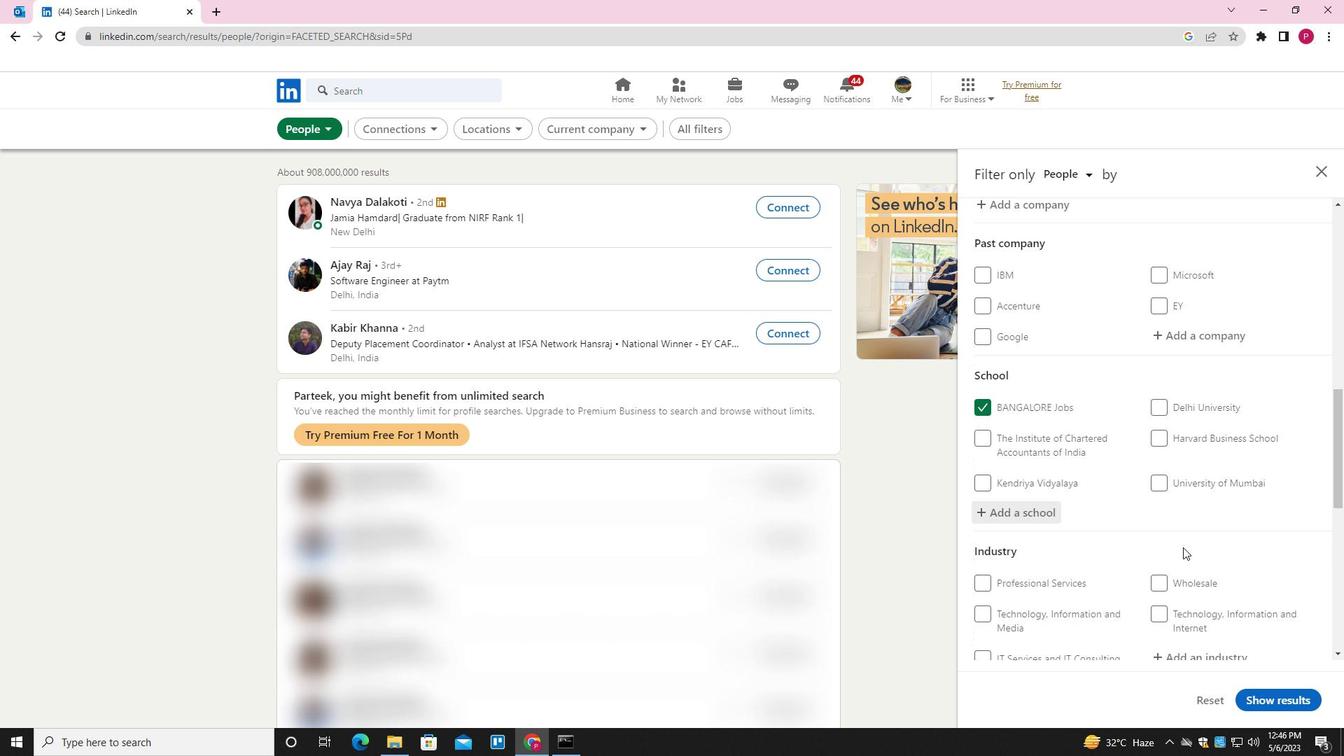
Action: Mouse scrolled (1183, 546) with delta (0, 0)
Screenshot: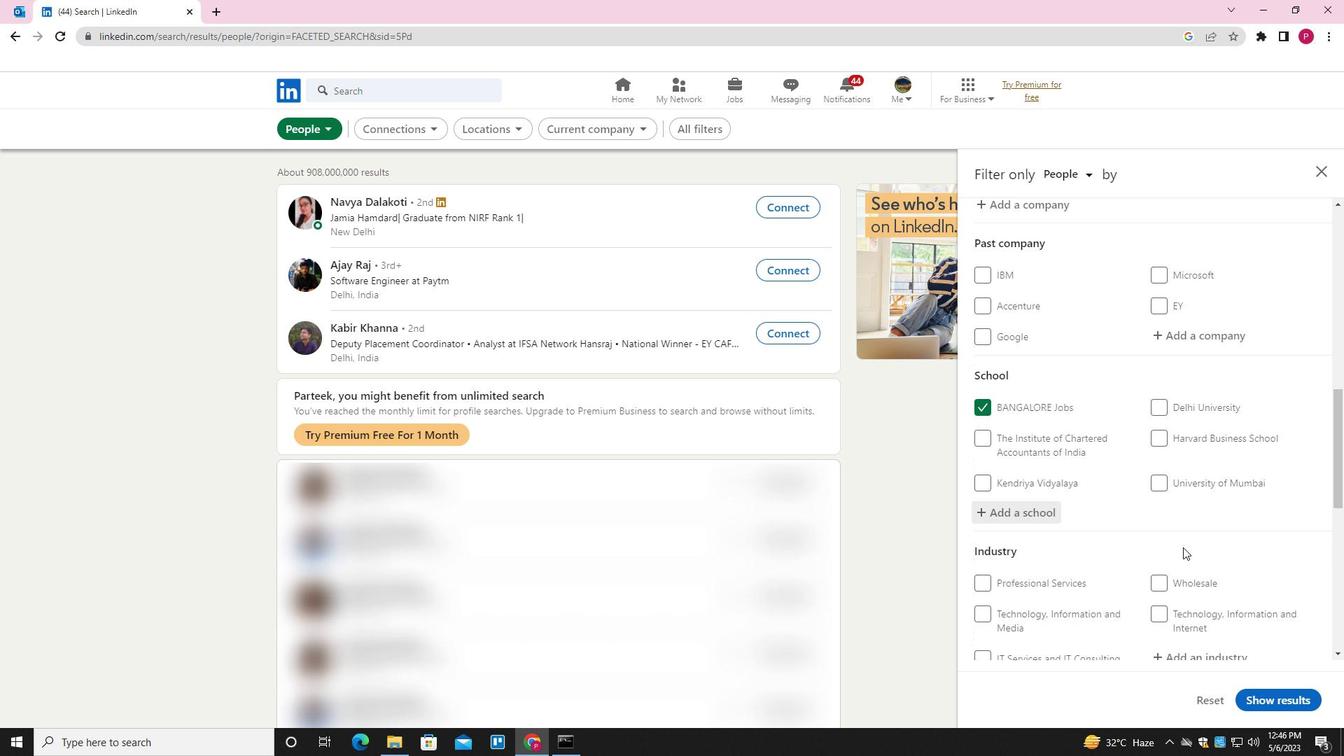 
Action: Mouse scrolled (1183, 546) with delta (0, 0)
Screenshot: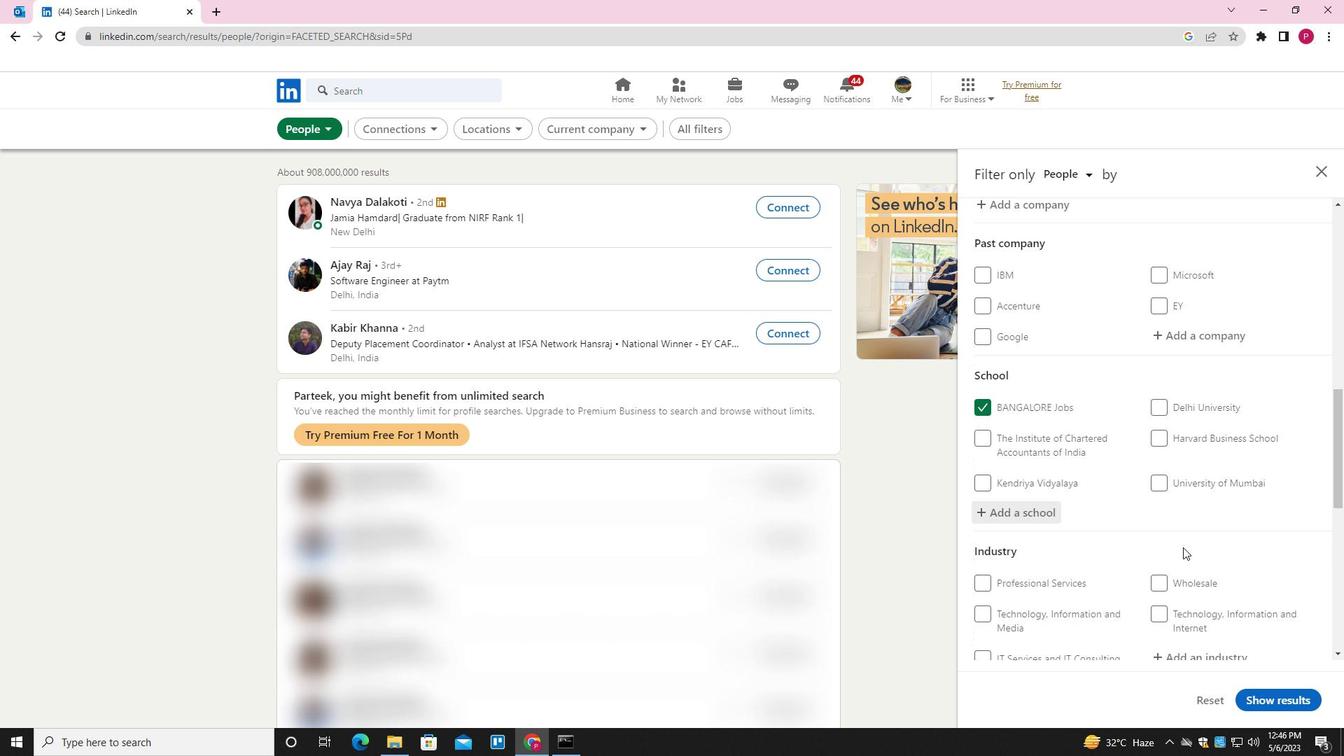 
Action: Mouse scrolled (1183, 546) with delta (0, 0)
Screenshot: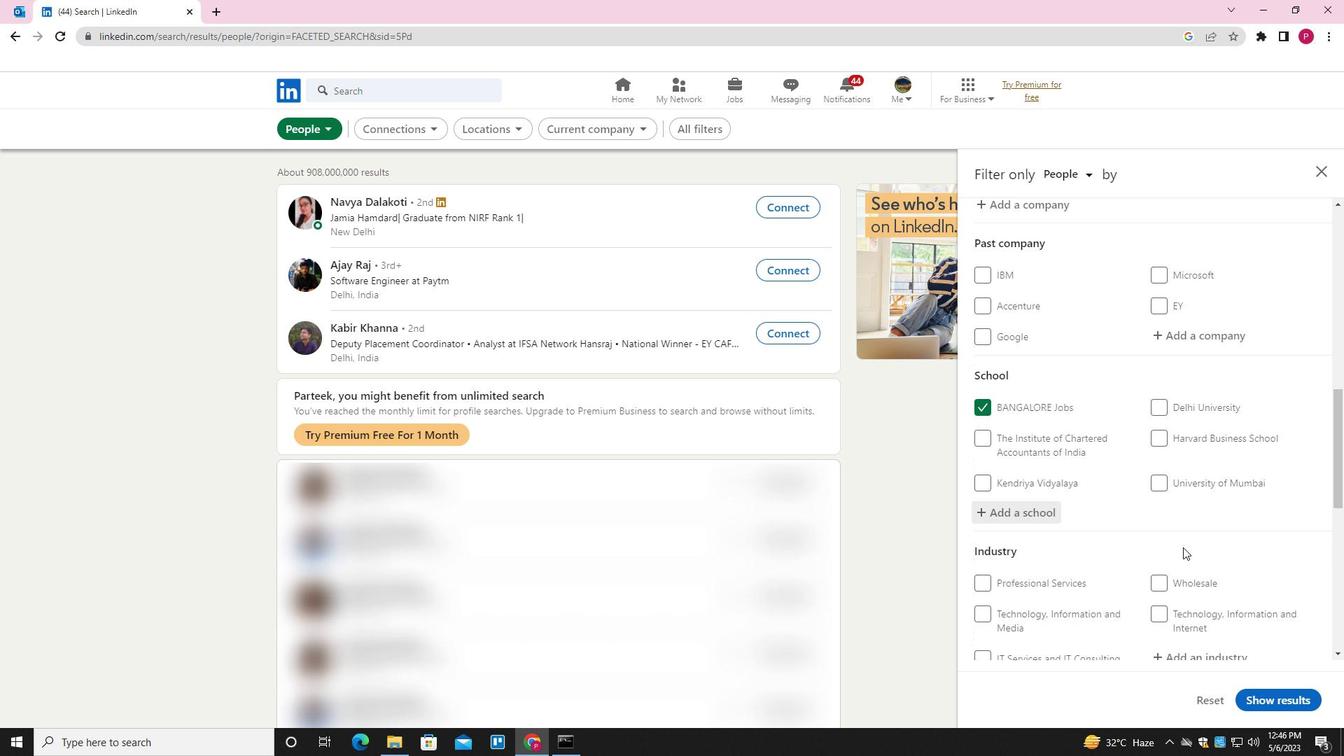 
Action: Mouse scrolled (1183, 546) with delta (0, 0)
Screenshot: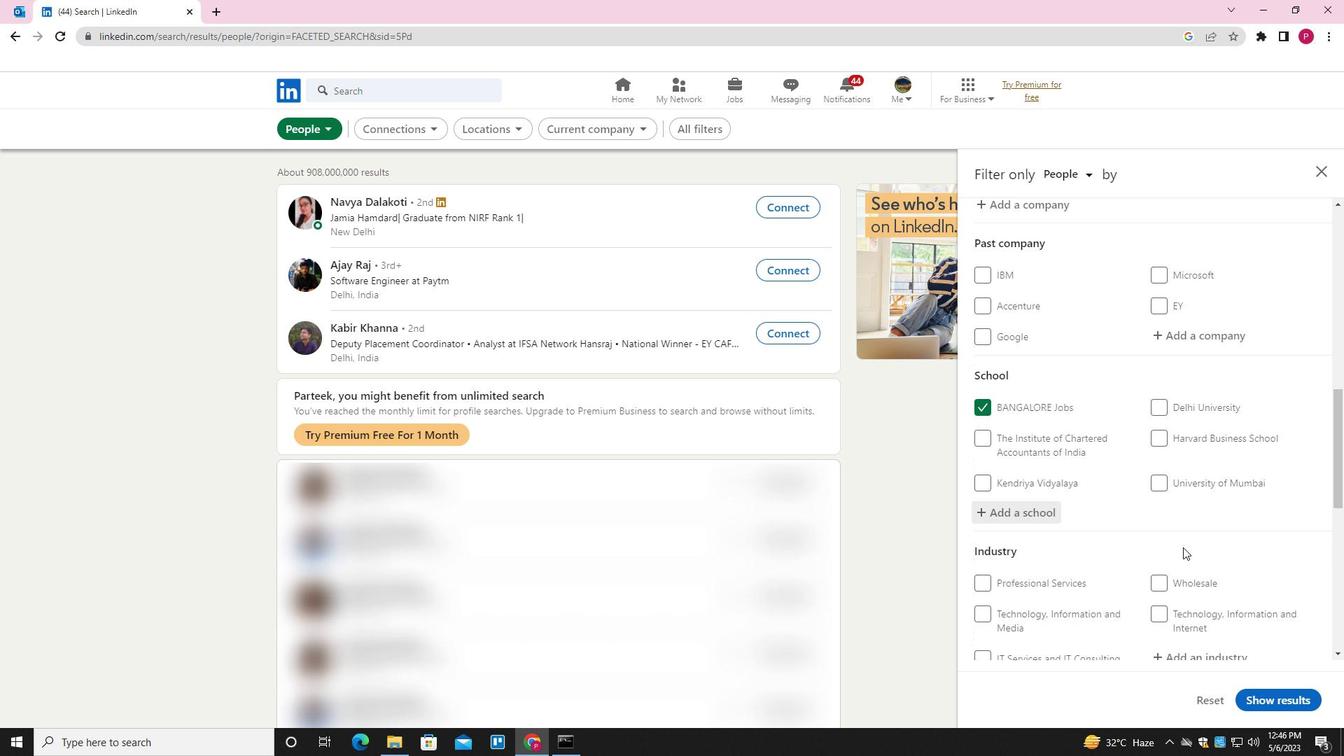 
Action: Mouse moved to (1192, 309)
Screenshot: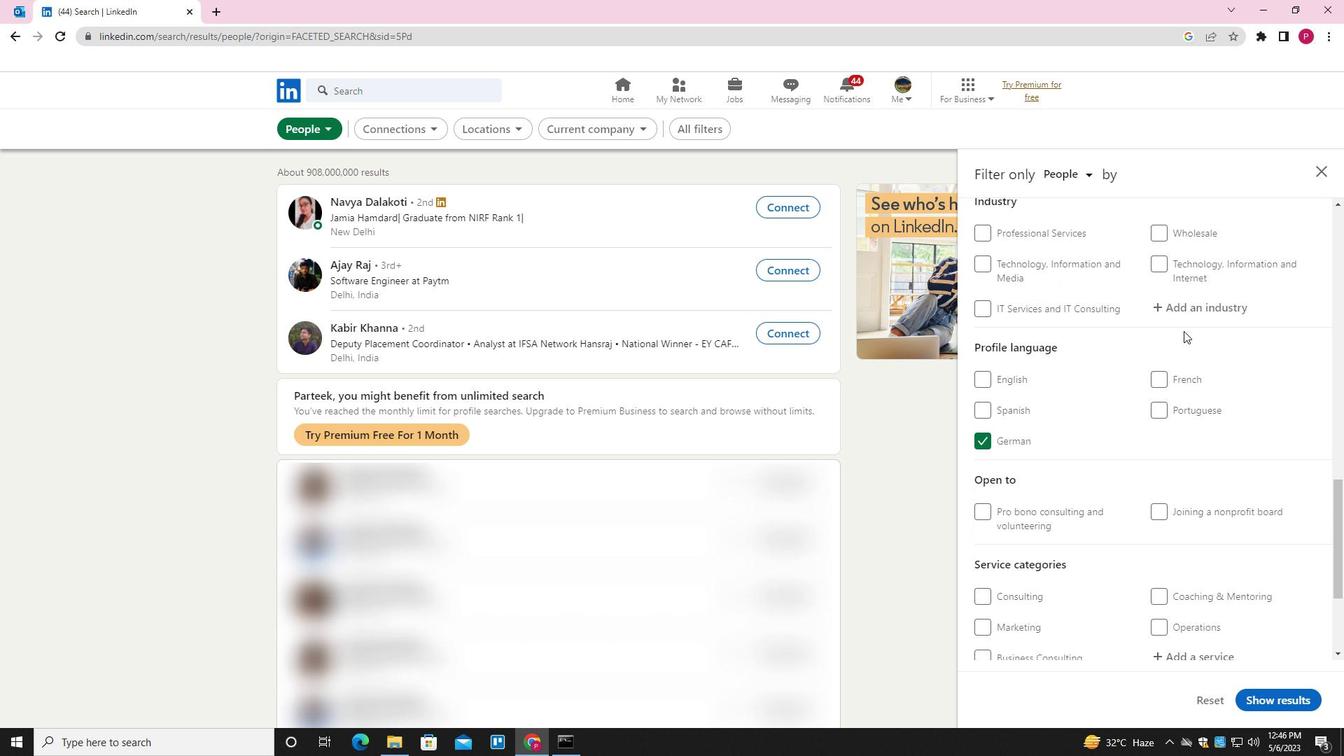 
Action: Mouse pressed left at (1192, 309)
Screenshot: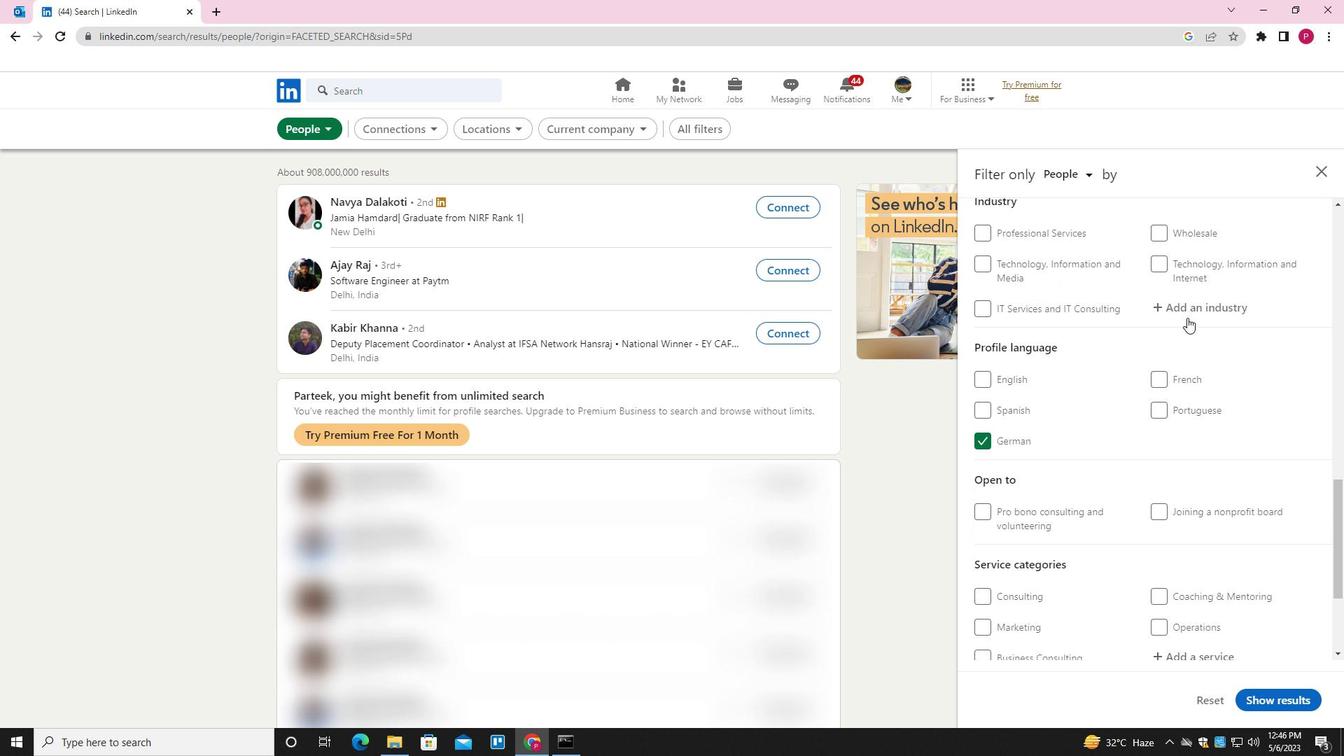 
Action: Key pressed <Key.shift><Key.shift><Key.shift><Key.shift>ADMINISTRATION<Key.space><Key.down><Key.down><Key.down><Key.enter>
Screenshot: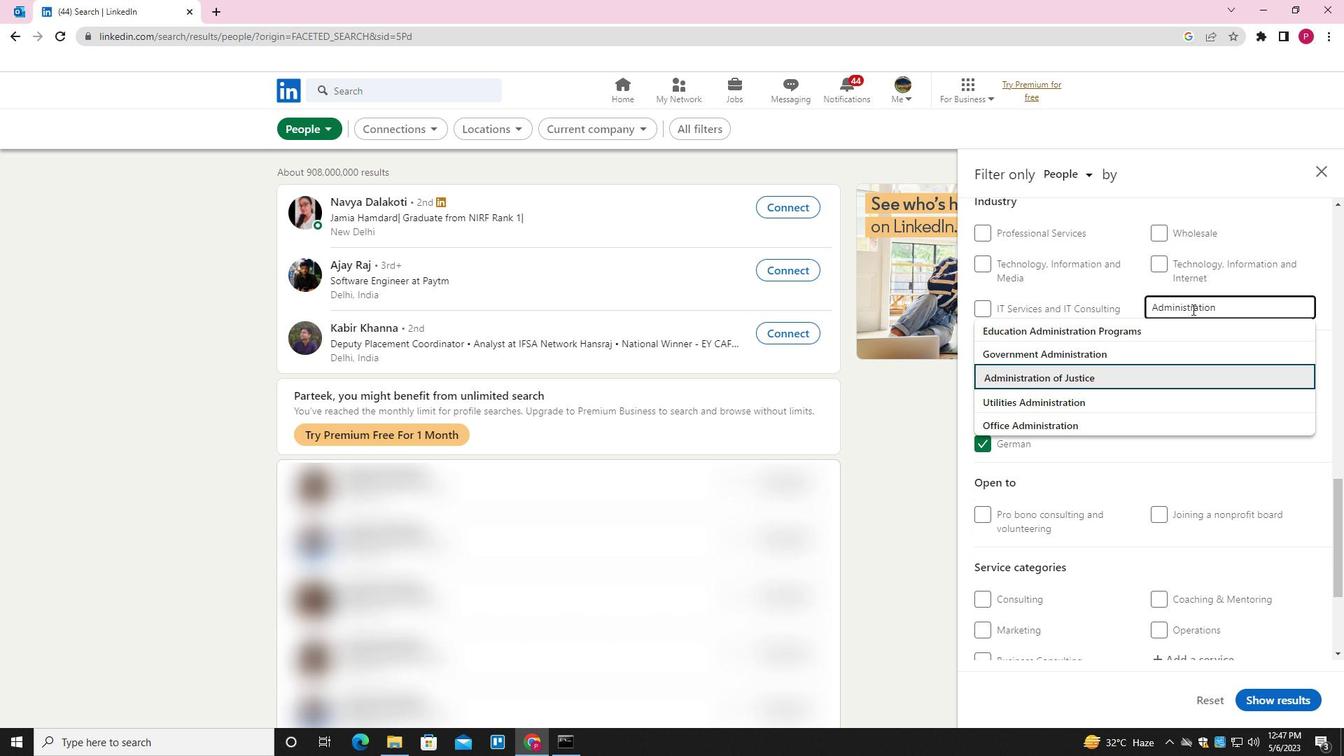 
Action: Mouse moved to (1192, 309)
Screenshot: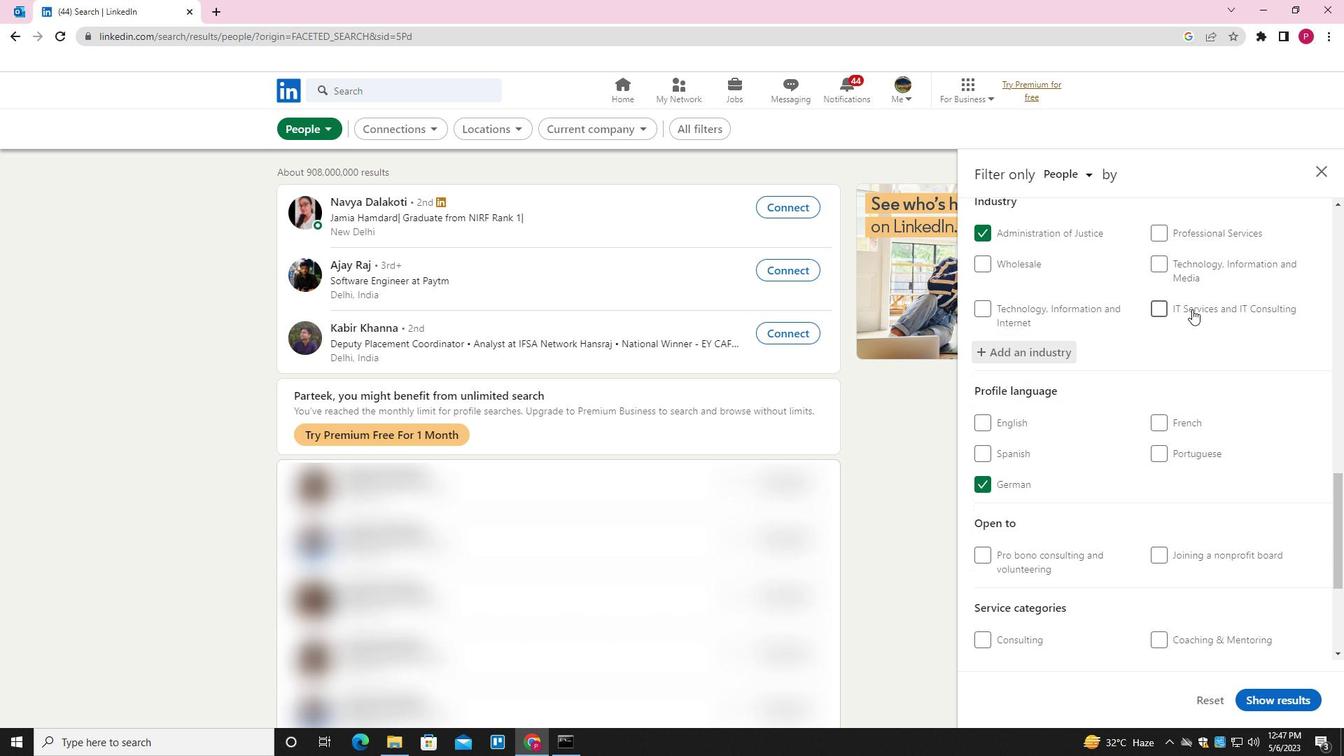 
Action: Mouse scrolled (1192, 308) with delta (0, 0)
Screenshot: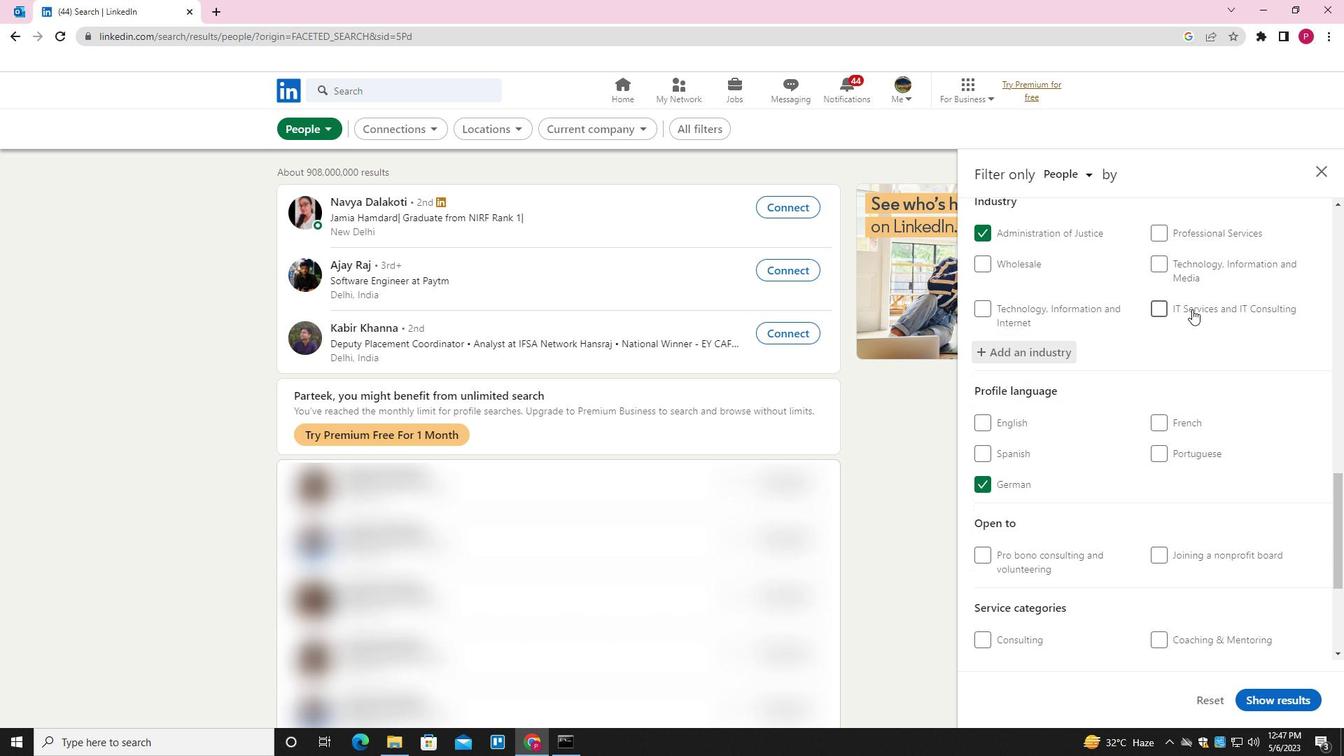 
Action: Mouse moved to (1188, 312)
Screenshot: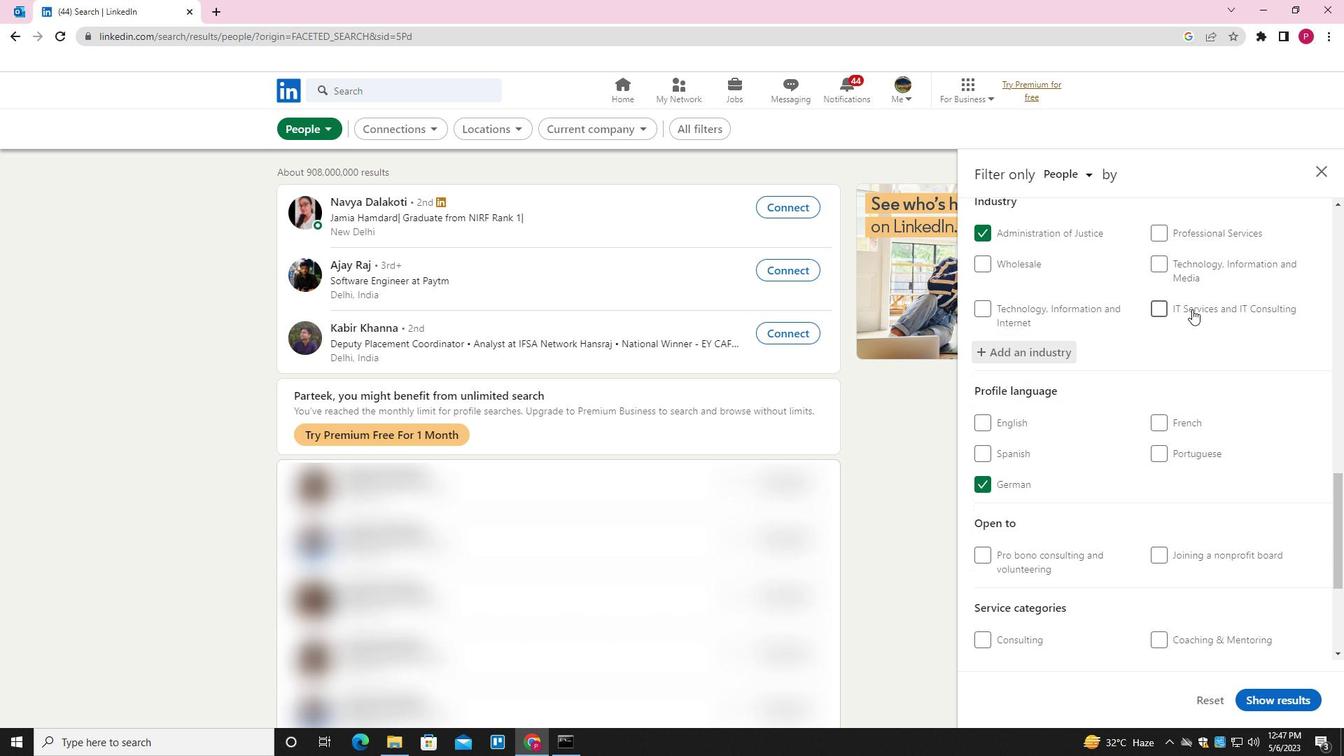 
Action: Mouse scrolled (1188, 312) with delta (0, 0)
Screenshot: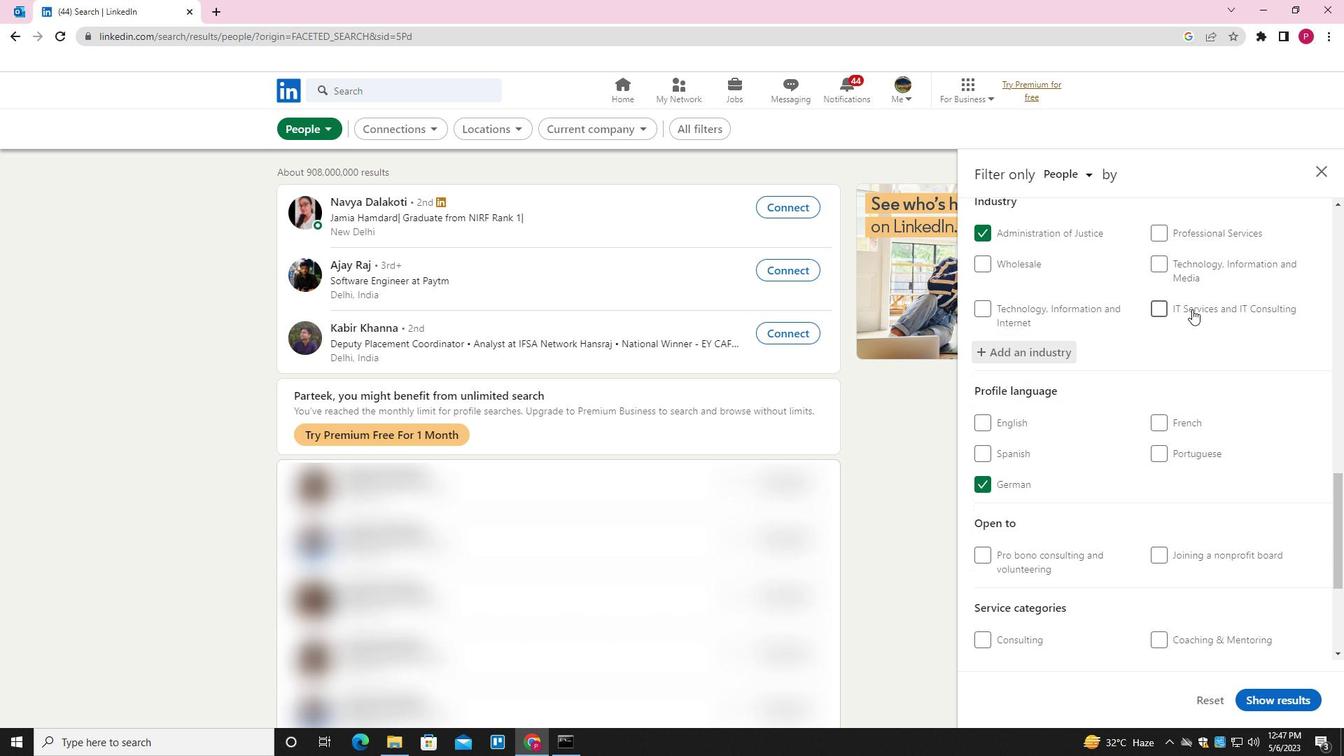 
Action: Mouse moved to (1184, 346)
Screenshot: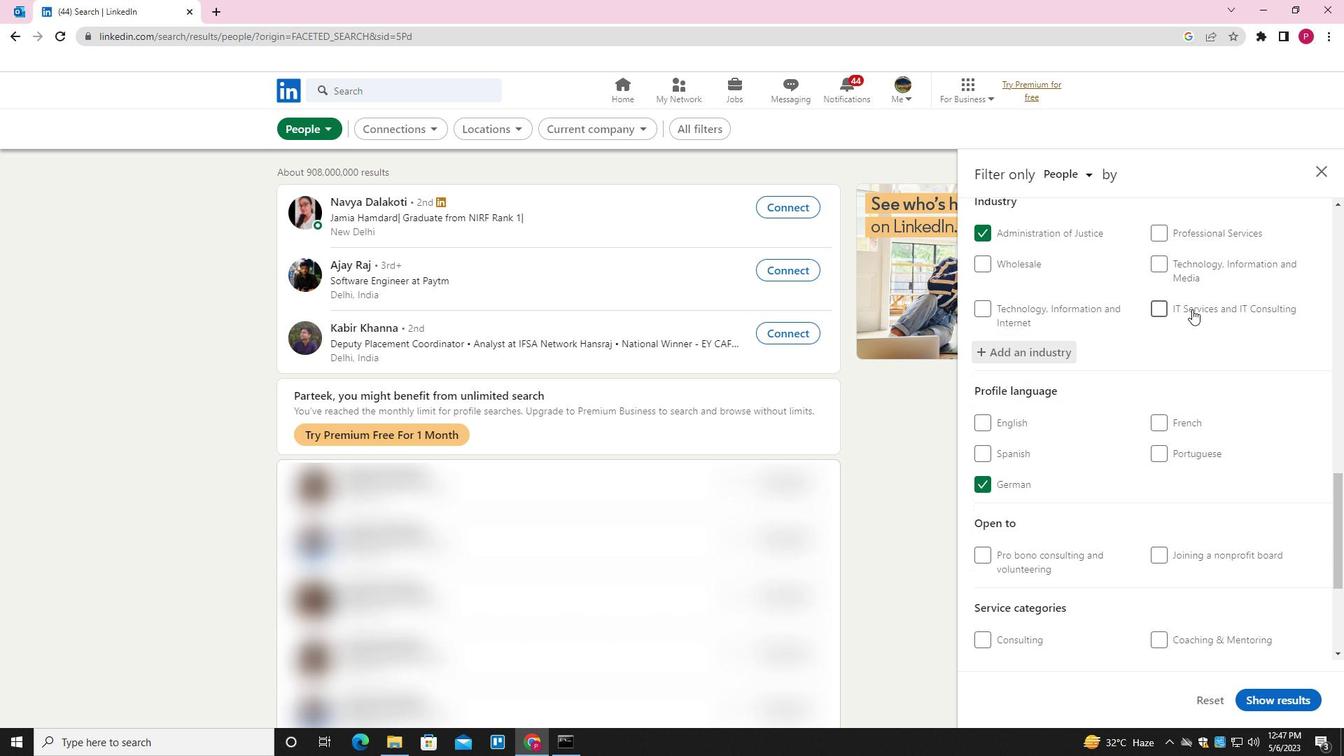 
Action: Mouse scrolled (1184, 345) with delta (0, 0)
Screenshot: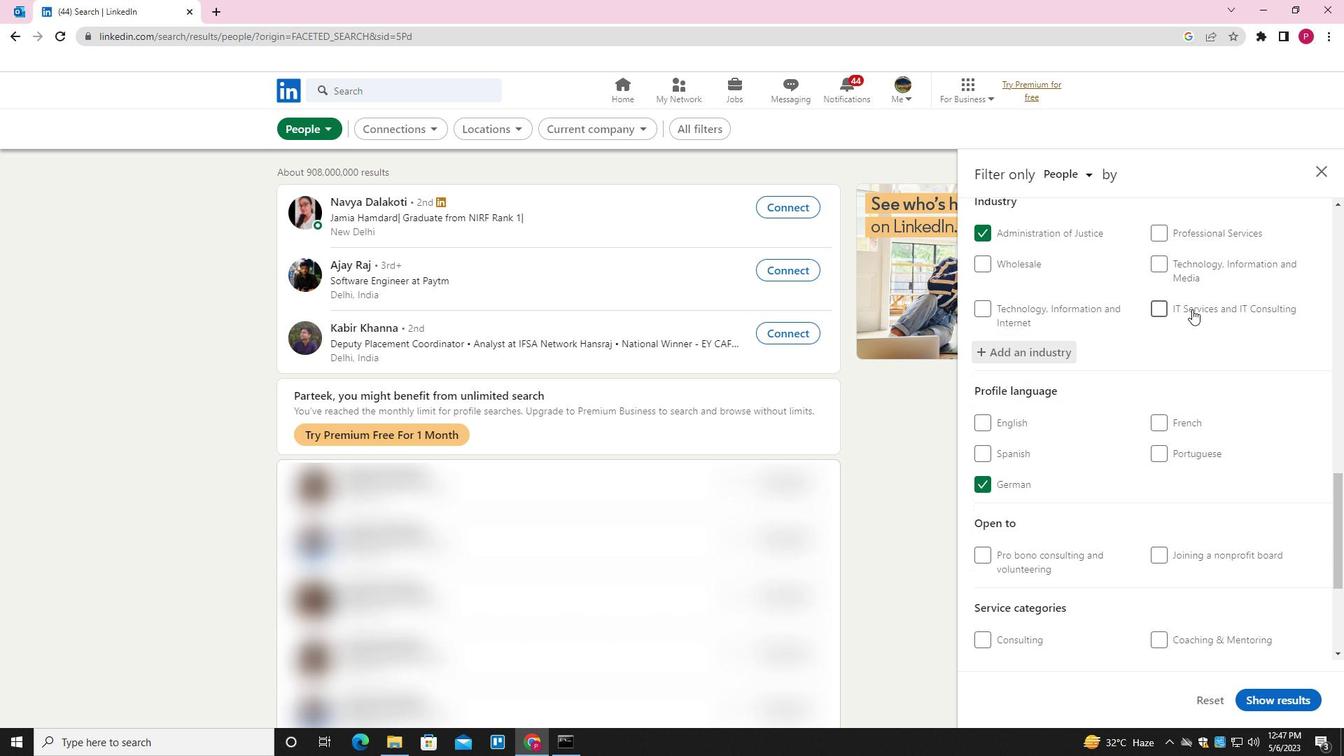 
Action: Mouse moved to (1203, 487)
Screenshot: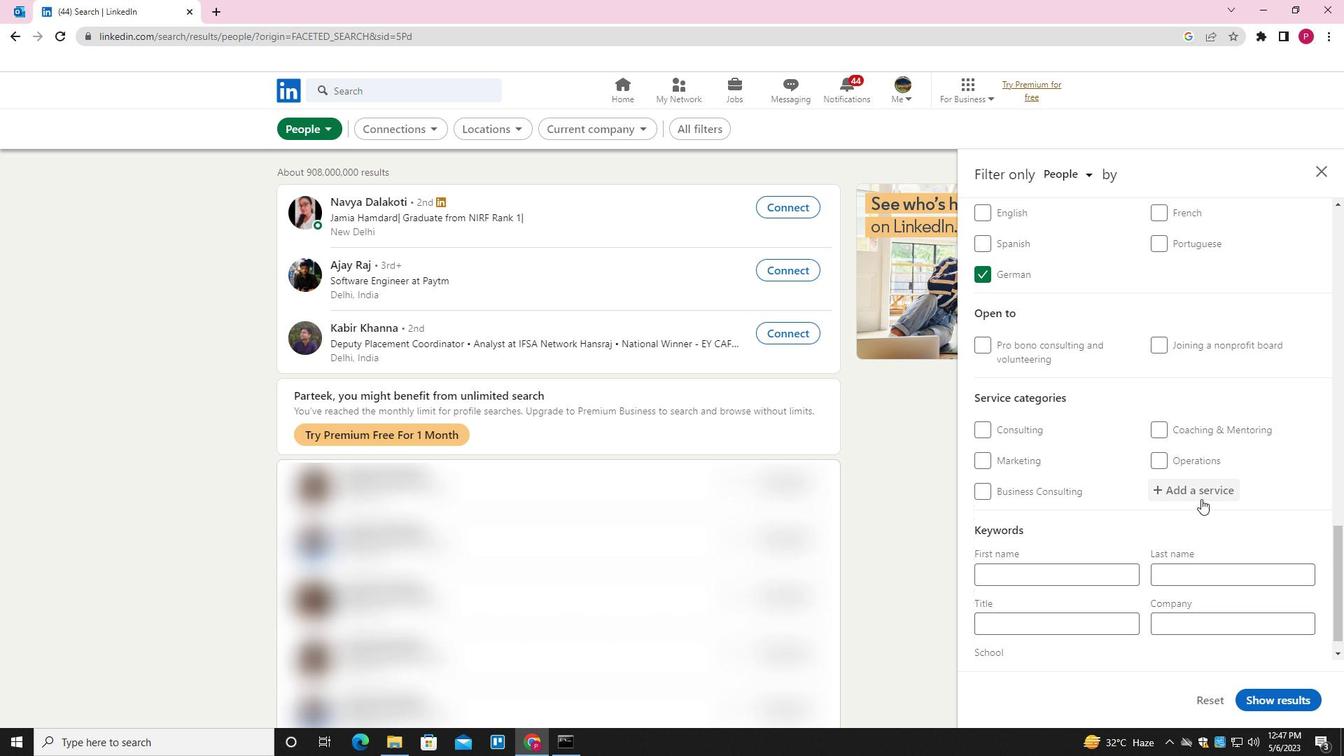 
Action: Mouse pressed left at (1203, 487)
Screenshot: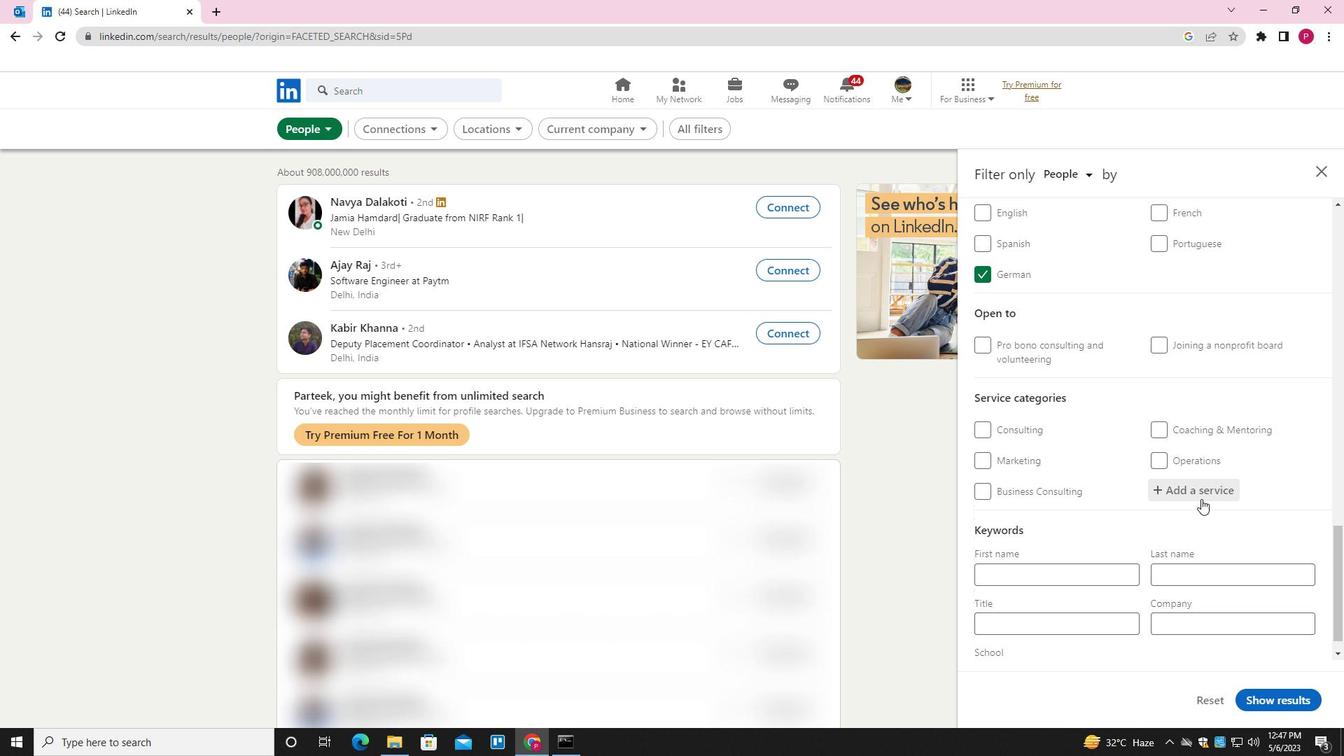 
Action: Key pressed <Key.shift><Key.shift><Key.shift><Key.shift>REAL<Key.space><Key.shift>ESTATE<Key.down><Key.down><Key.enter>
Screenshot: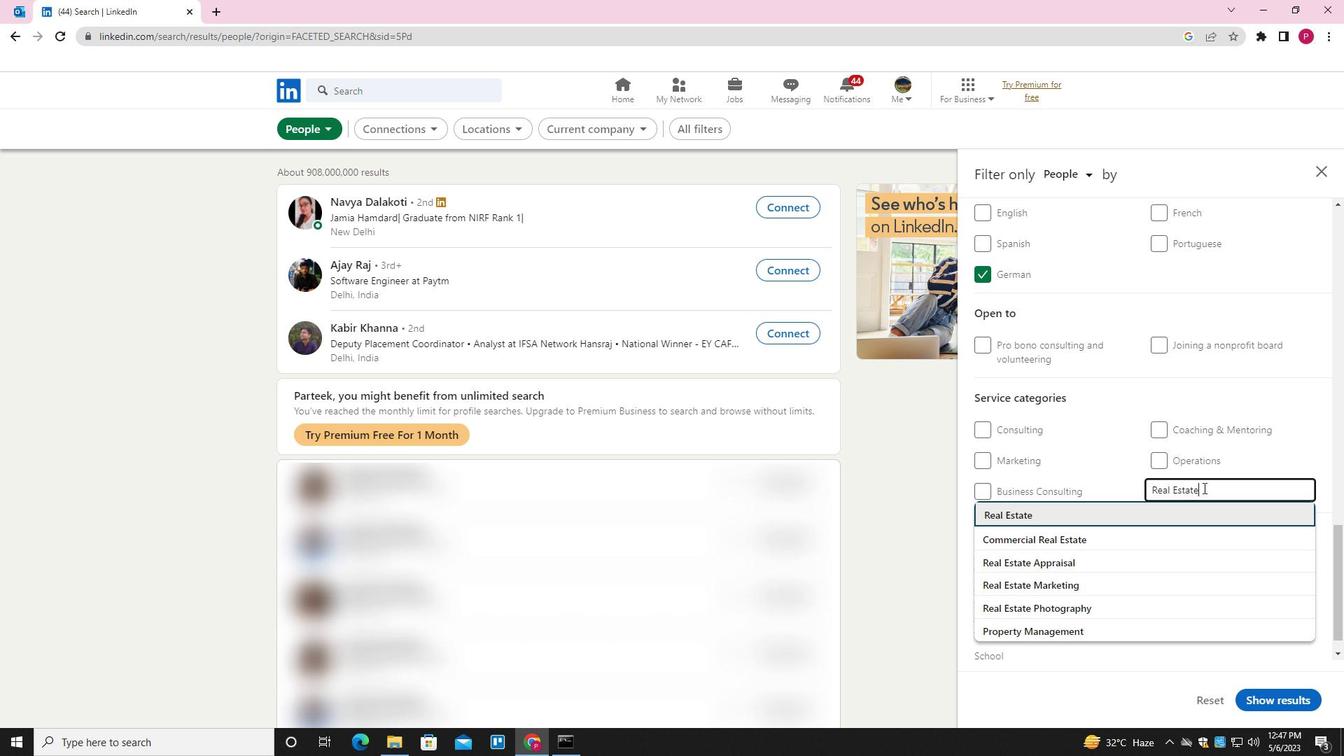 
Action: Mouse moved to (1179, 513)
Screenshot: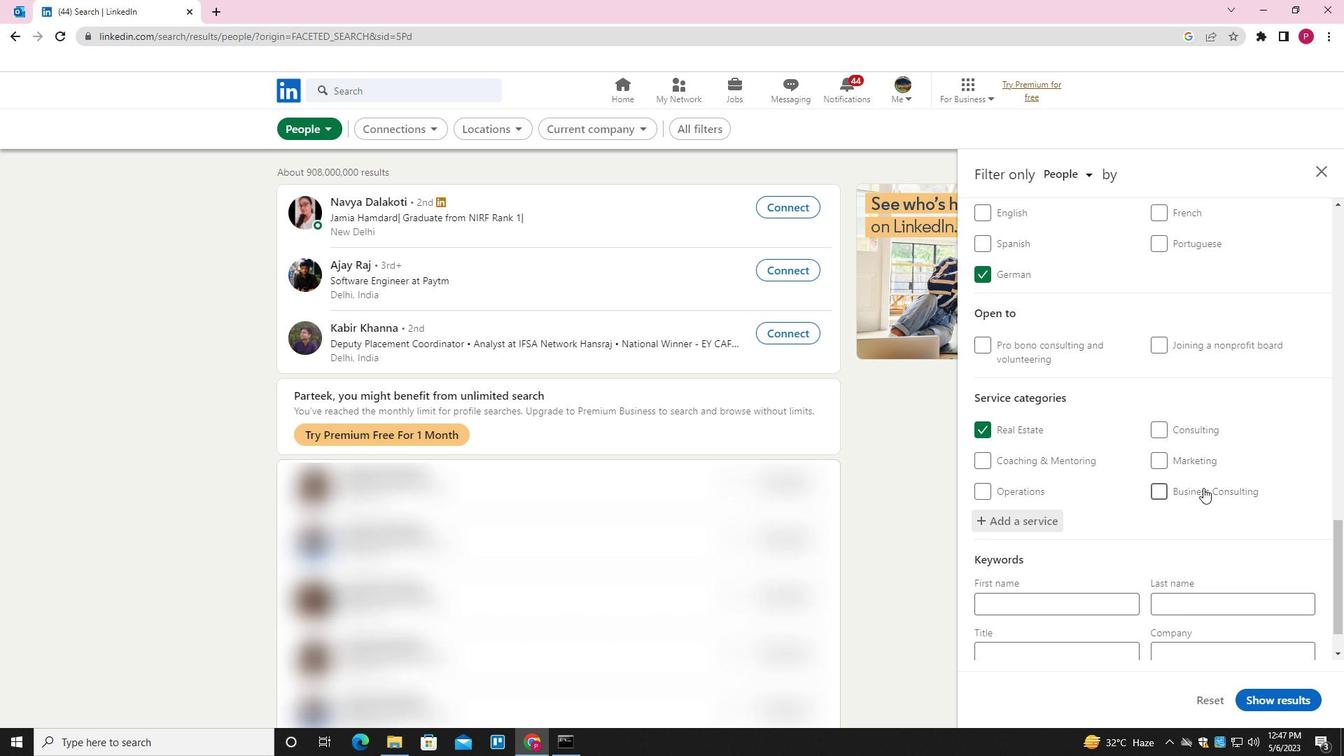 
Action: Mouse scrolled (1179, 512) with delta (0, 0)
Screenshot: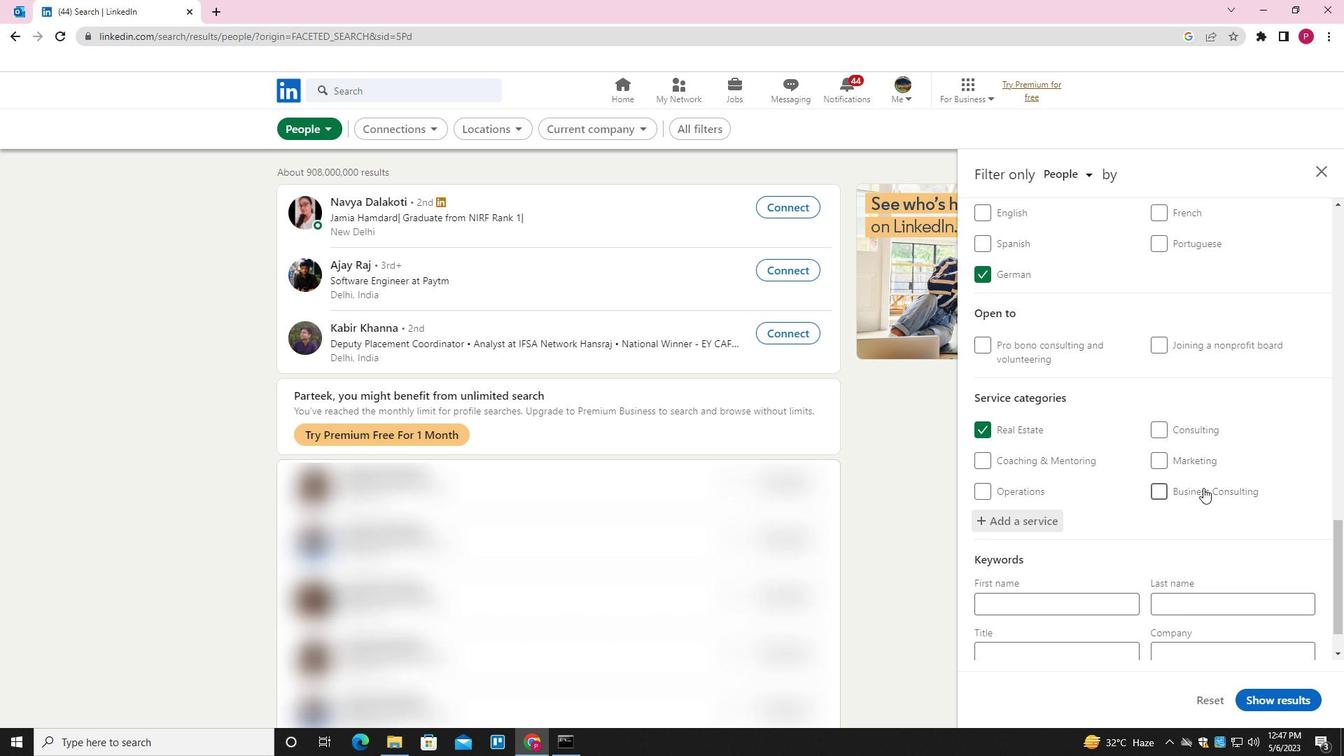 
Action: Mouse moved to (1175, 520)
Screenshot: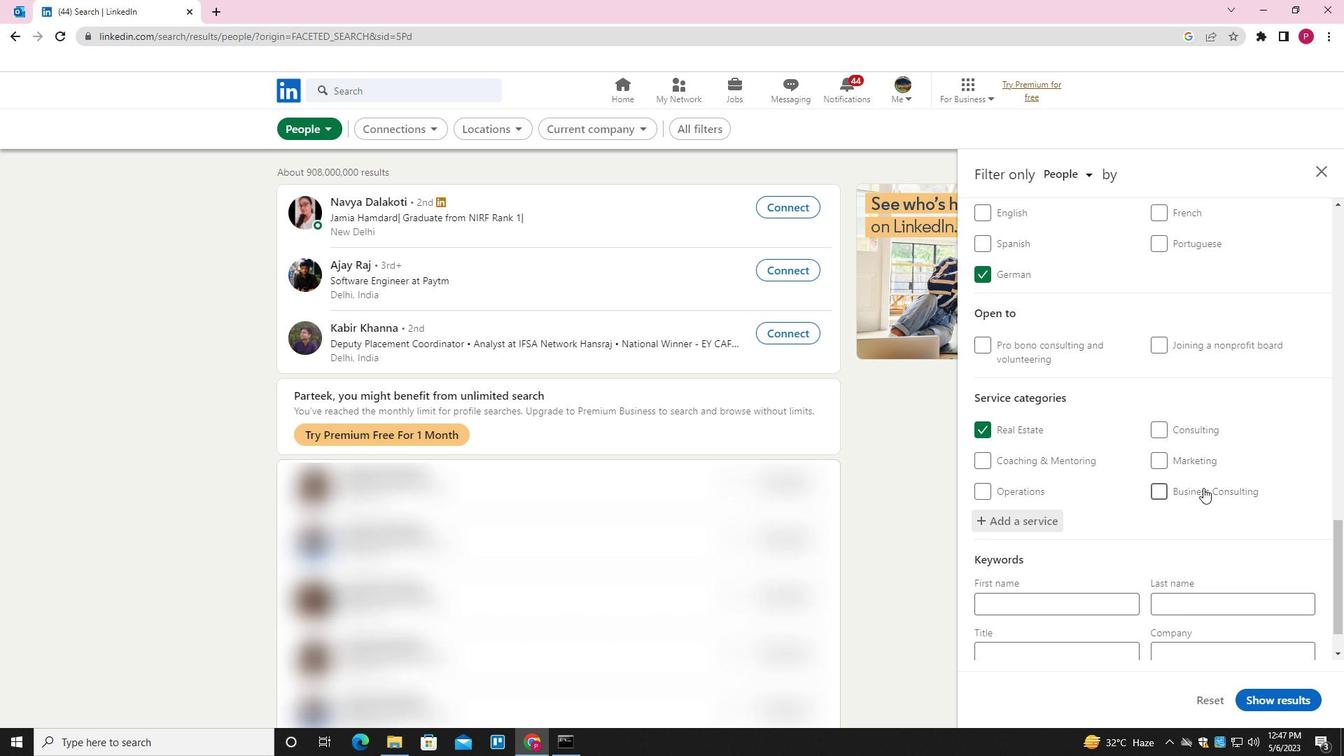 
Action: Mouse scrolled (1175, 520) with delta (0, 0)
Screenshot: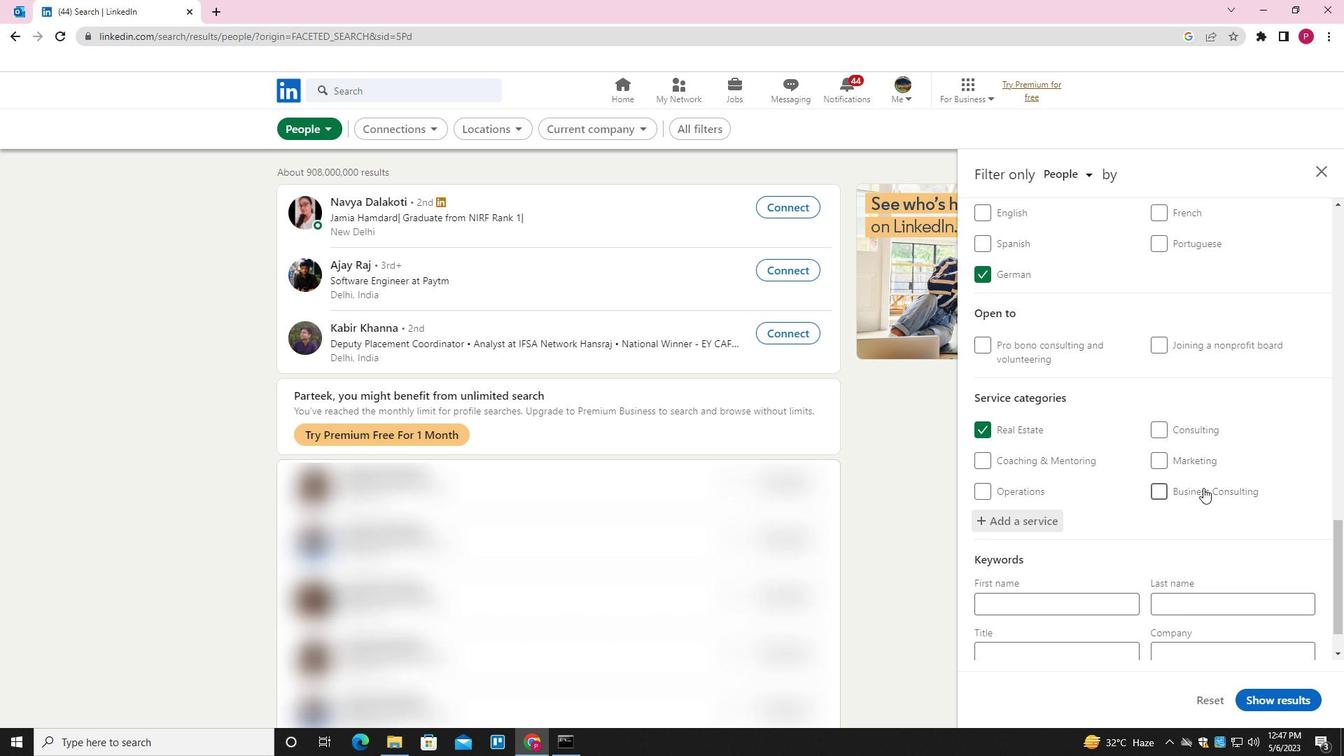 
Action: Mouse moved to (1167, 533)
Screenshot: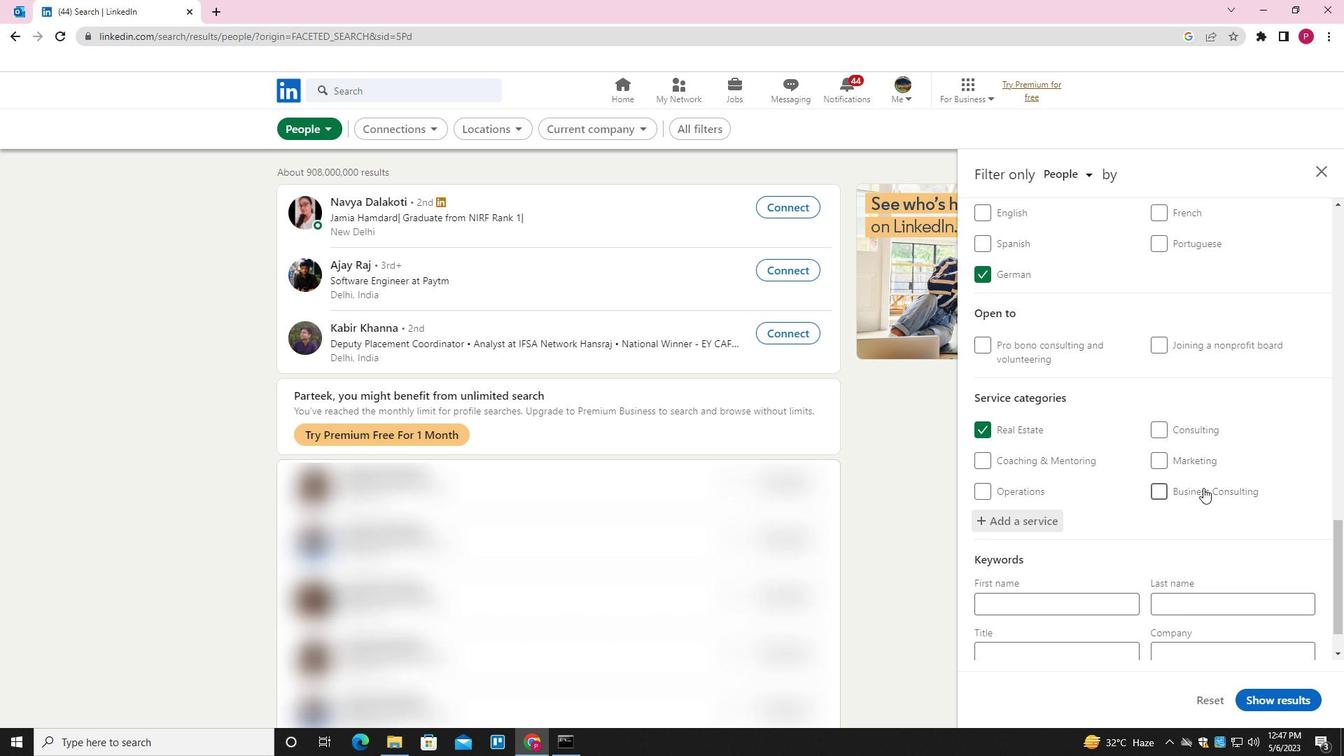 
Action: Mouse scrolled (1167, 532) with delta (0, 0)
Screenshot: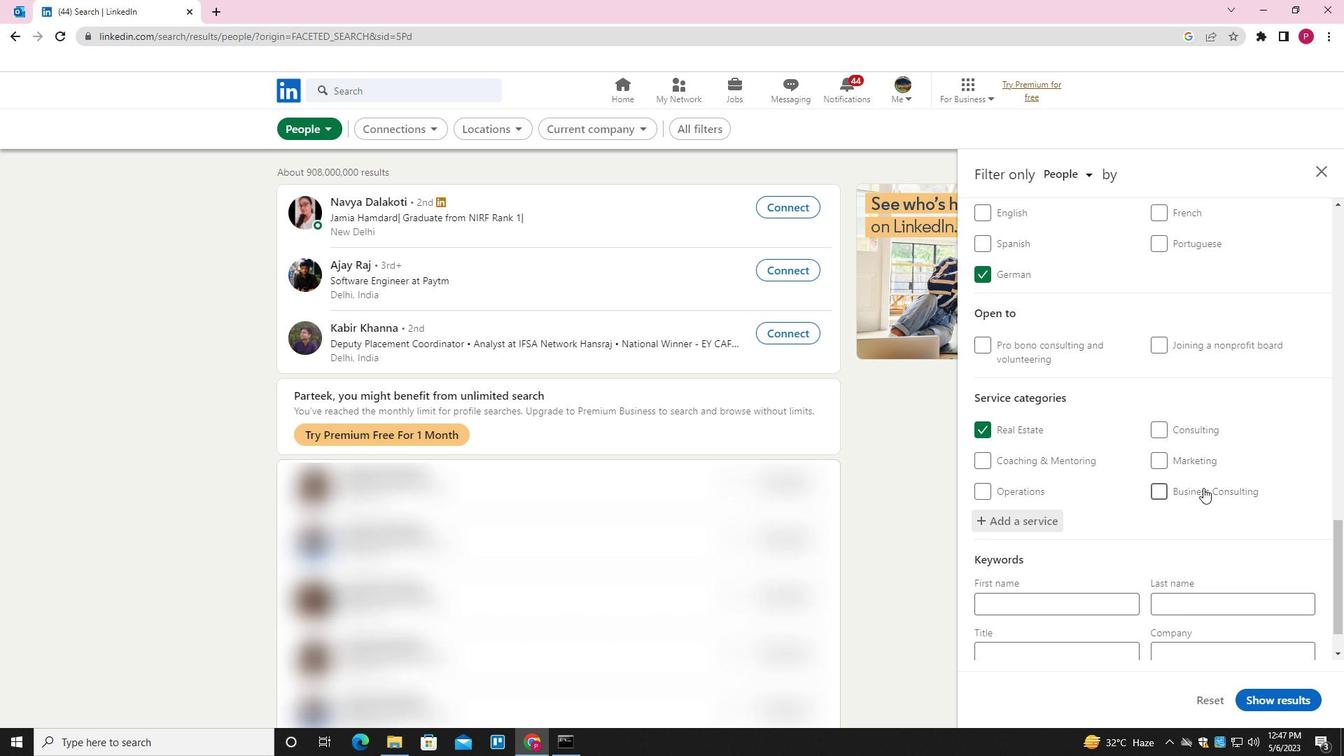
Action: Mouse moved to (1148, 551)
Screenshot: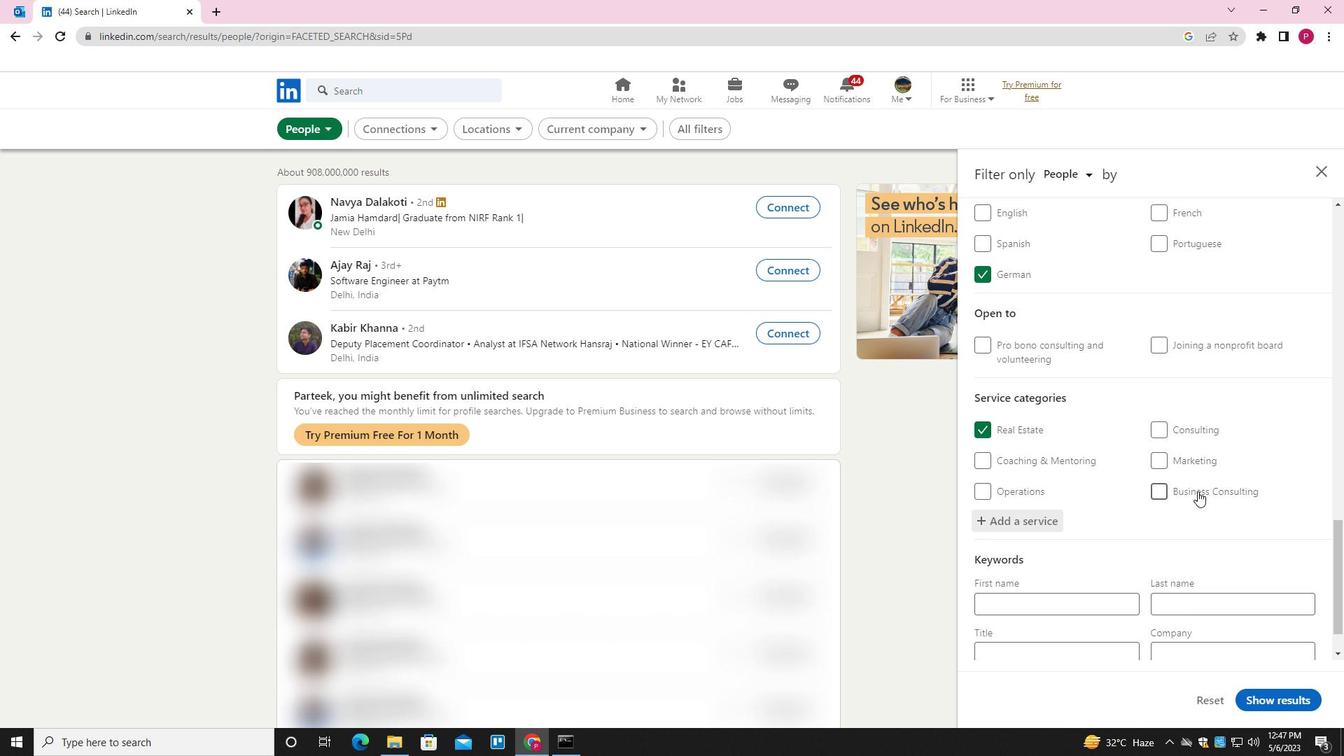 
Action: Mouse scrolled (1148, 550) with delta (0, 0)
Screenshot: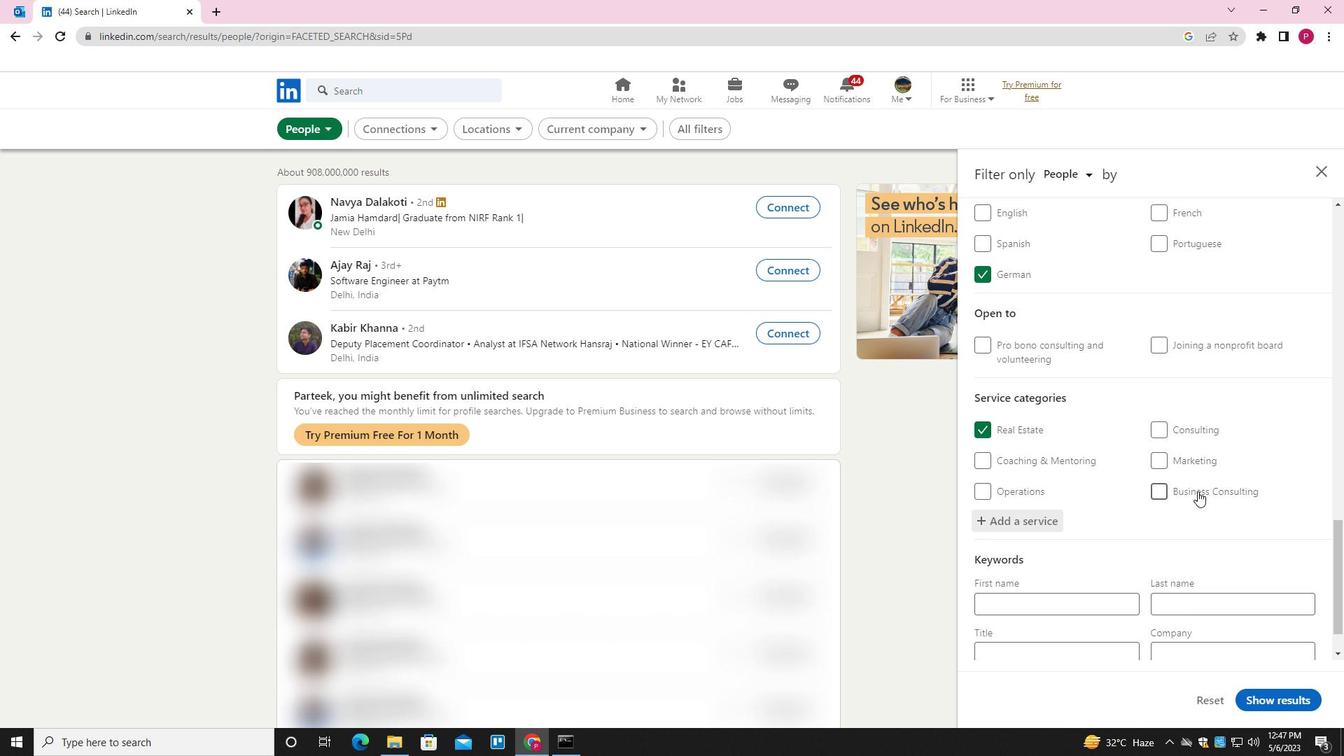 
Action: Mouse moved to (1080, 590)
Screenshot: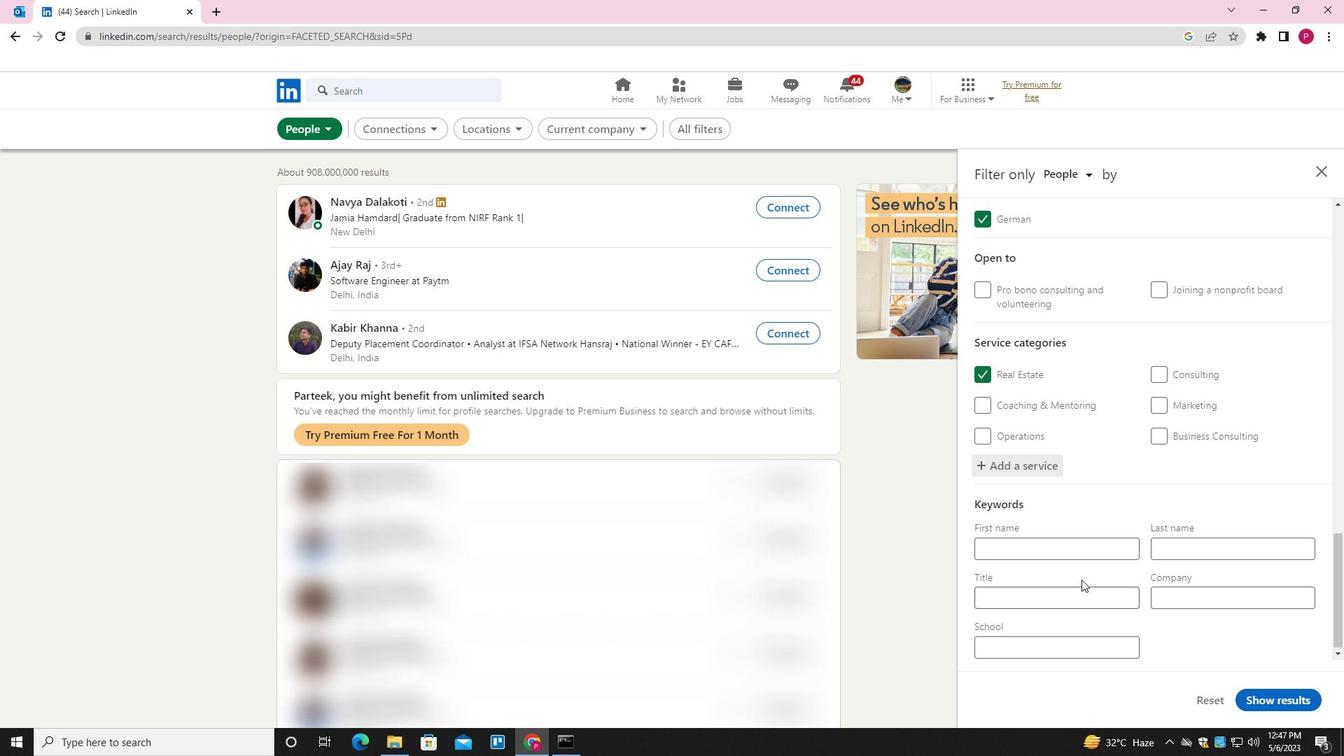 
Action: Mouse pressed left at (1080, 590)
Screenshot: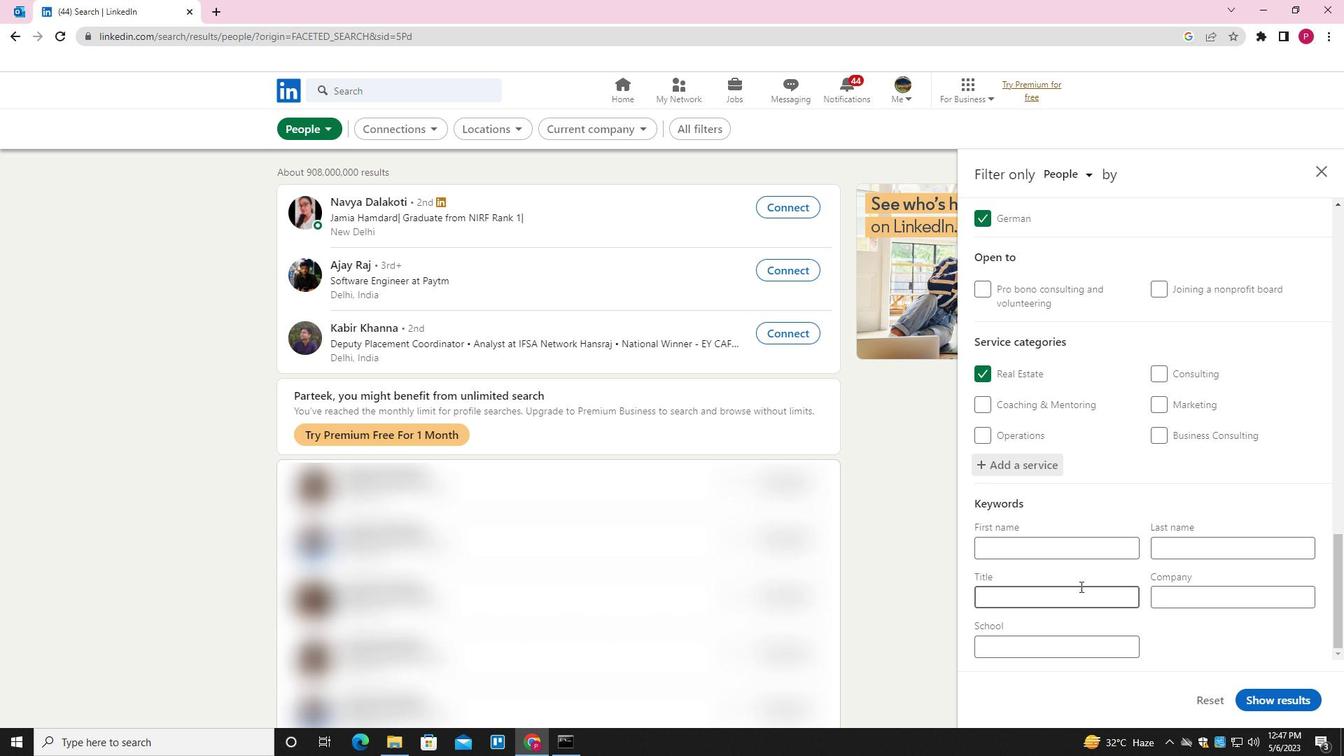 
Action: Key pressed <Key.shift>TEAM<Key.space><Key.shift>LEADRE<Key.backspace><Key.backspace>ER
Screenshot: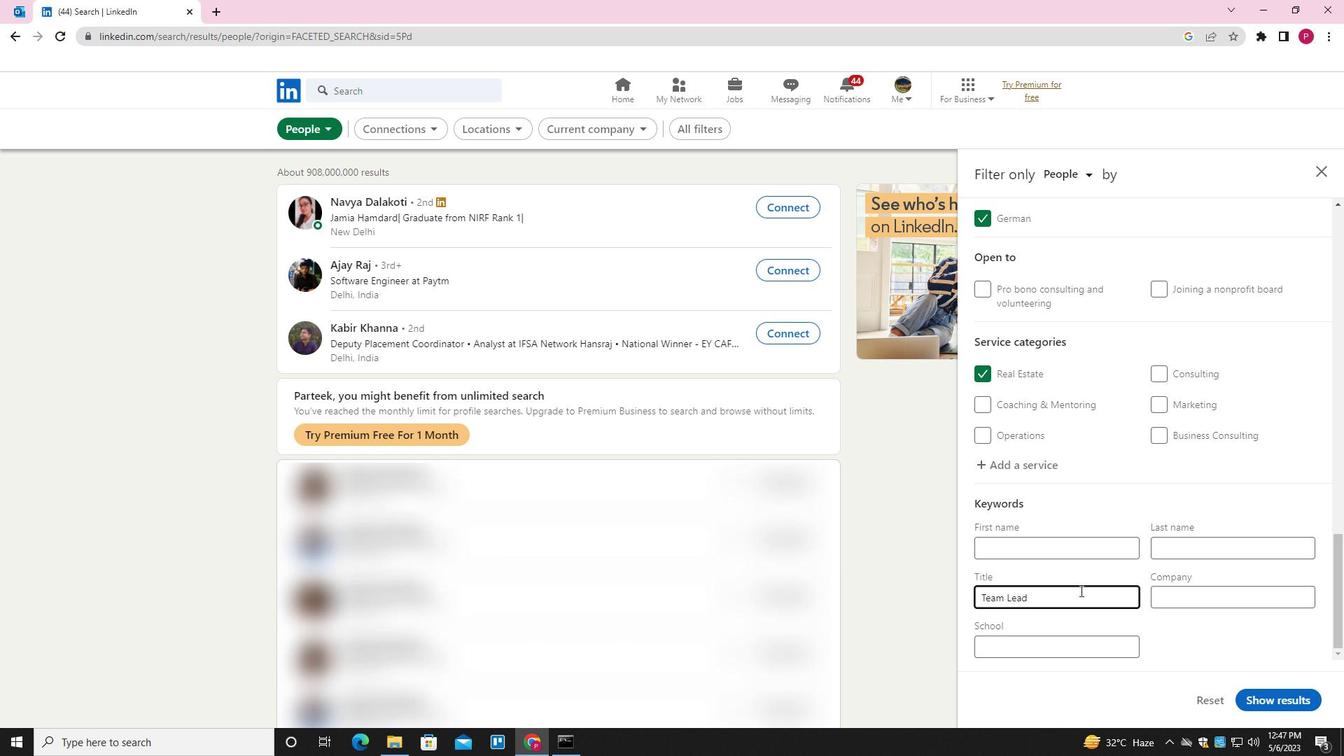 
Action: Mouse moved to (1281, 701)
Screenshot: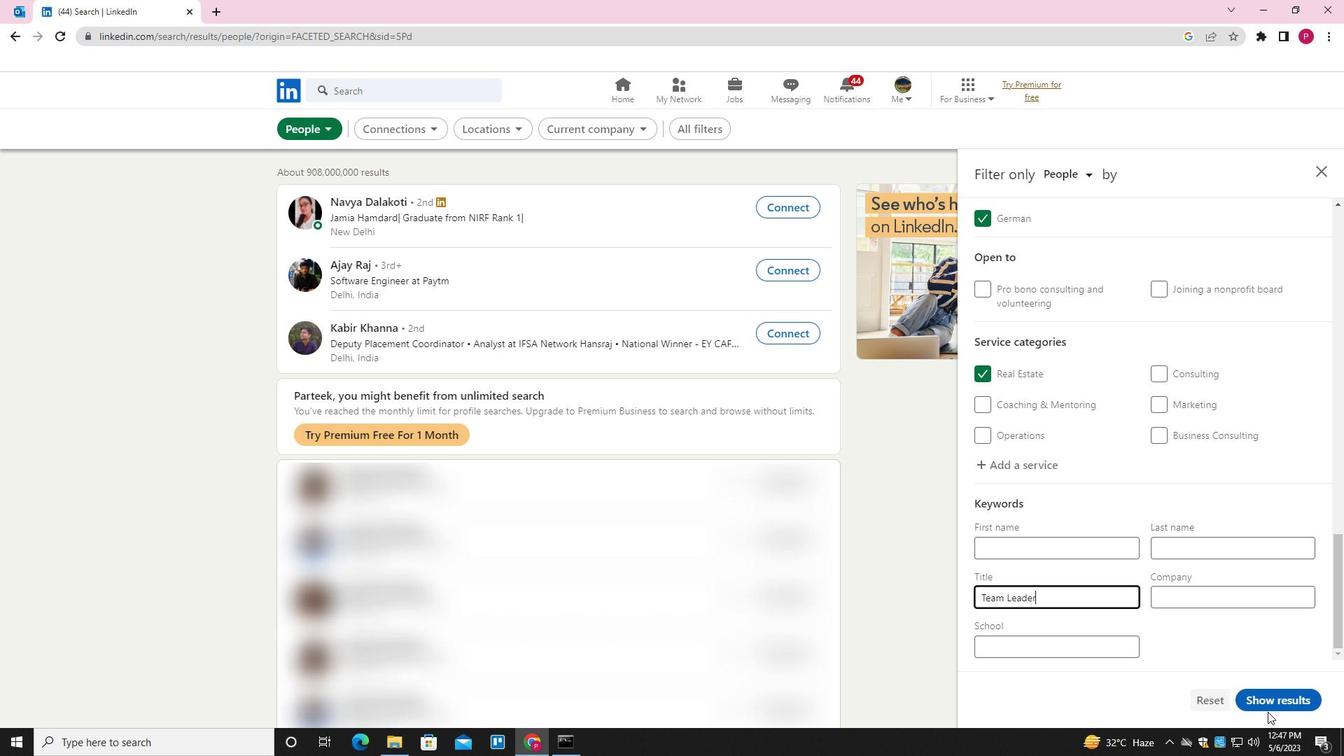 
Action: Mouse pressed left at (1281, 701)
Screenshot: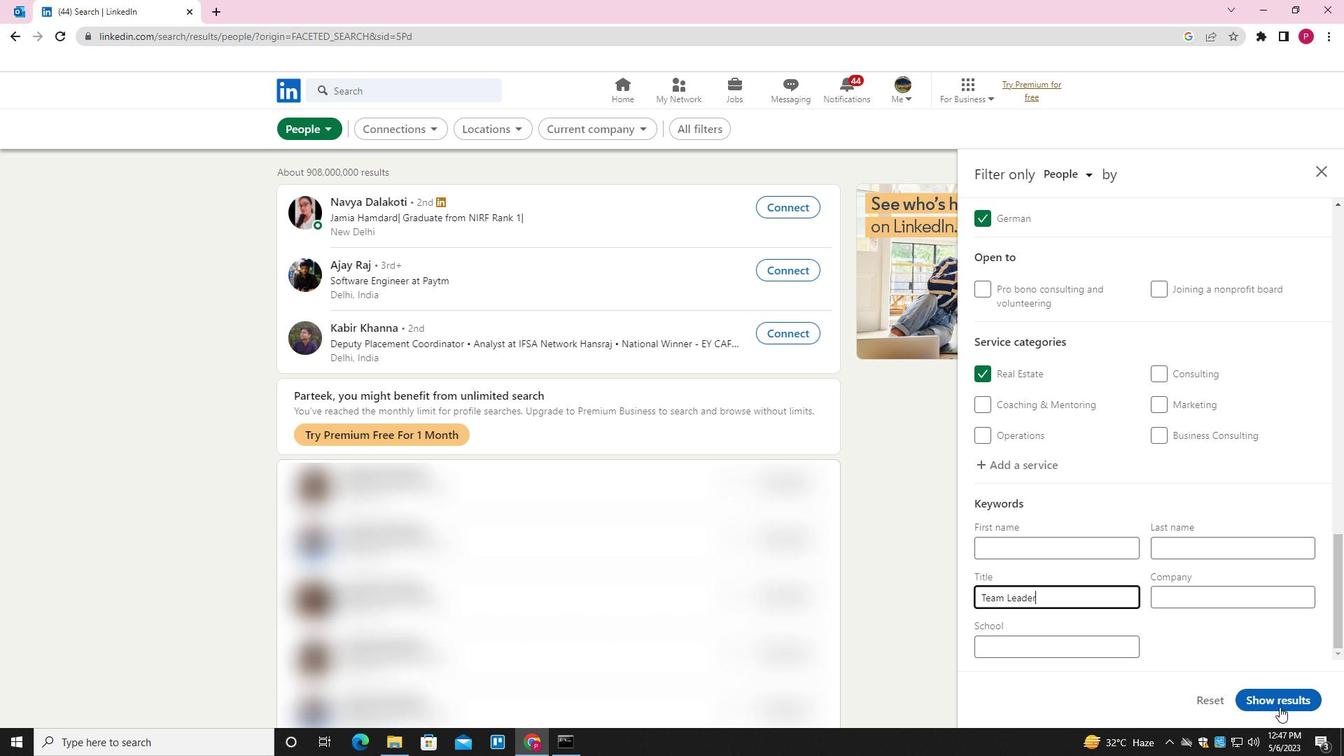 
